 Task: Find connections with filter location Bukavu with filter topic #fintechwith filter profile language French with filter current company International Business Times, India Edition with filter school SSVPS'S BAPUSAHEB SHIVAJIRAO DEORE COLLEGE OF ENGINEERING, DHULE. with filter industry Primary and Secondary Education with filter service category Training with filter keywords title Veterinary Assistant
Action: Mouse moved to (606, 234)
Screenshot: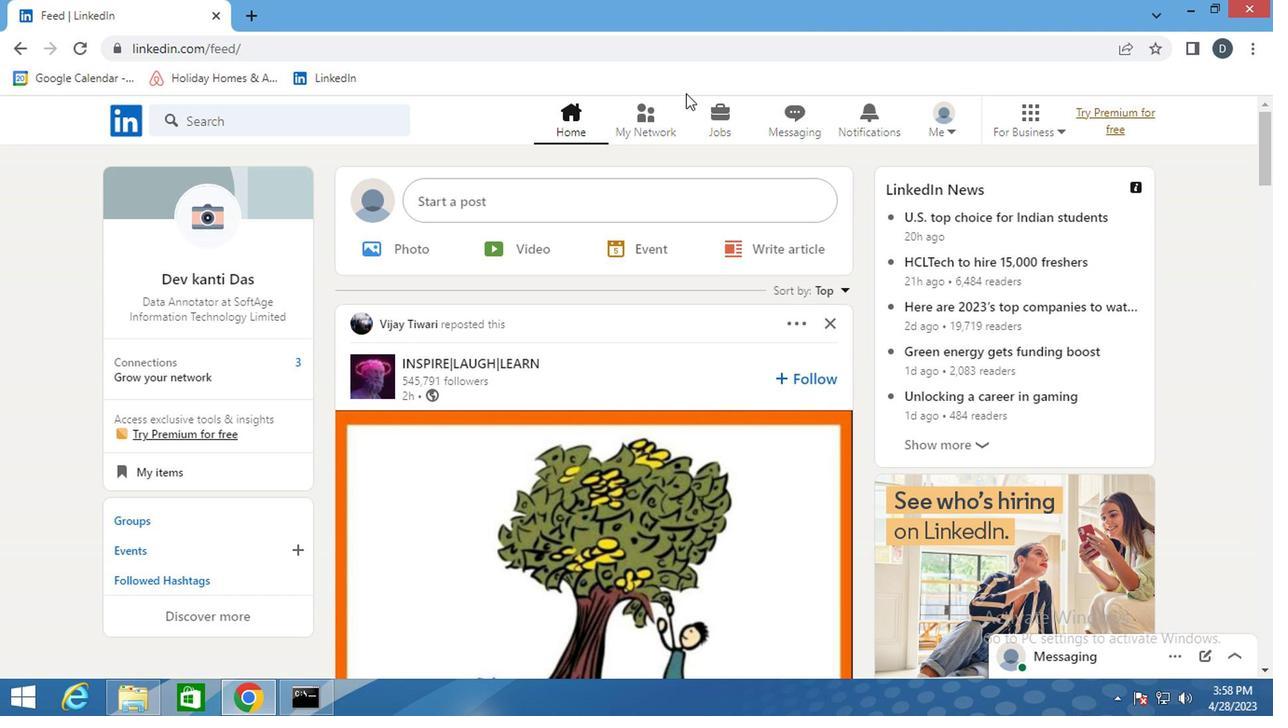 
Action: Mouse pressed left at (606, 234)
Screenshot: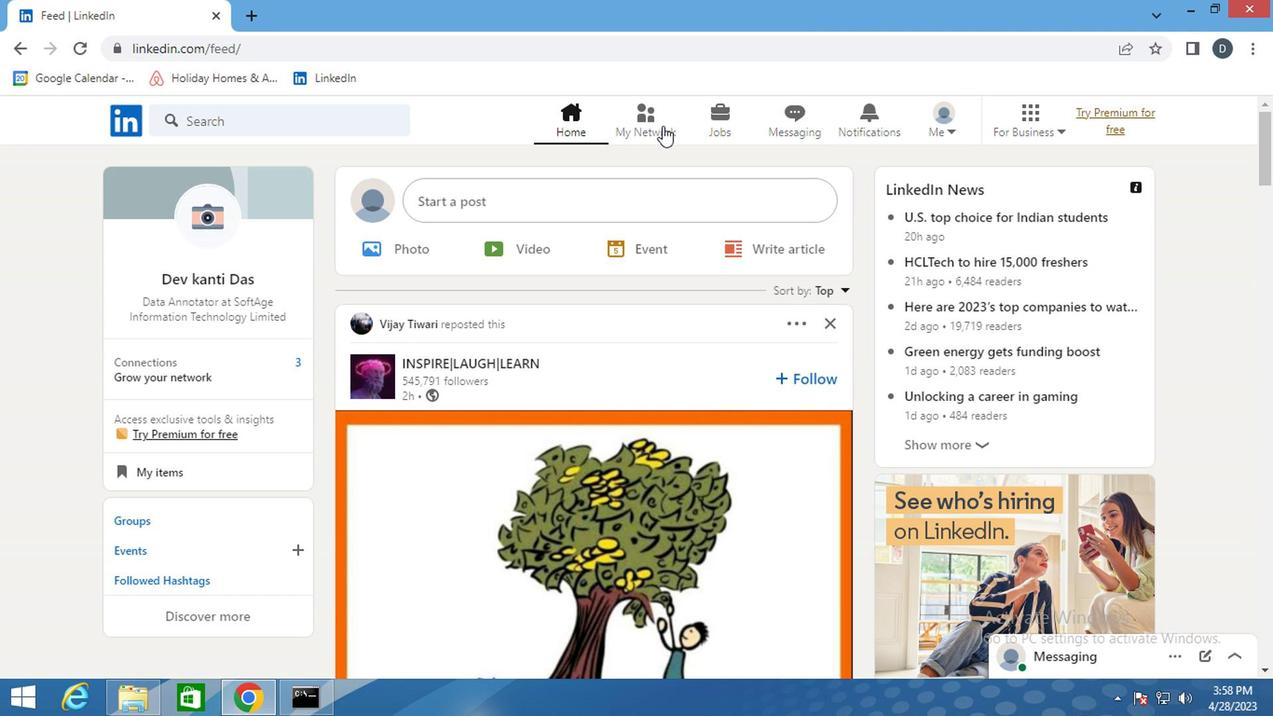 
Action: Mouse moved to (395, 293)
Screenshot: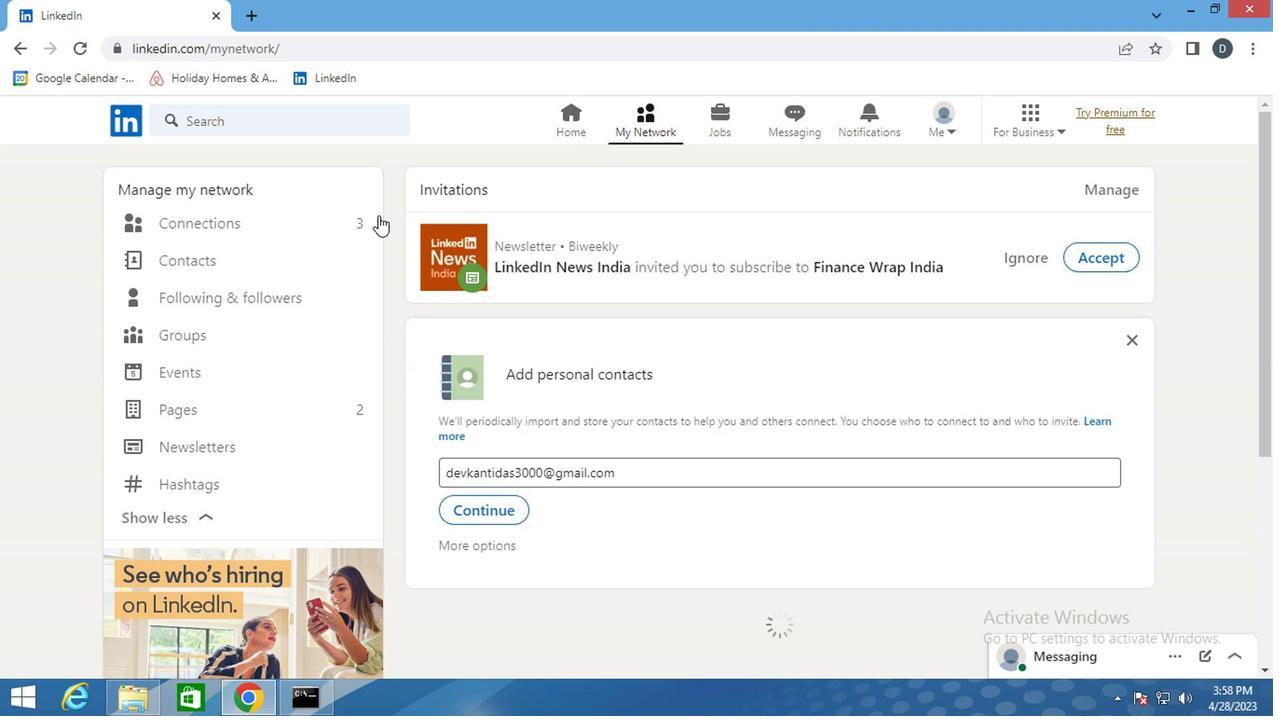 
Action: Mouse pressed left at (395, 293)
Screenshot: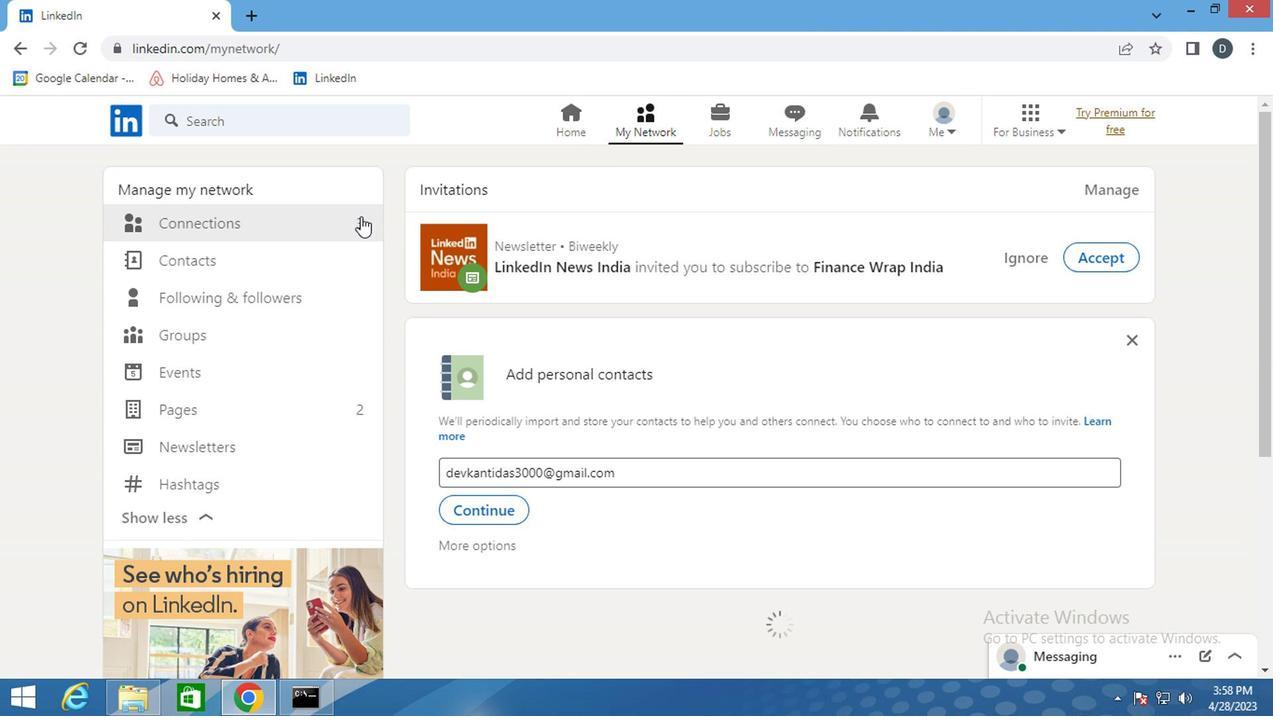 
Action: Mouse moved to (310, 289)
Screenshot: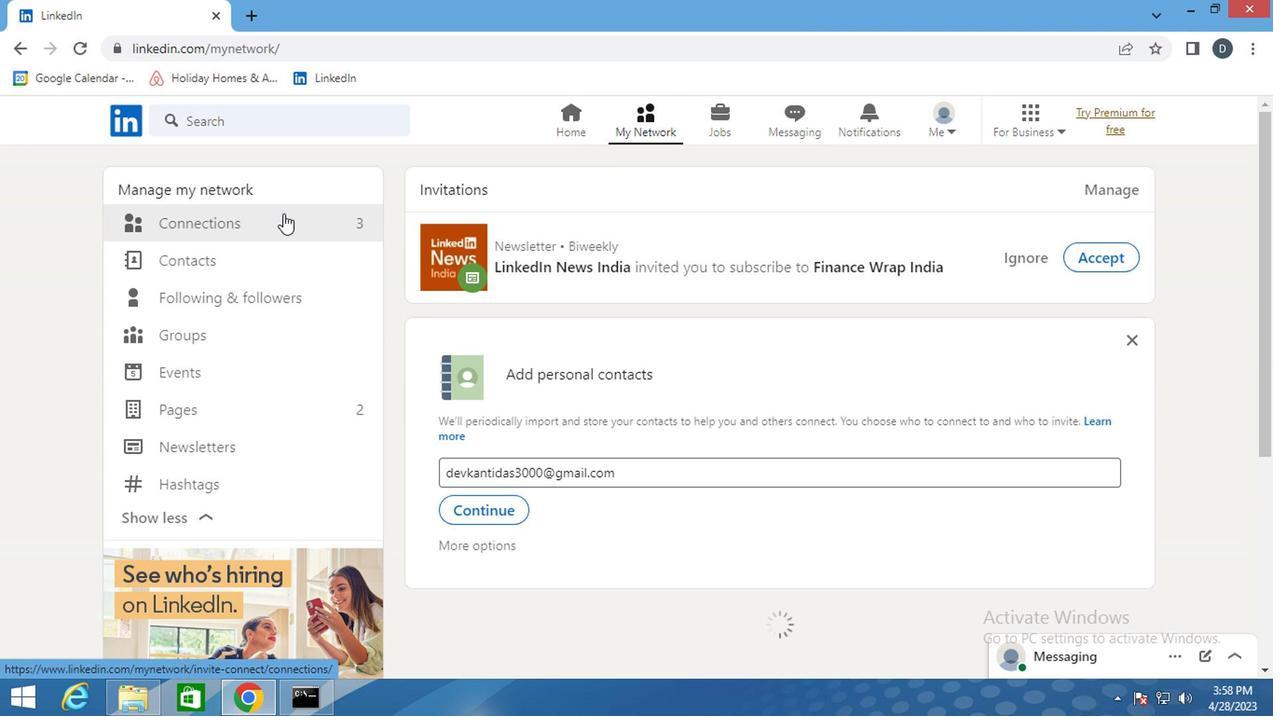 
Action: Mouse pressed left at (310, 289)
Screenshot: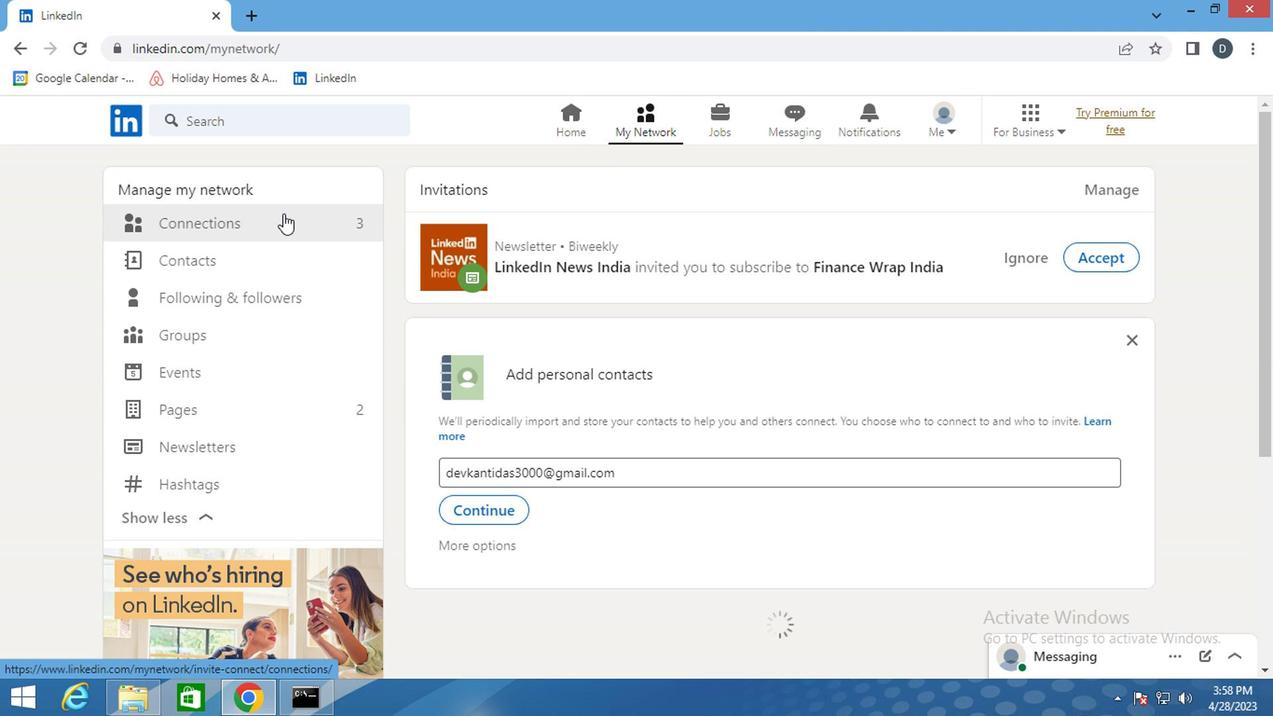 
Action: Mouse moved to (373, 294)
Screenshot: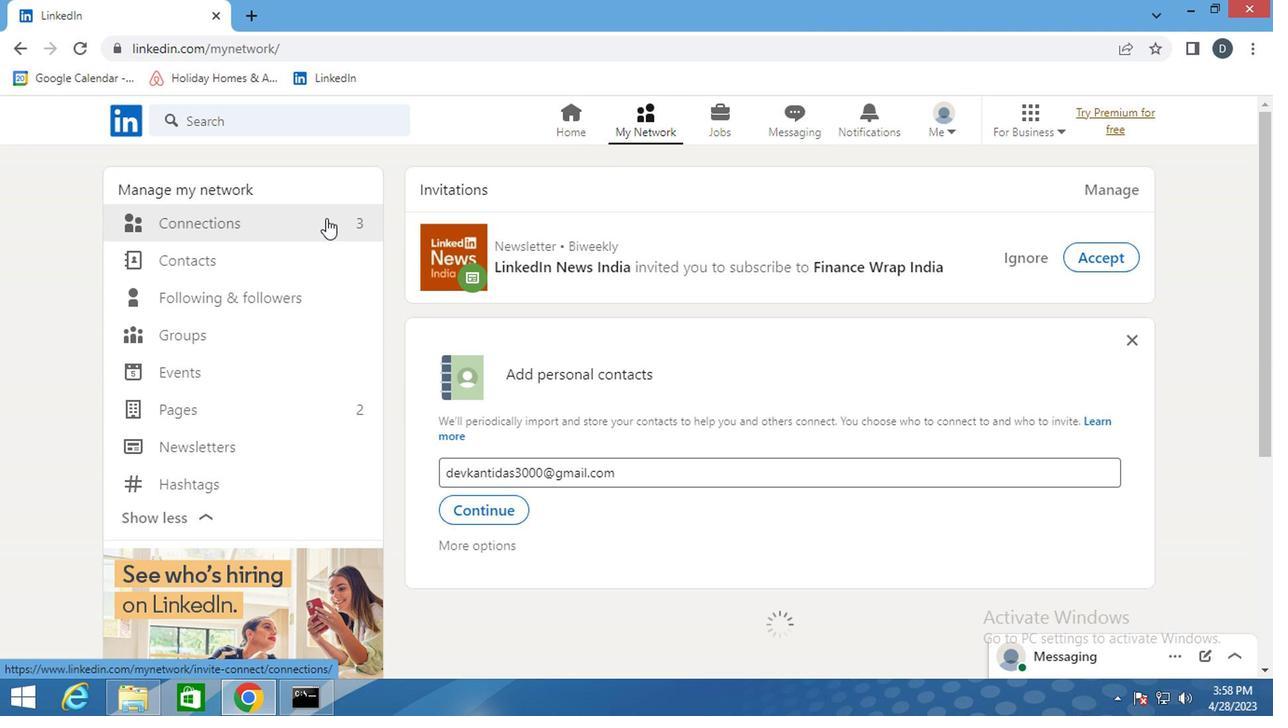 
Action: Mouse pressed left at (373, 294)
Screenshot: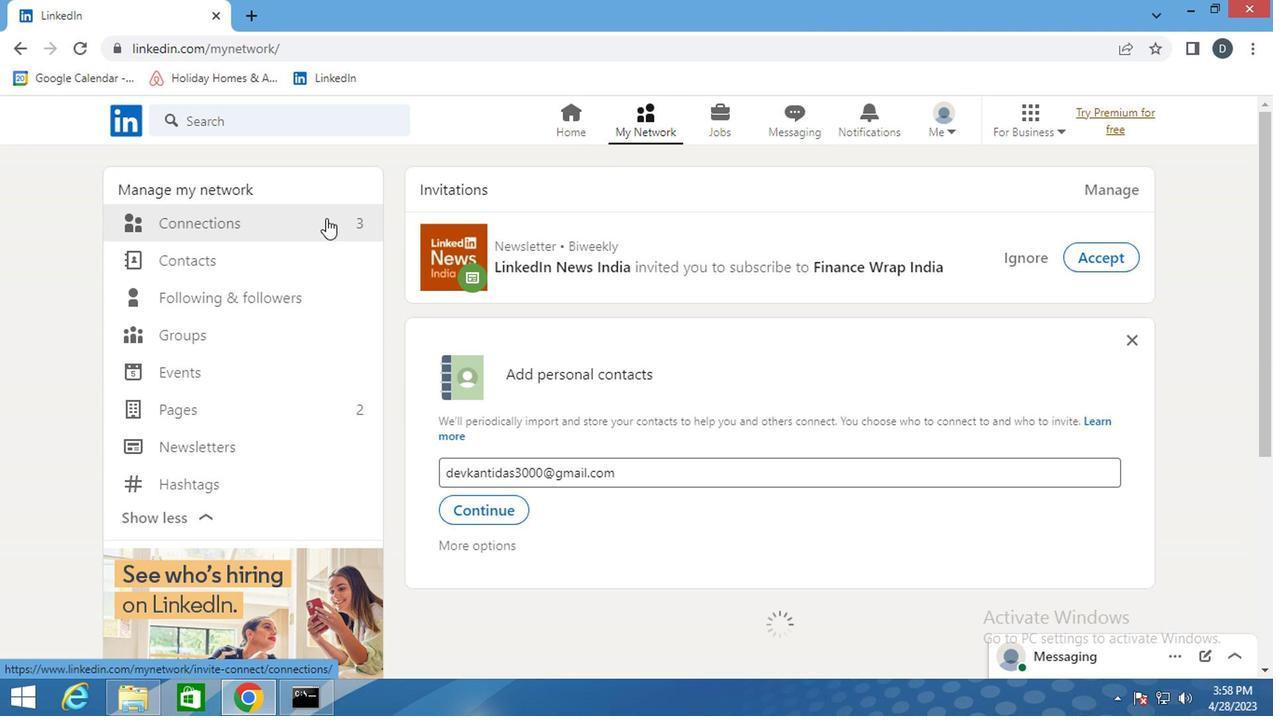 
Action: Mouse moved to (674, 303)
Screenshot: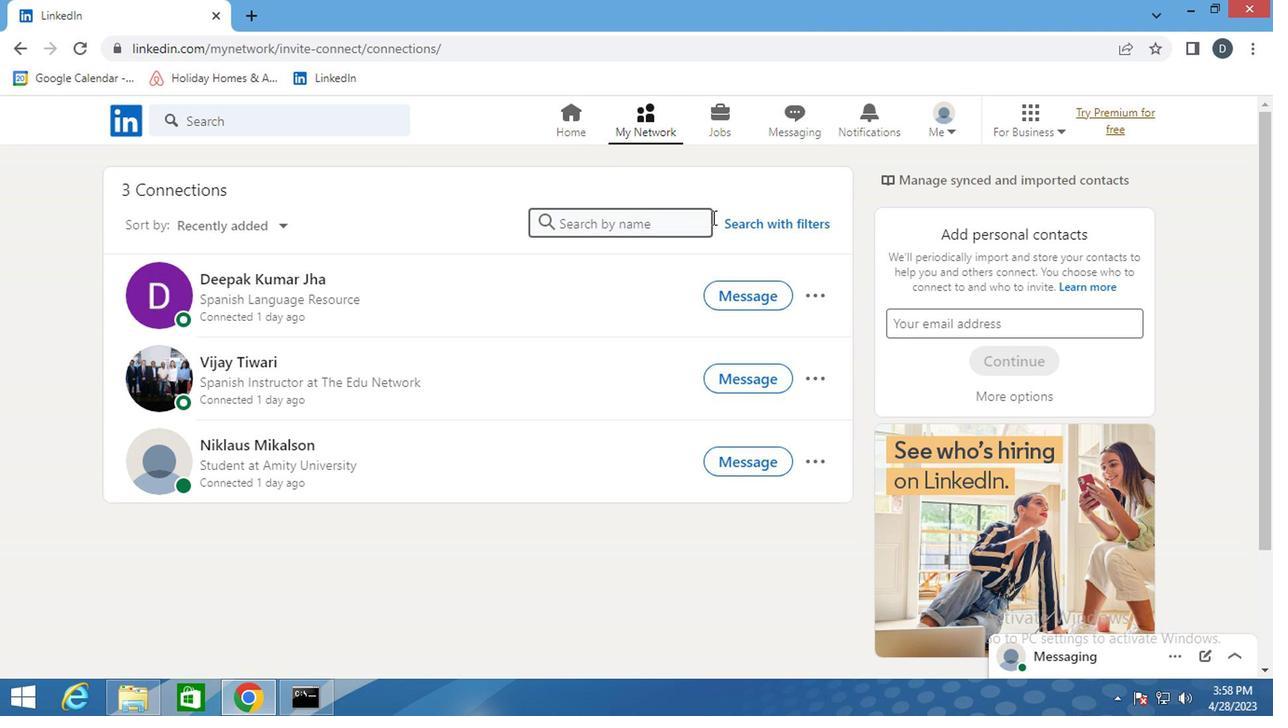 
Action: Mouse pressed left at (674, 303)
Screenshot: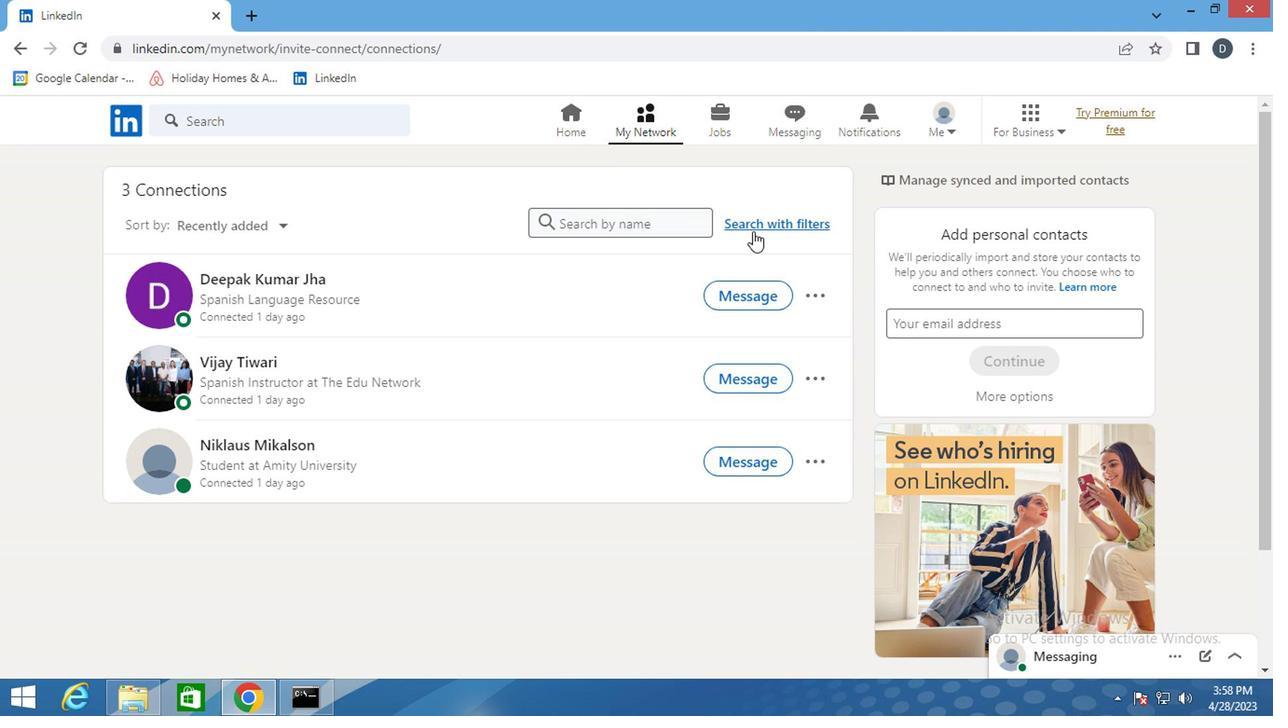 
Action: Mouse moved to (627, 261)
Screenshot: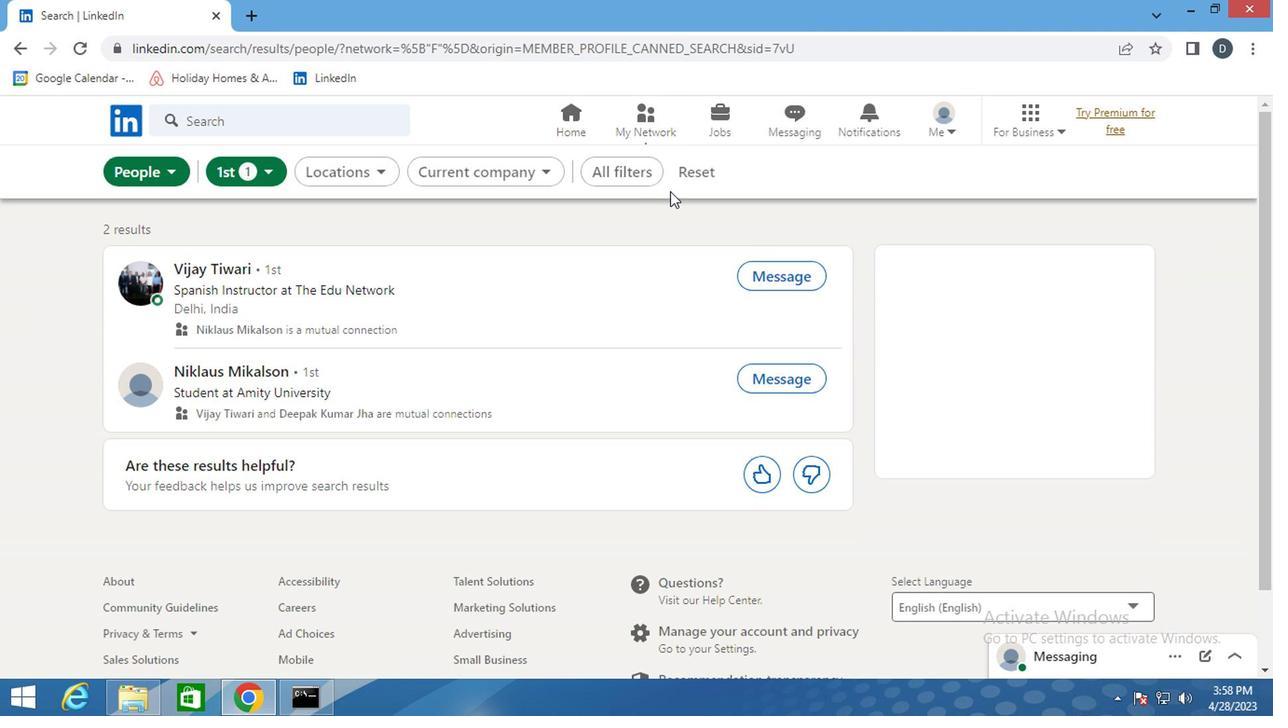 
Action: Mouse pressed left at (627, 261)
Screenshot: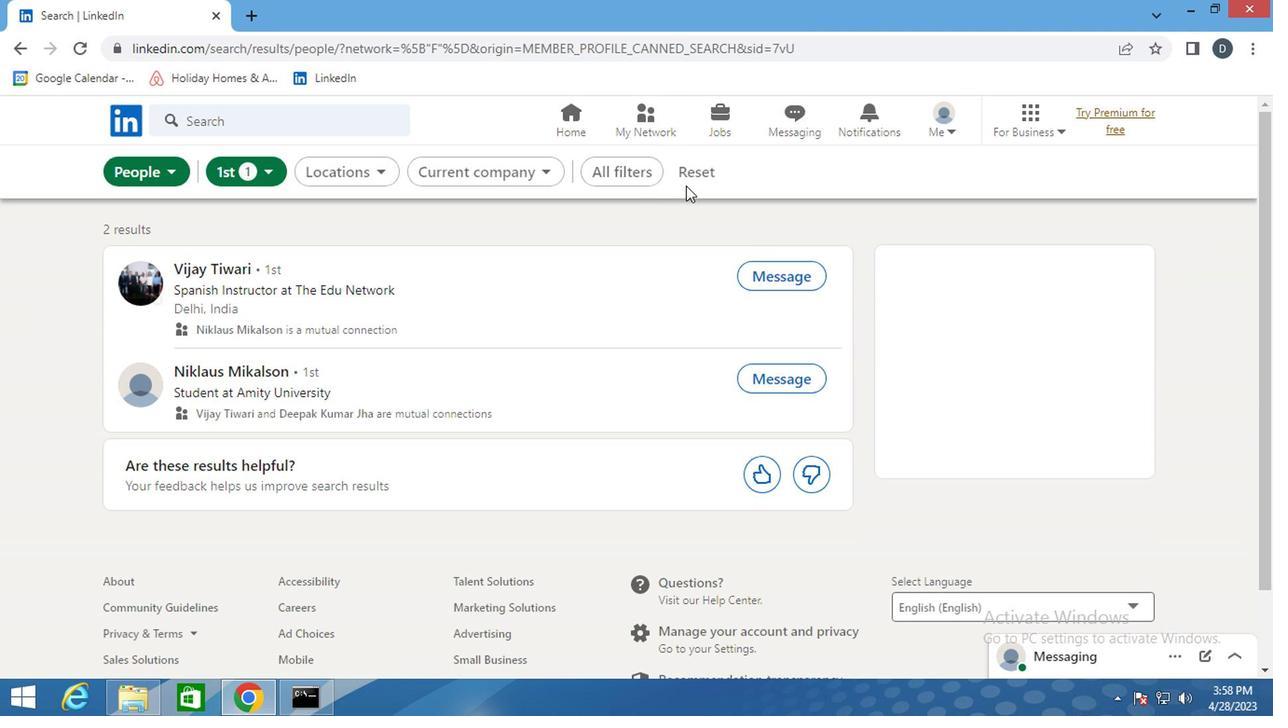 
Action: Mouse moved to (592, 258)
Screenshot: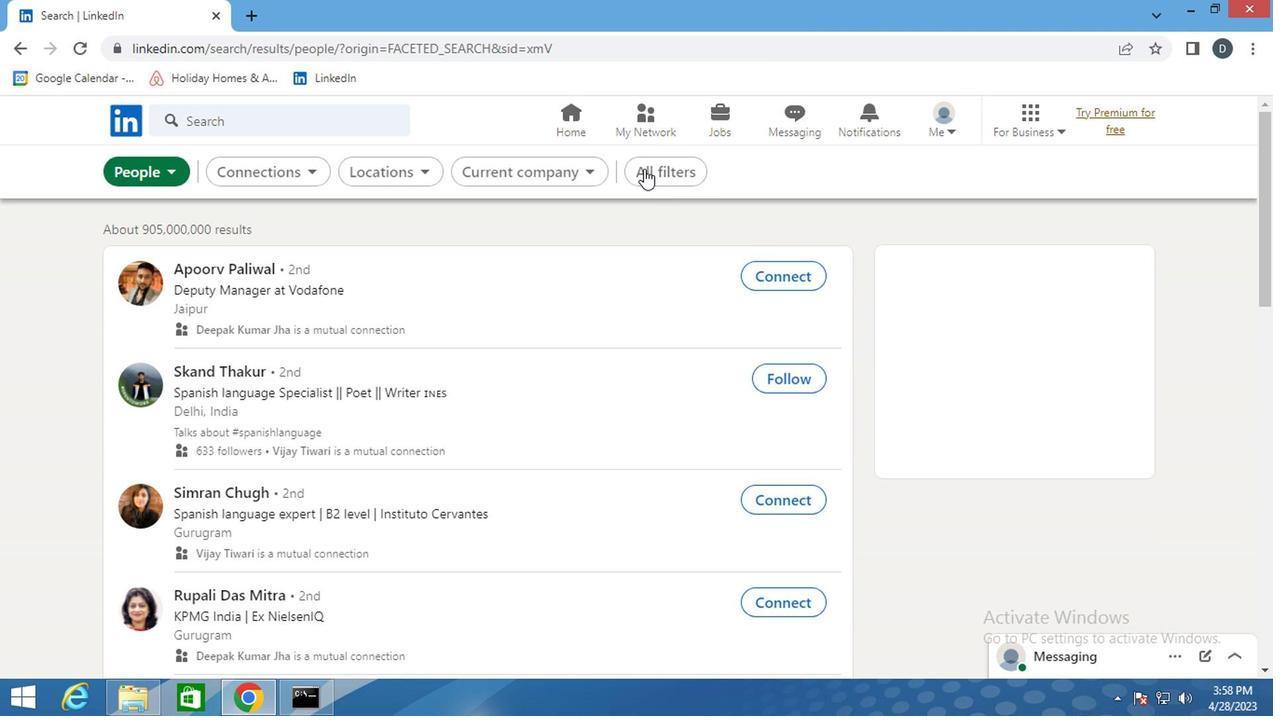 
Action: Mouse pressed left at (592, 258)
Screenshot: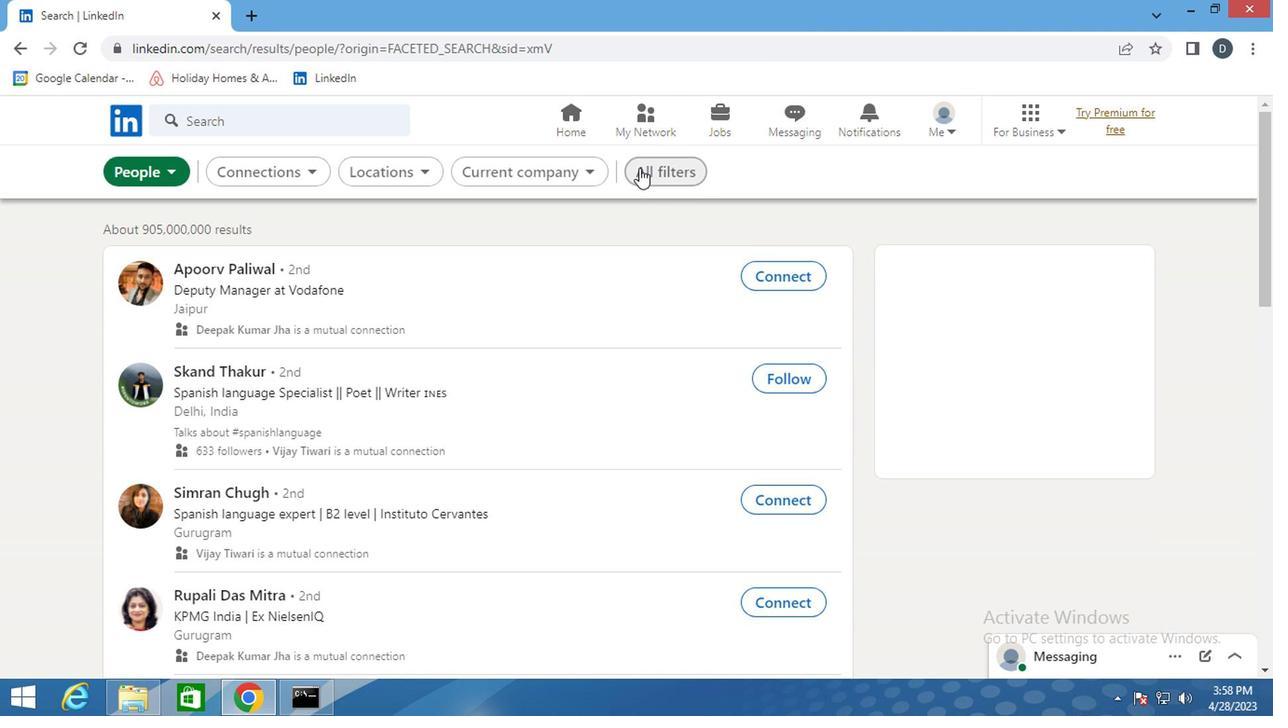 
Action: Mouse moved to (853, 411)
Screenshot: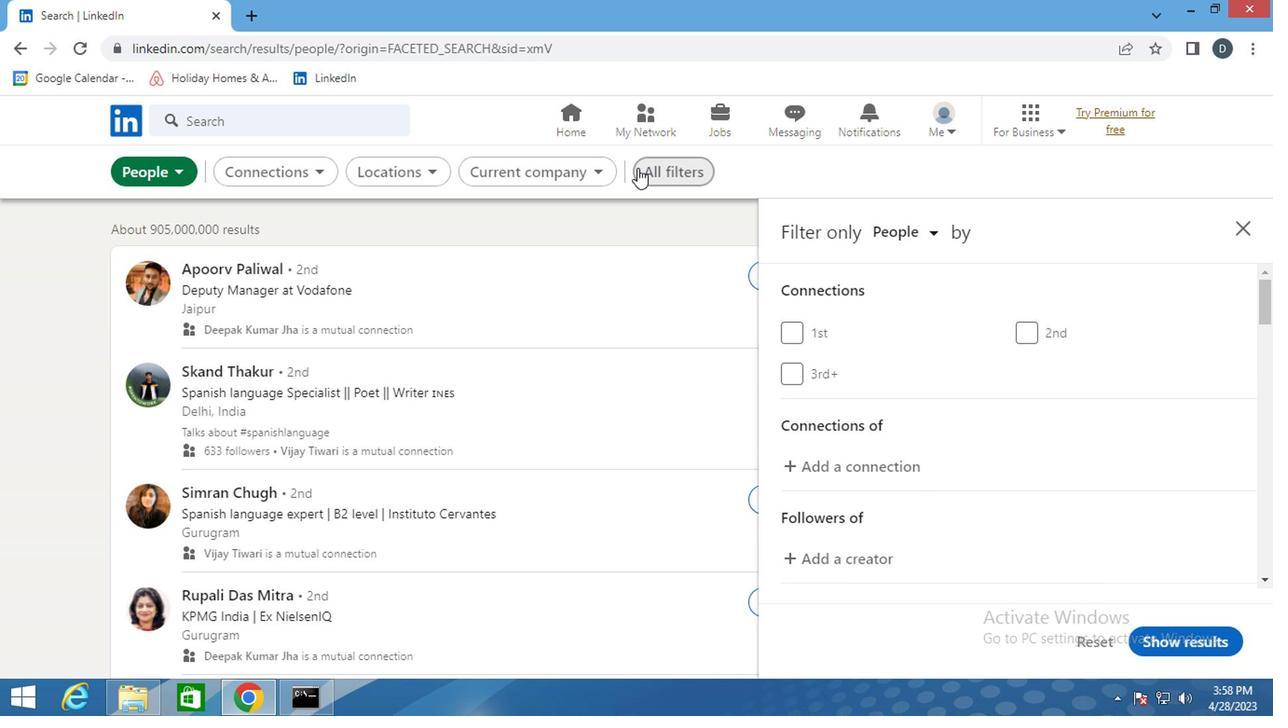 
Action: Mouse scrolled (853, 411) with delta (0, 0)
Screenshot: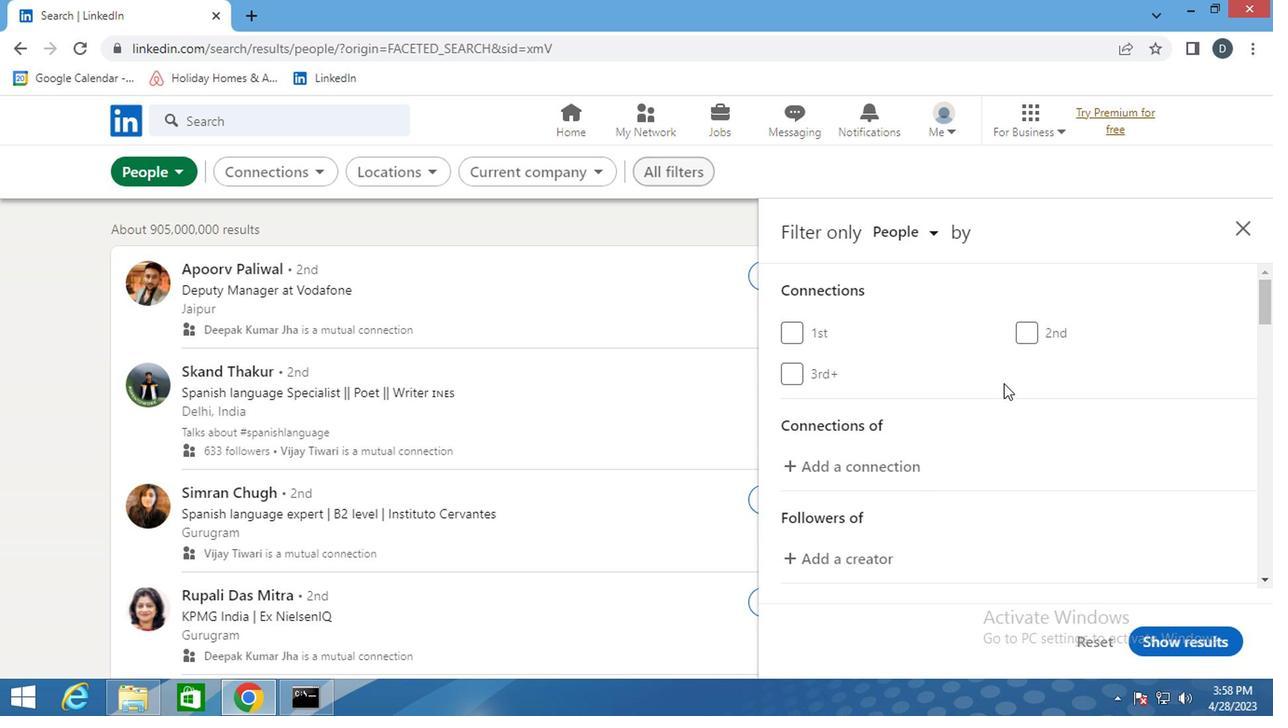 
Action: Mouse scrolled (853, 411) with delta (0, 0)
Screenshot: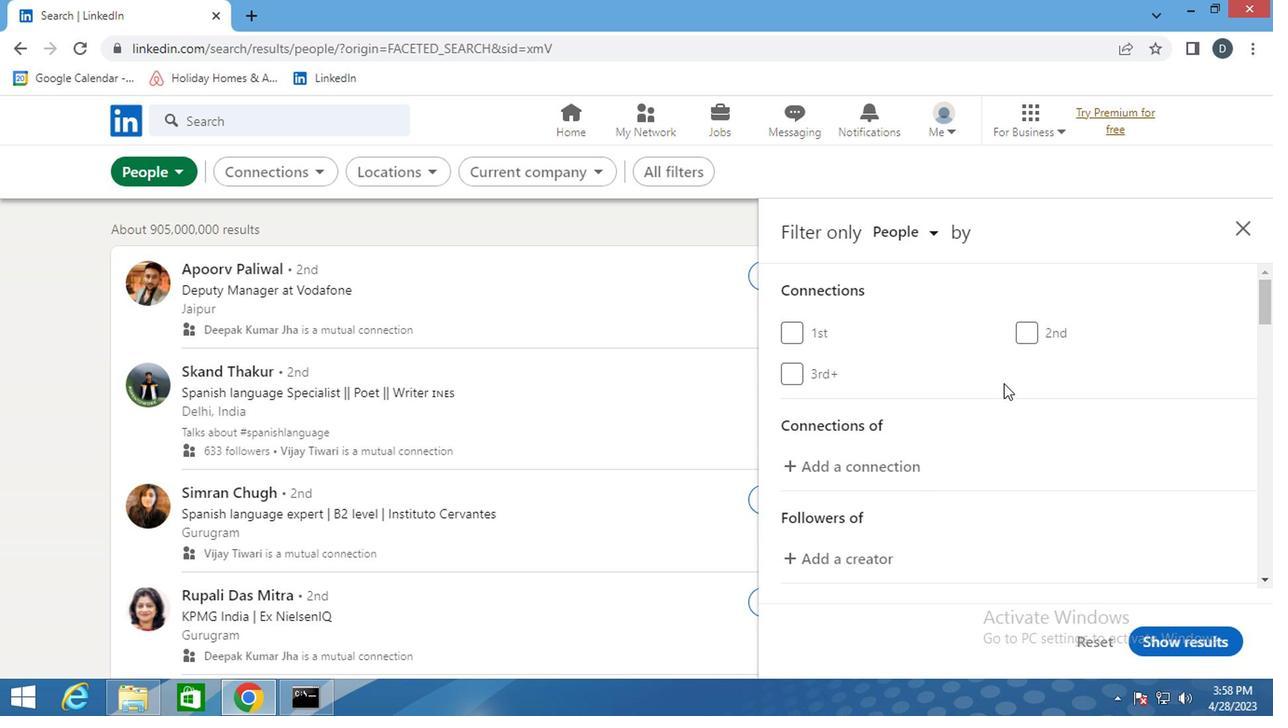 
Action: Mouse moved to (901, 434)
Screenshot: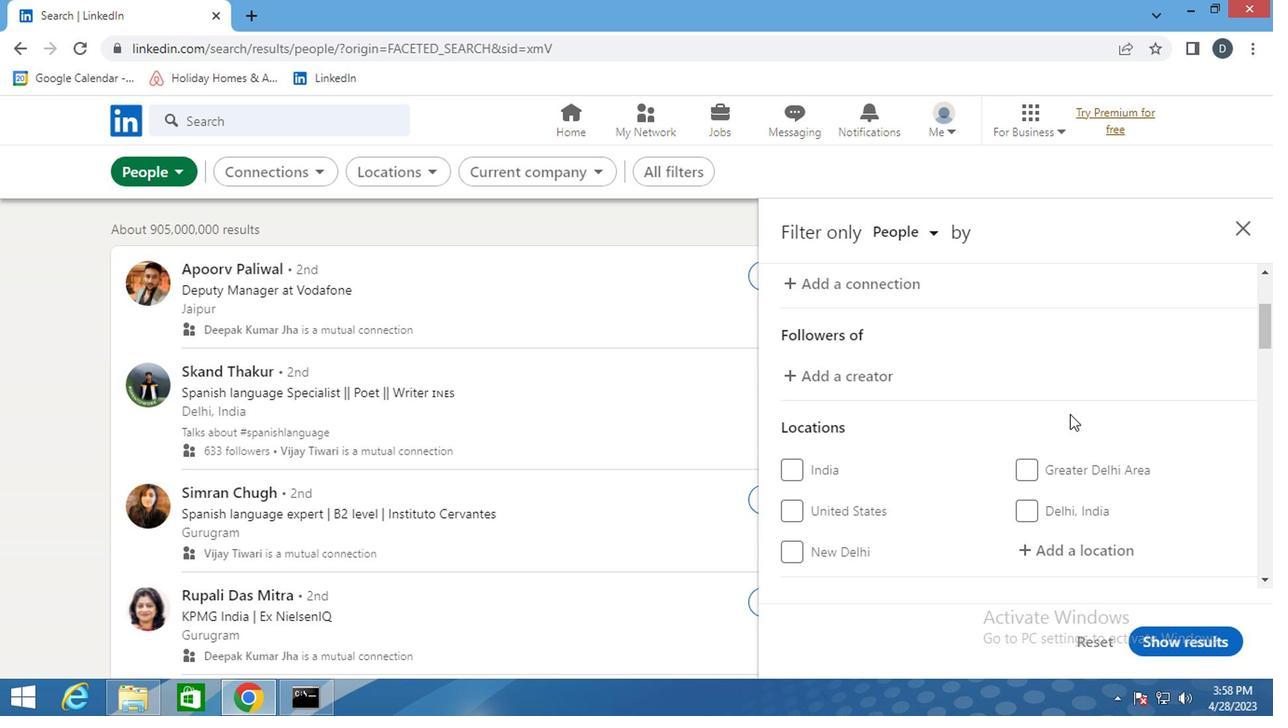 
Action: Mouse scrolled (901, 434) with delta (0, 0)
Screenshot: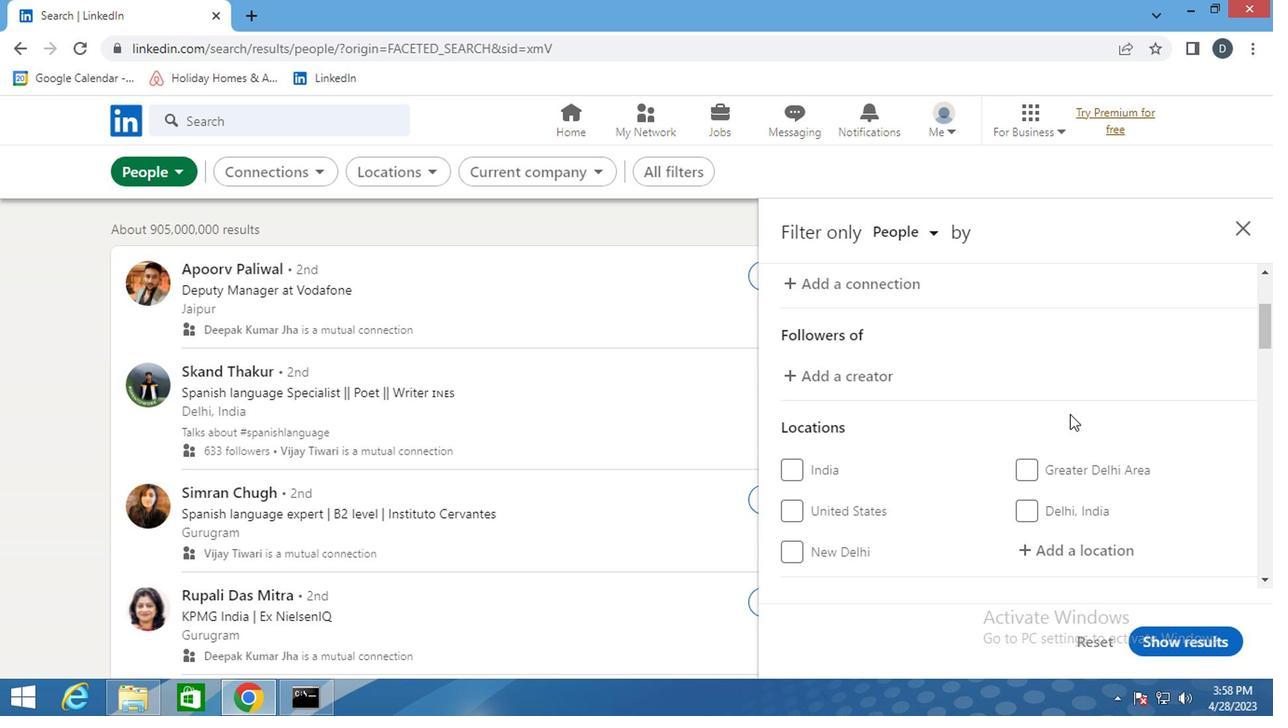 
Action: Mouse moved to (903, 462)
Screenshot: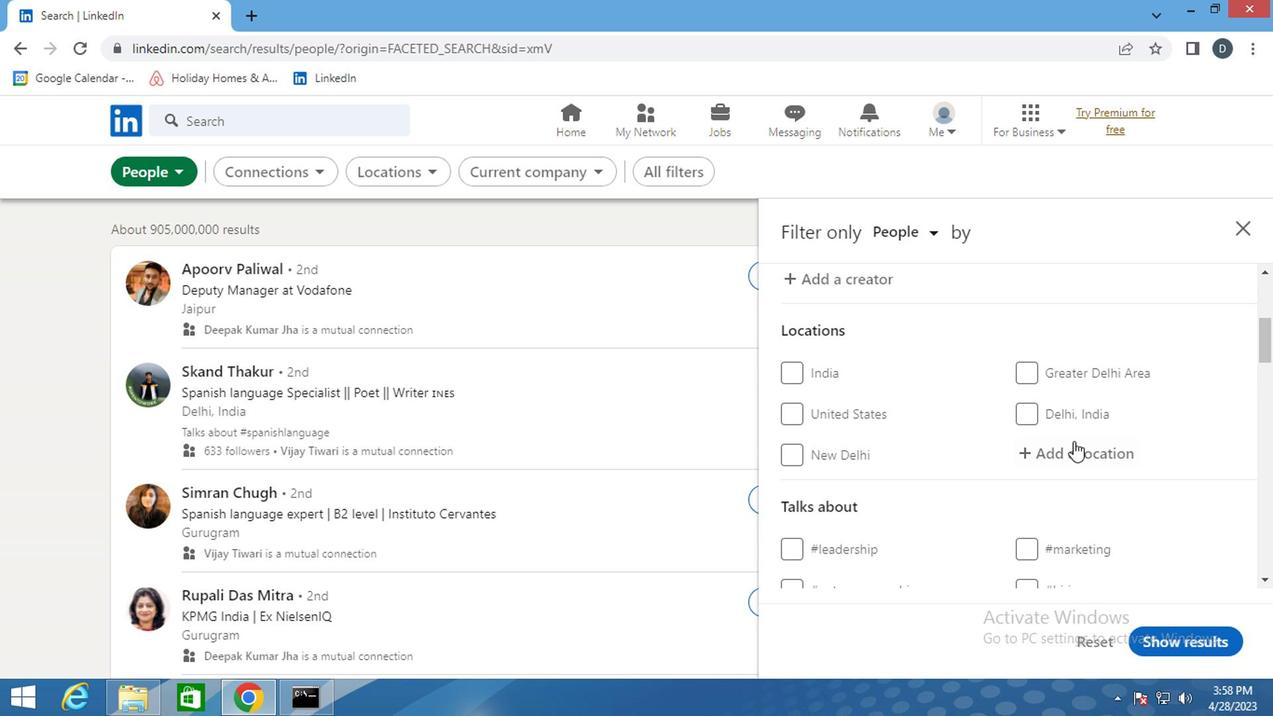 
Action: Mouse pressed left at (903, 462)
Screenshot: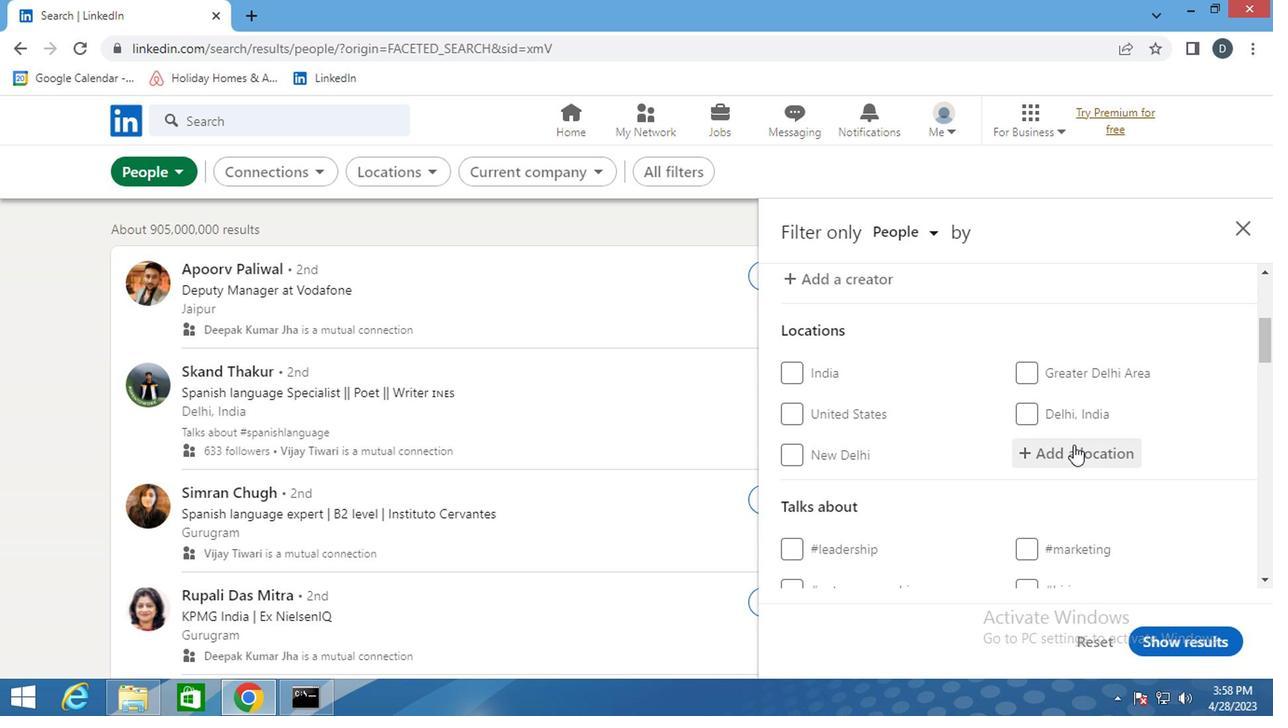 
Action: Key pressed <Key.shift_r>Bukavu<Key.enter>
Screenshot: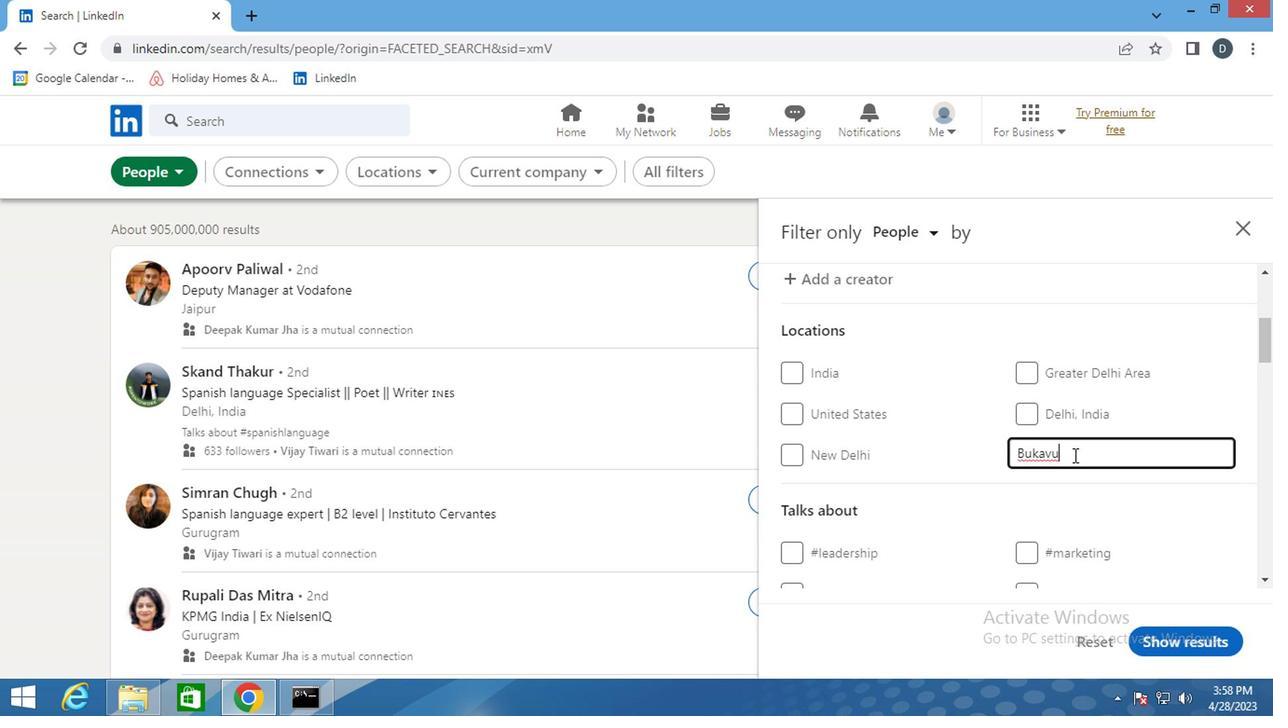 
Action: Mouse moved to (972, 428)
Screenshot: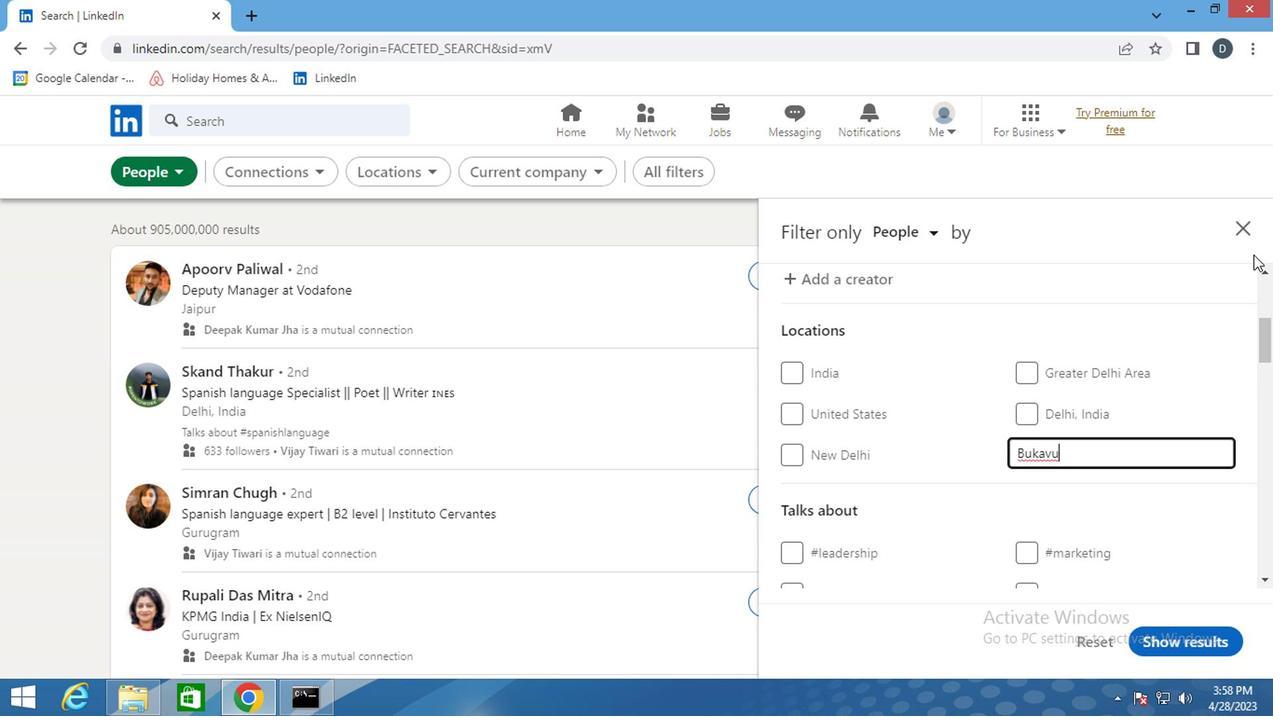 
Action: Mouse scrolled (972, 427) with delta (0, 0)
Screenshot: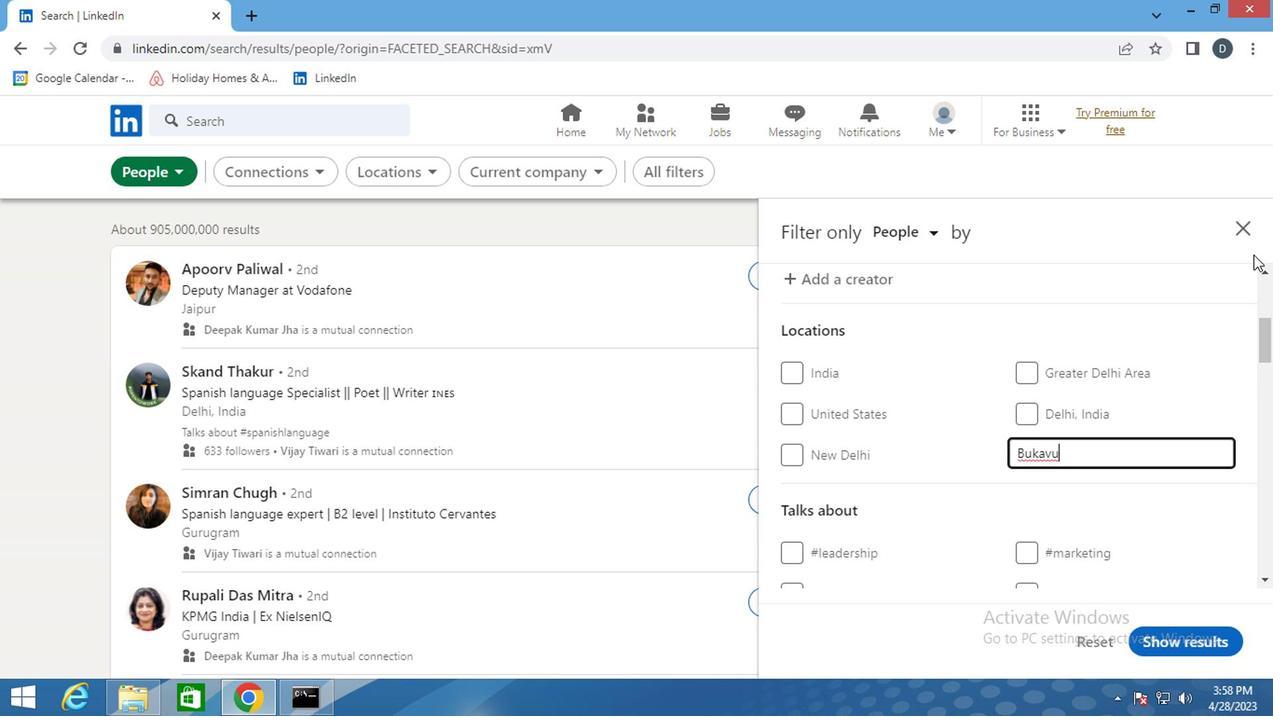 
Action: Mouse moved to (956, 463)
Screenshot: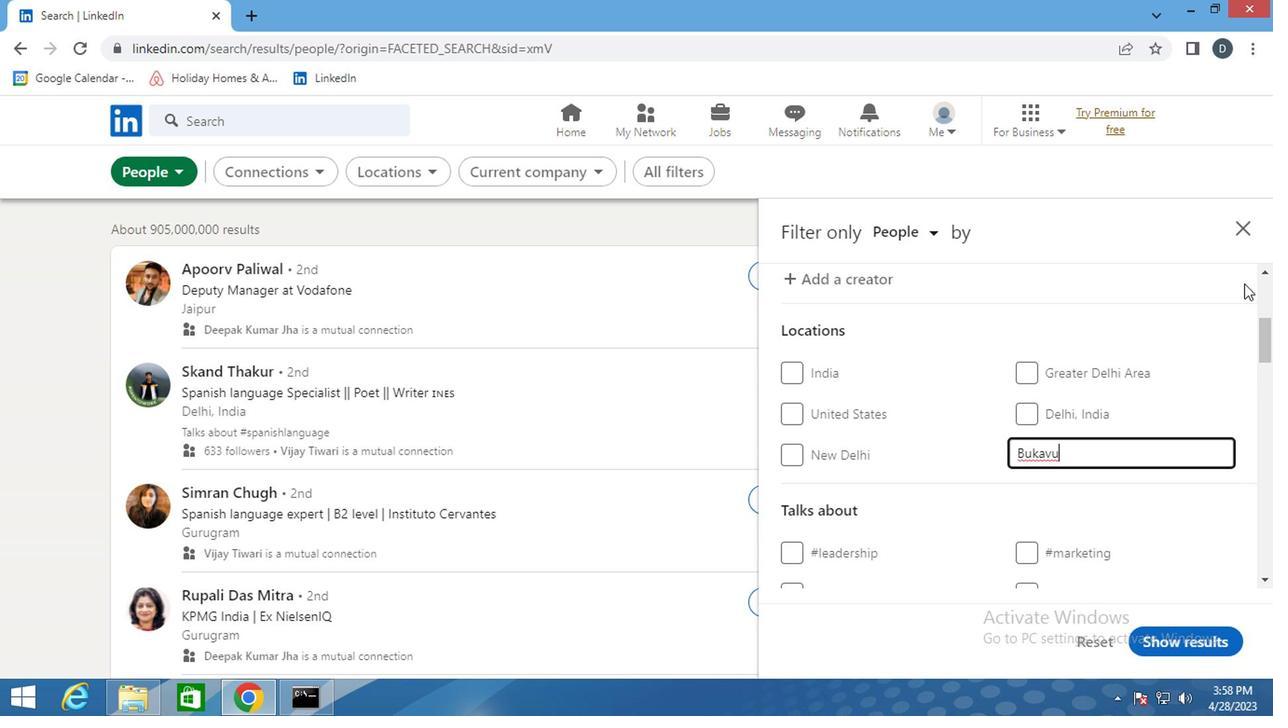 
Action: Mouse scrolled (956, 462) with delta (0, 0)
Screenshot: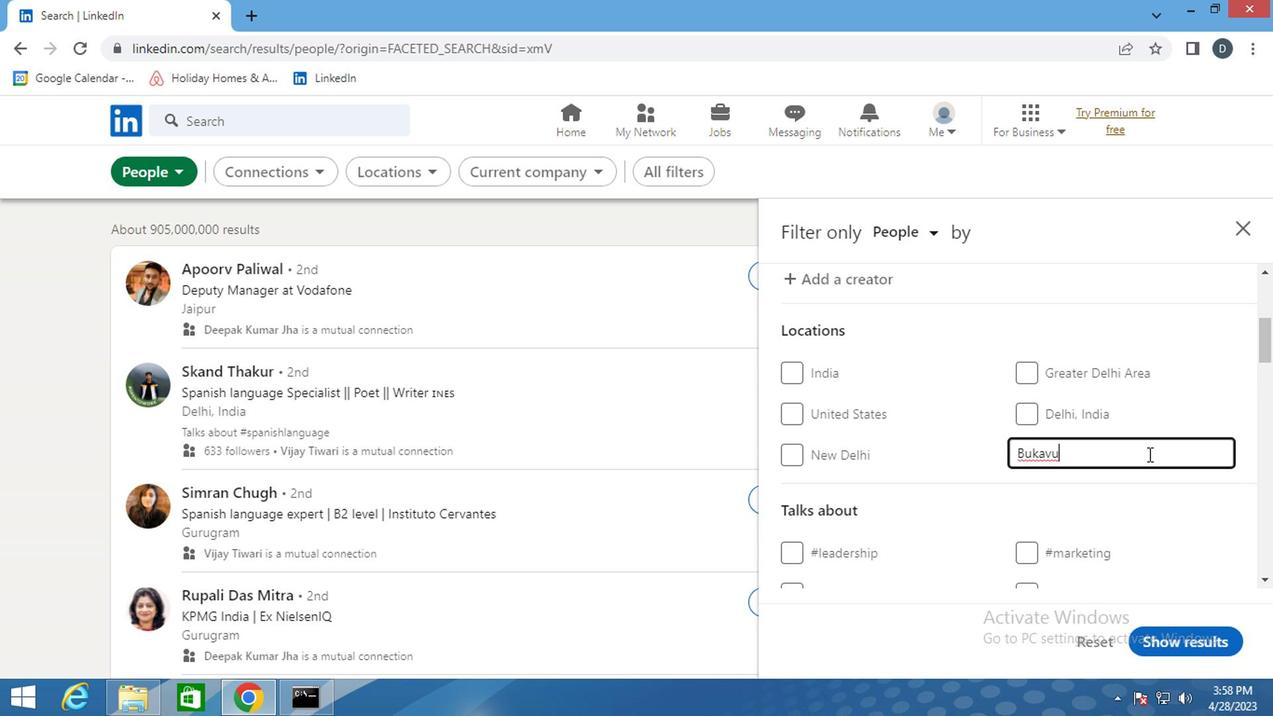 
Action: Mouse moved to (956, 463)
Screenshot: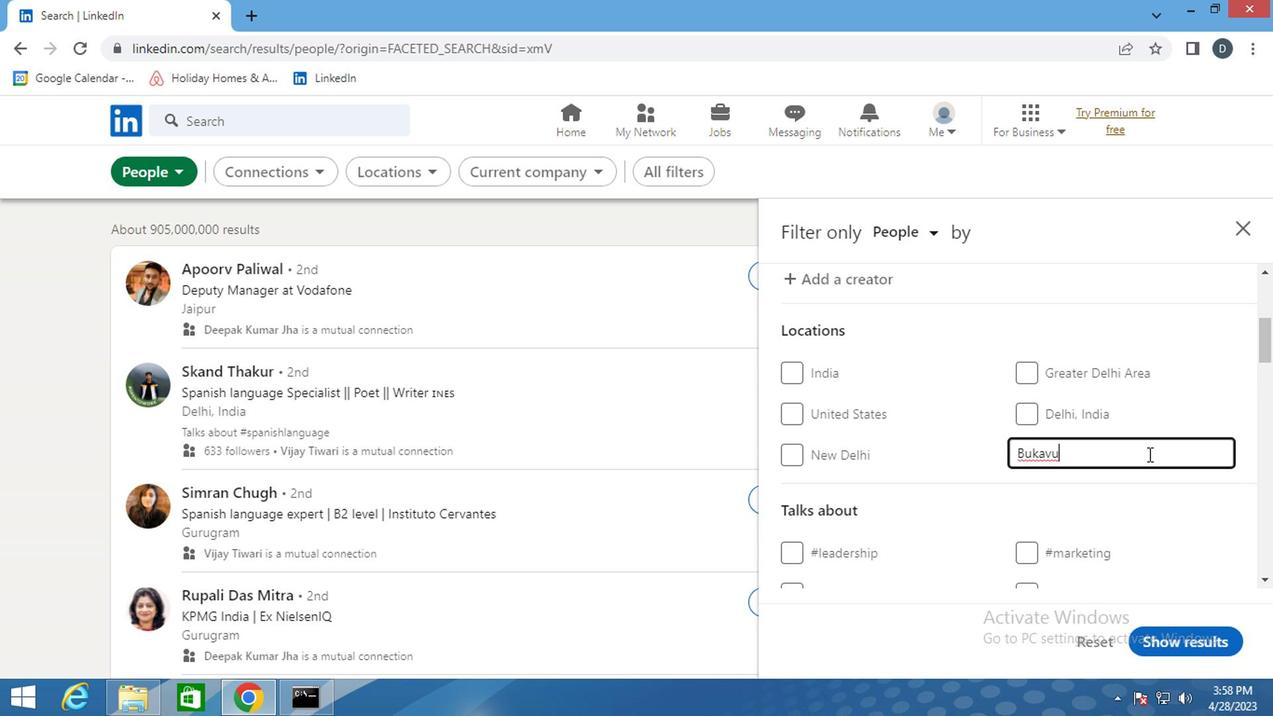 
Action: Mouse scrolled (956, 462) with delta (0, 0)
Screenshot: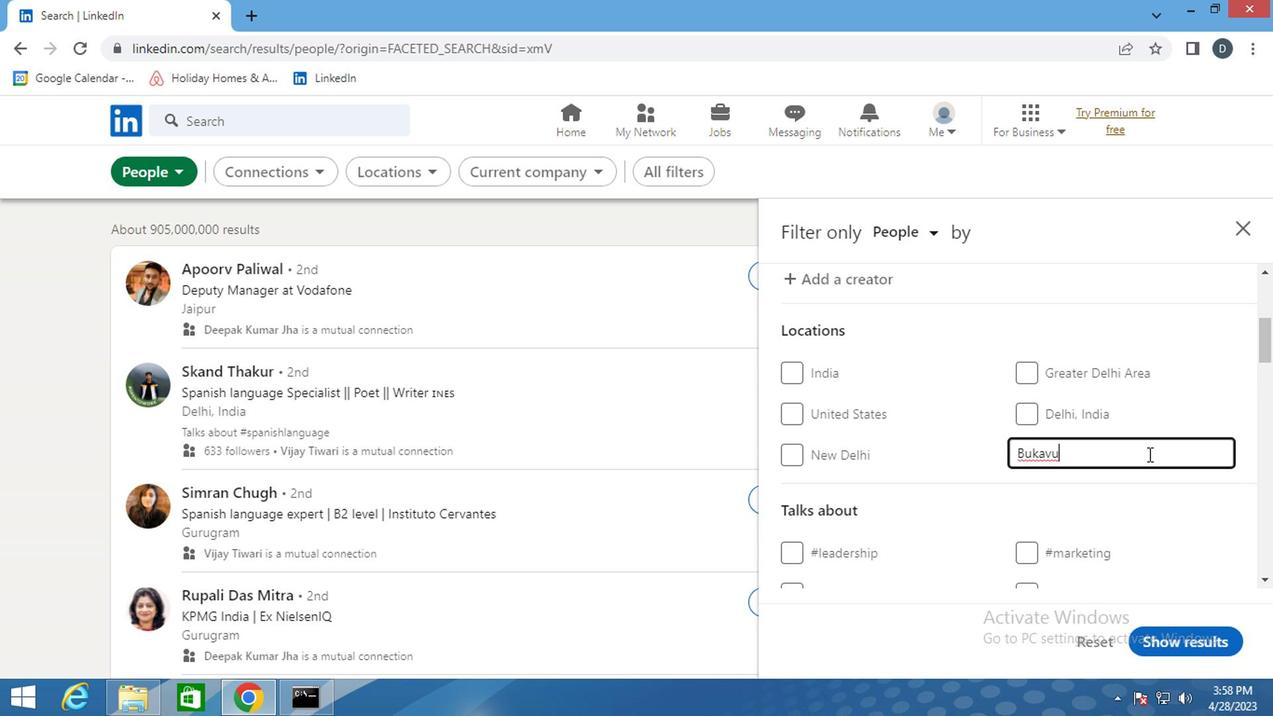 
Action: Mouse moved to (915, 400)
Screenshot: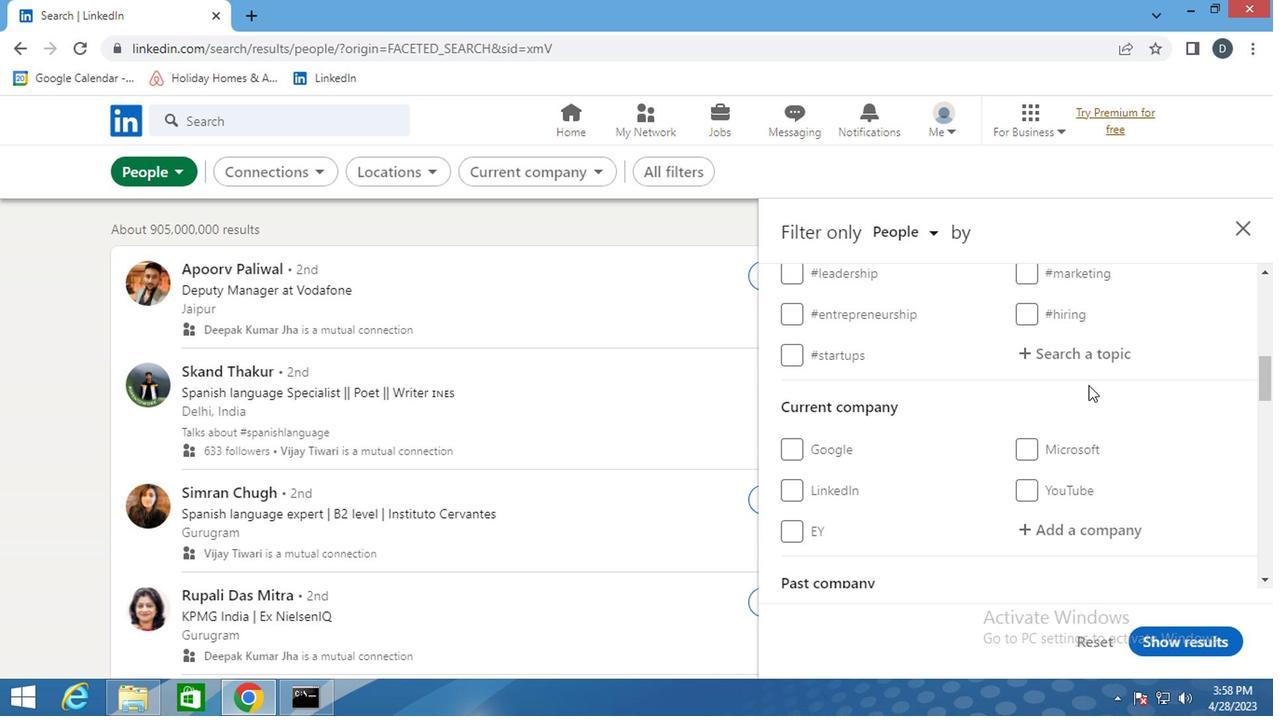 
Action: Mouse pressed left at (915, 400)
Screenshot: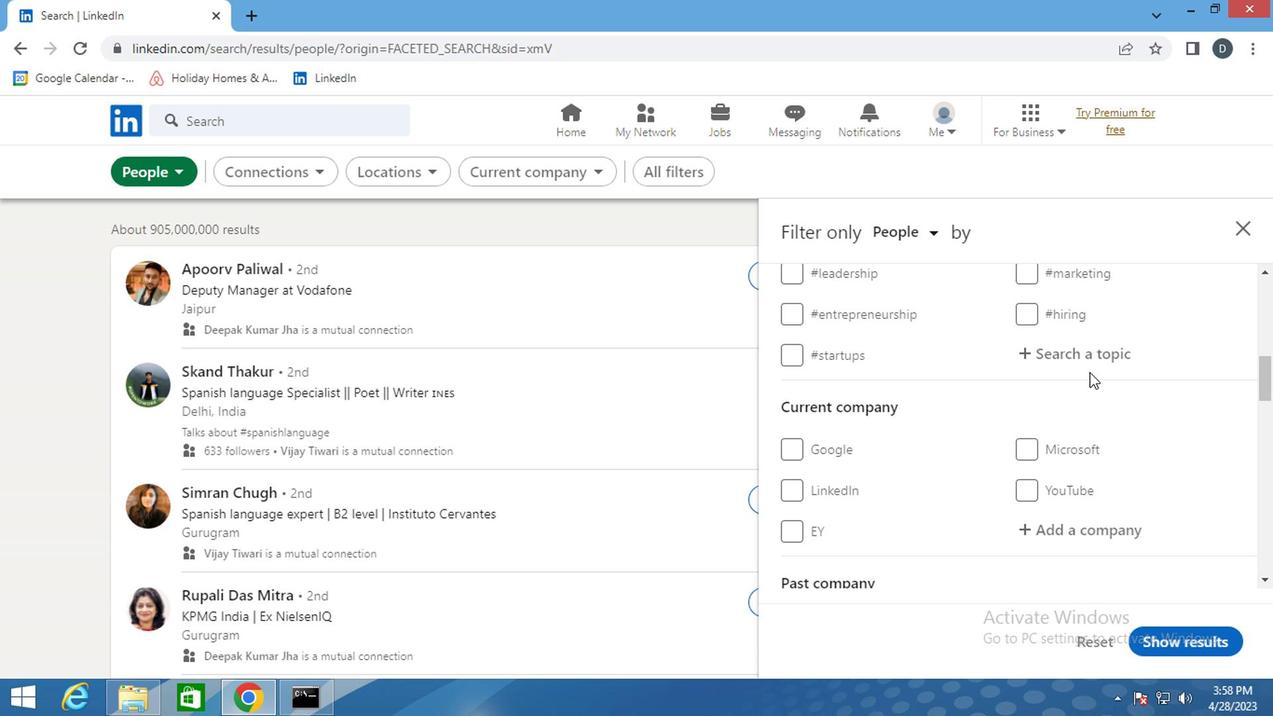 
Action: Key pressed <Key.shift>#FINETECH<Key.left><Key.left><Key.left><Key.left><Key.backspace><Key.right><Key.right><Key.right><Key.right><Key.right><Key.enter>
Screenshot: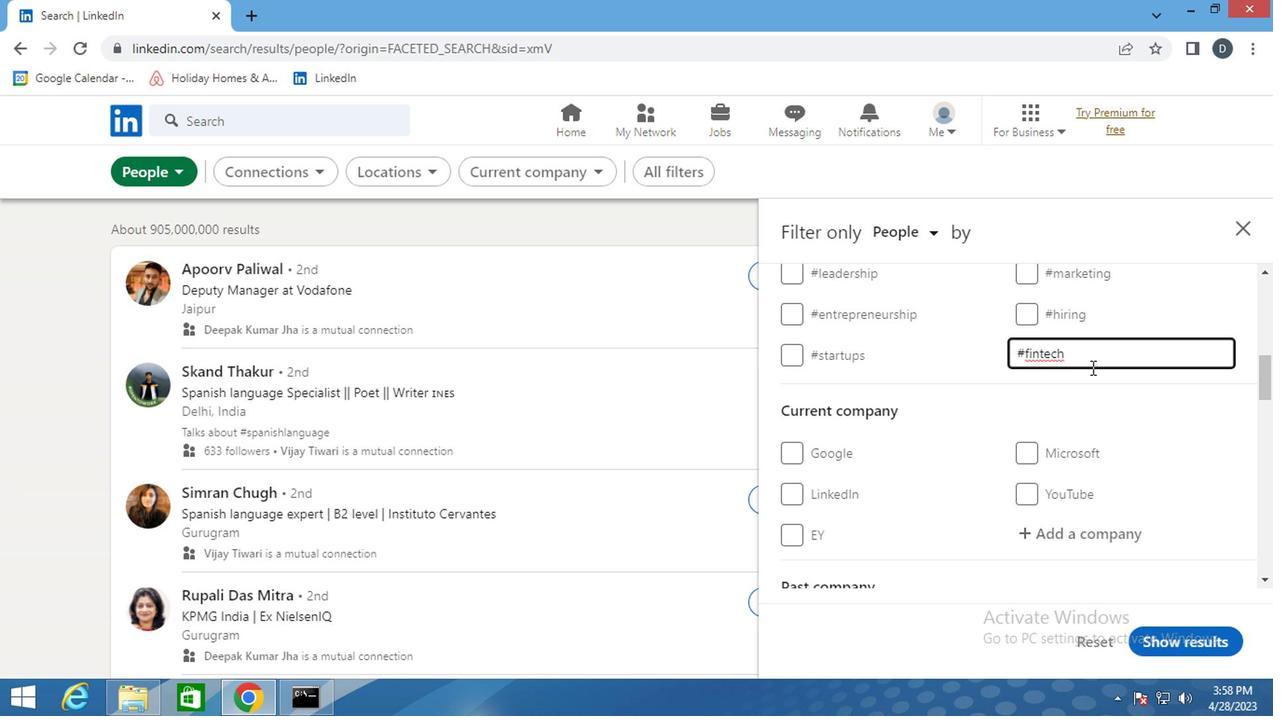 
Action: Mouse moved to (917, 395)
Screenshot: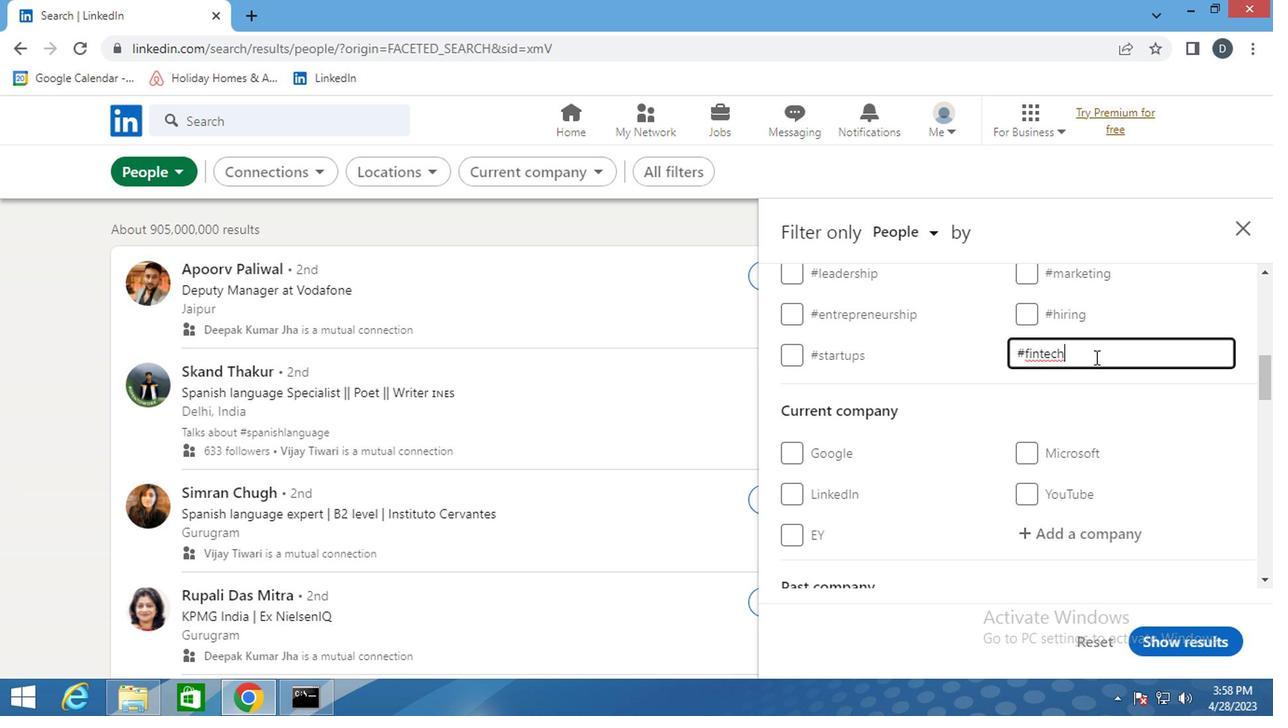 
Action: Mouse scrolled (917, 395) with delta (0, 0)
Screenshot: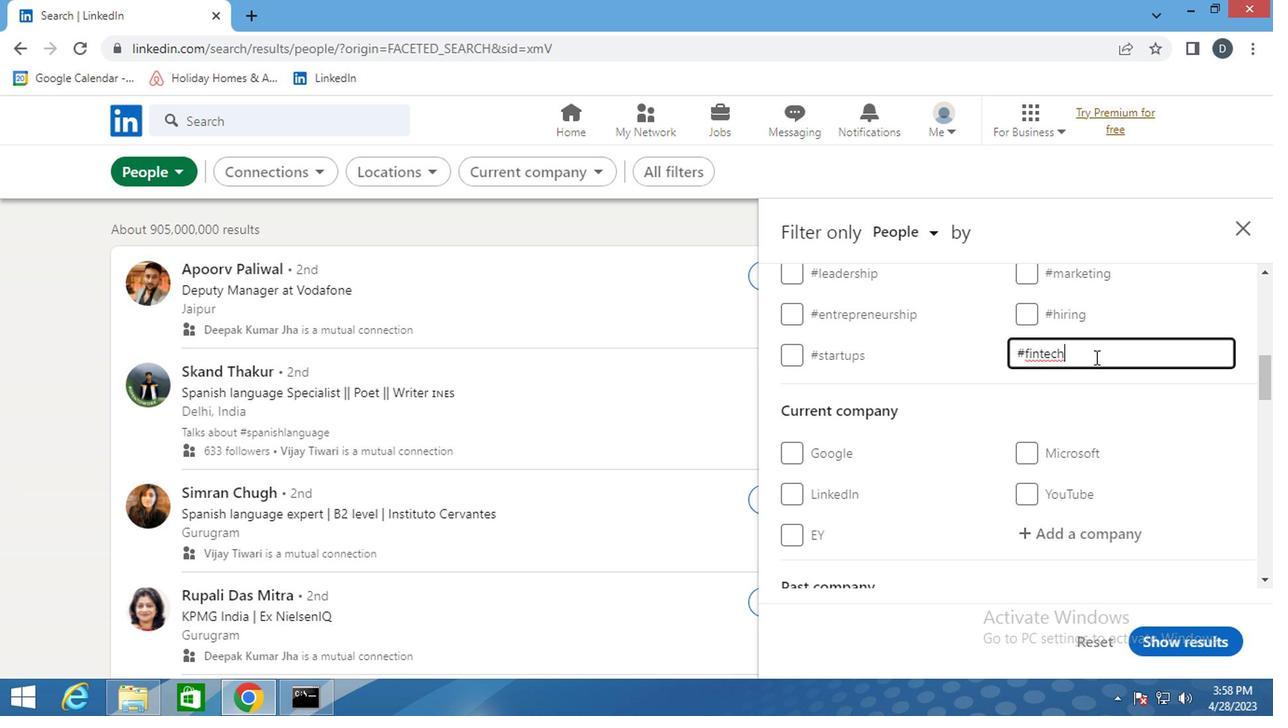 
Action: Mouse scrolled (917, 395) with delta (0, 0)
Screenshot: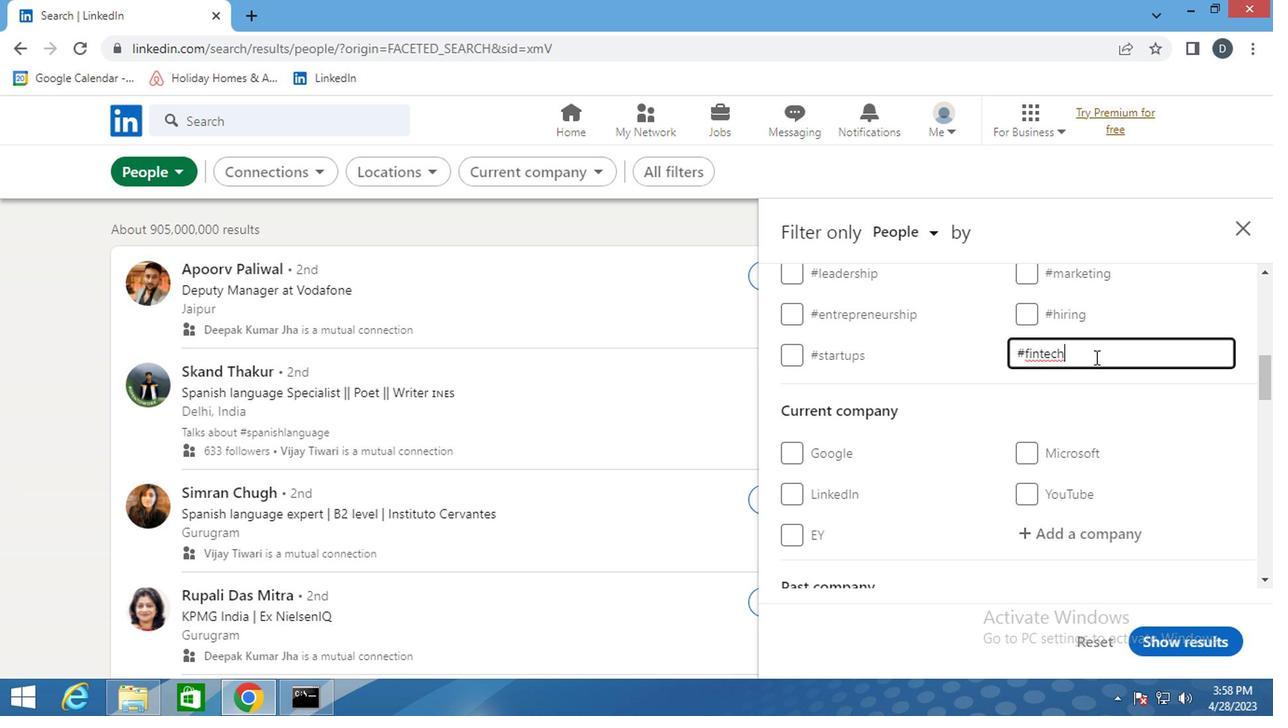 
Action: Mouse moved to (917, 397)
Screenshot: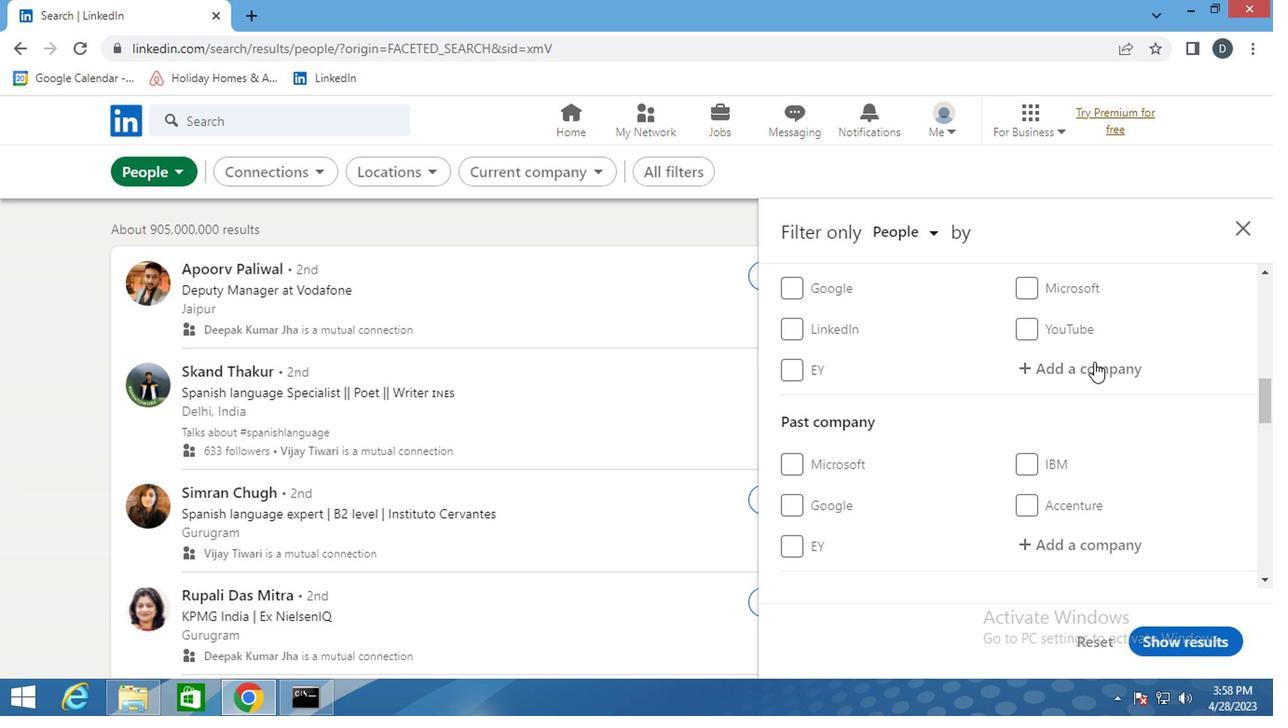
Action: Mouse scrolled (917, 396) with delta (0, 0)
Screenshot: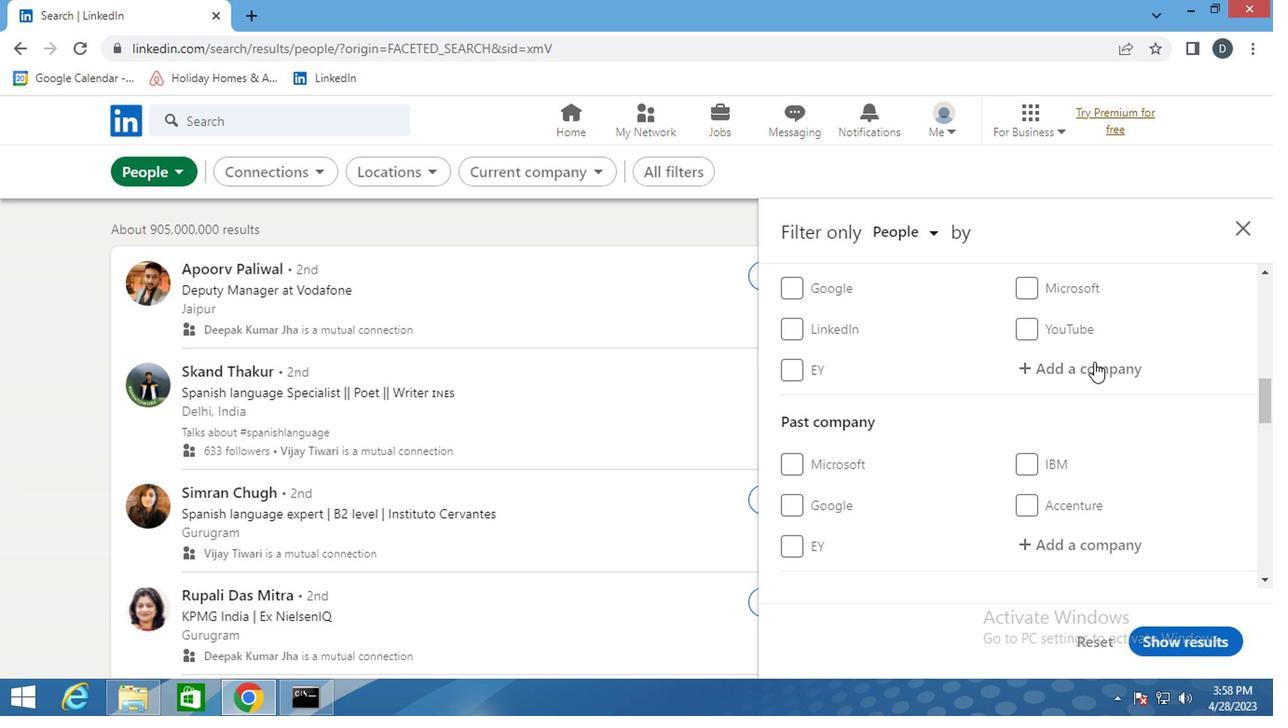 
Action: Mouse scrolled (917, 396) with delta (0, 0)
Screenshot: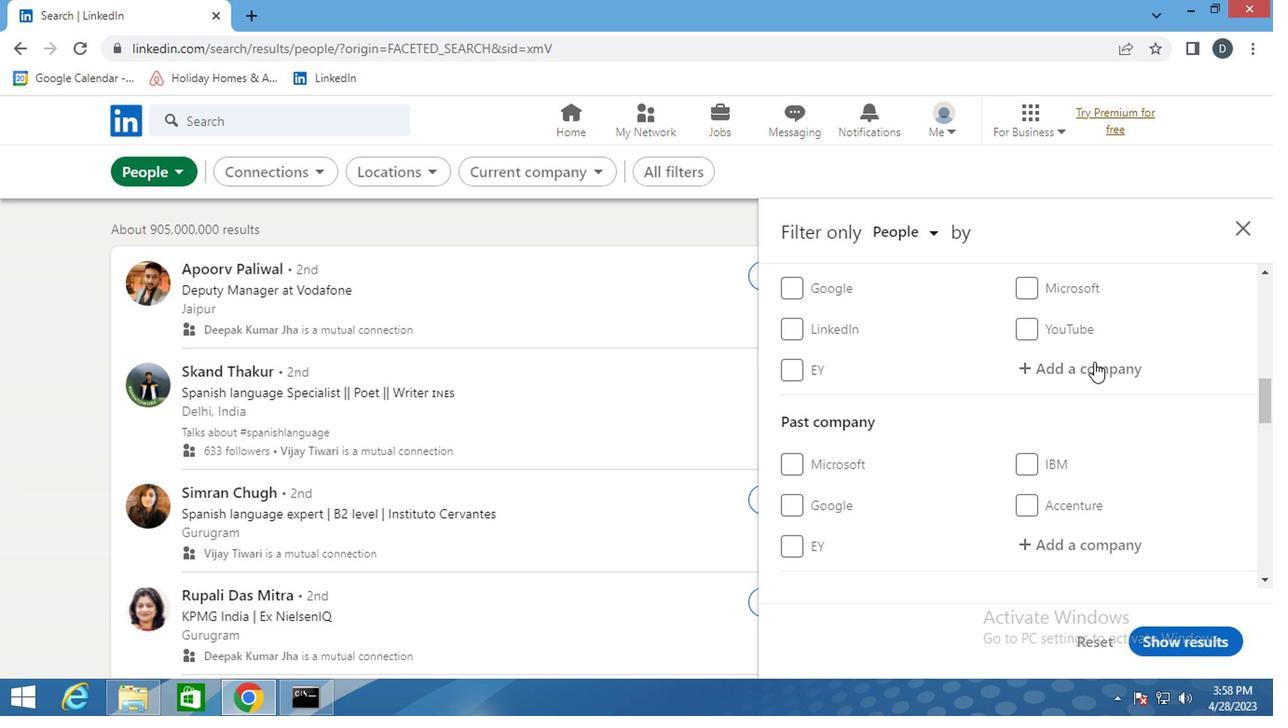 
Action: Mouse scrolled (917, 396) with delta (0, 0)
Screenshot: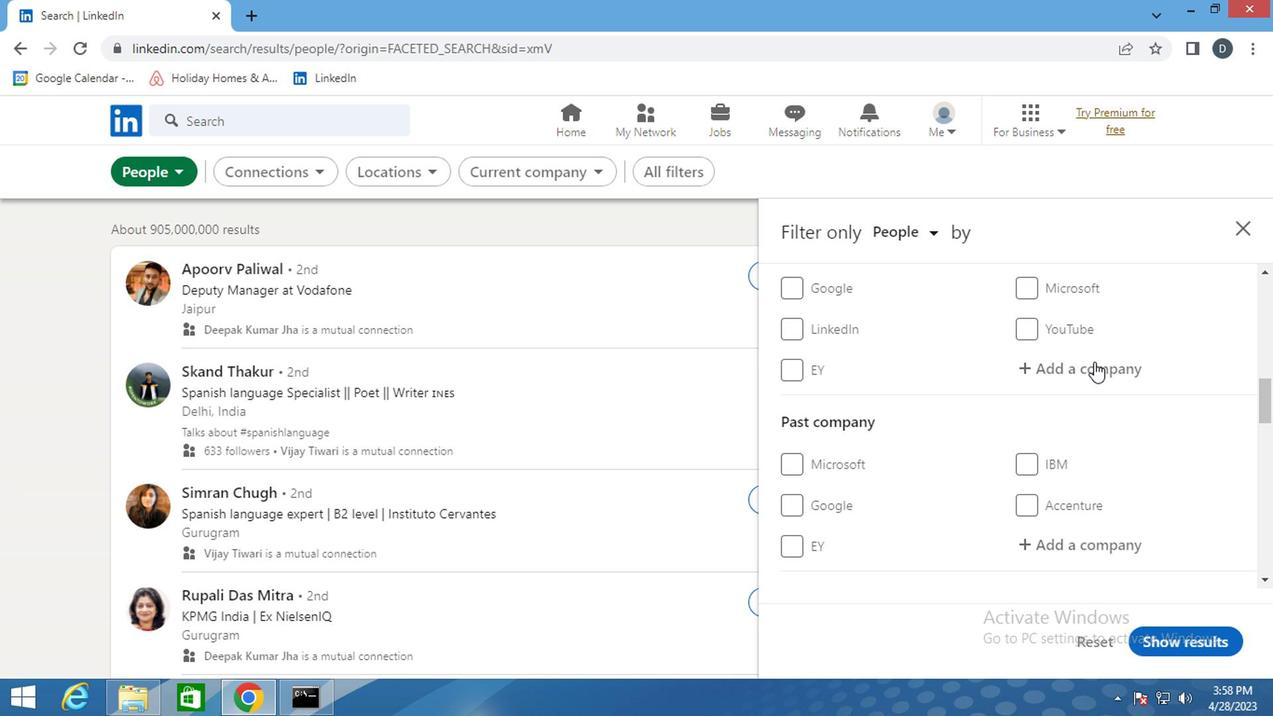 
Action: Mouse moved to (916, 397)
Screenshot: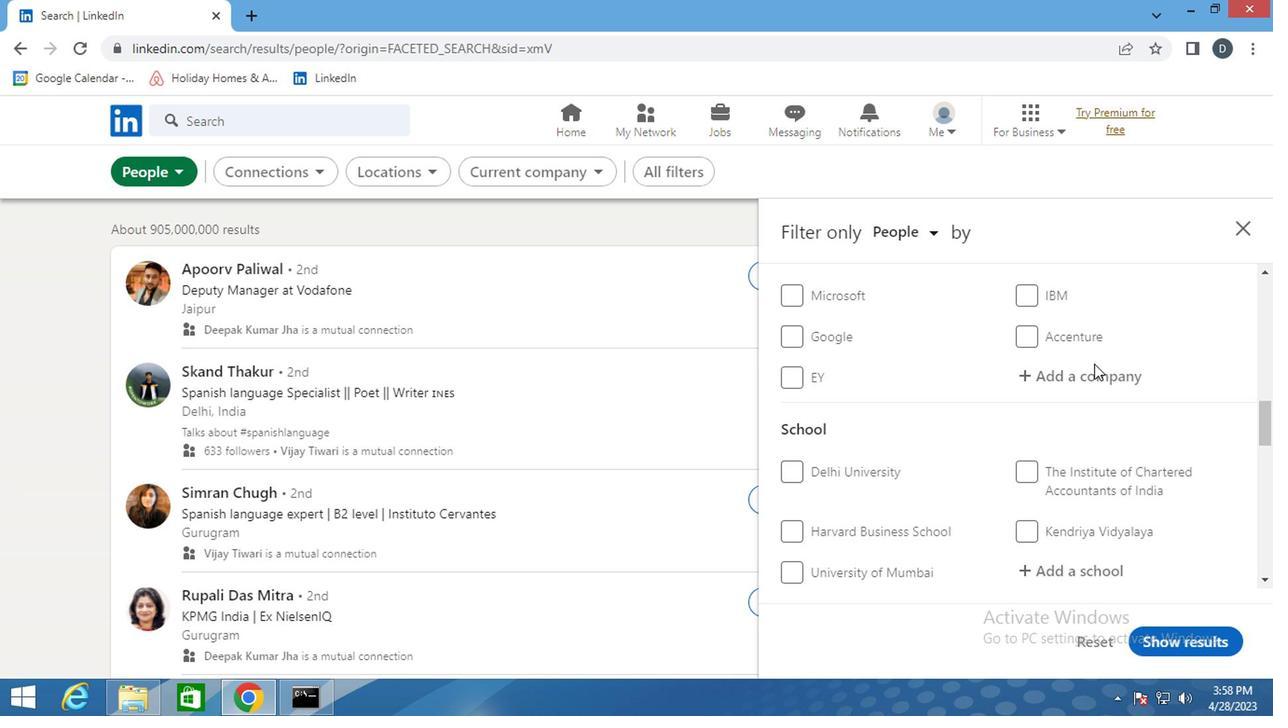 
Action: Mouse scrolled (916, 397) with delta (0, 0)
Screenshot: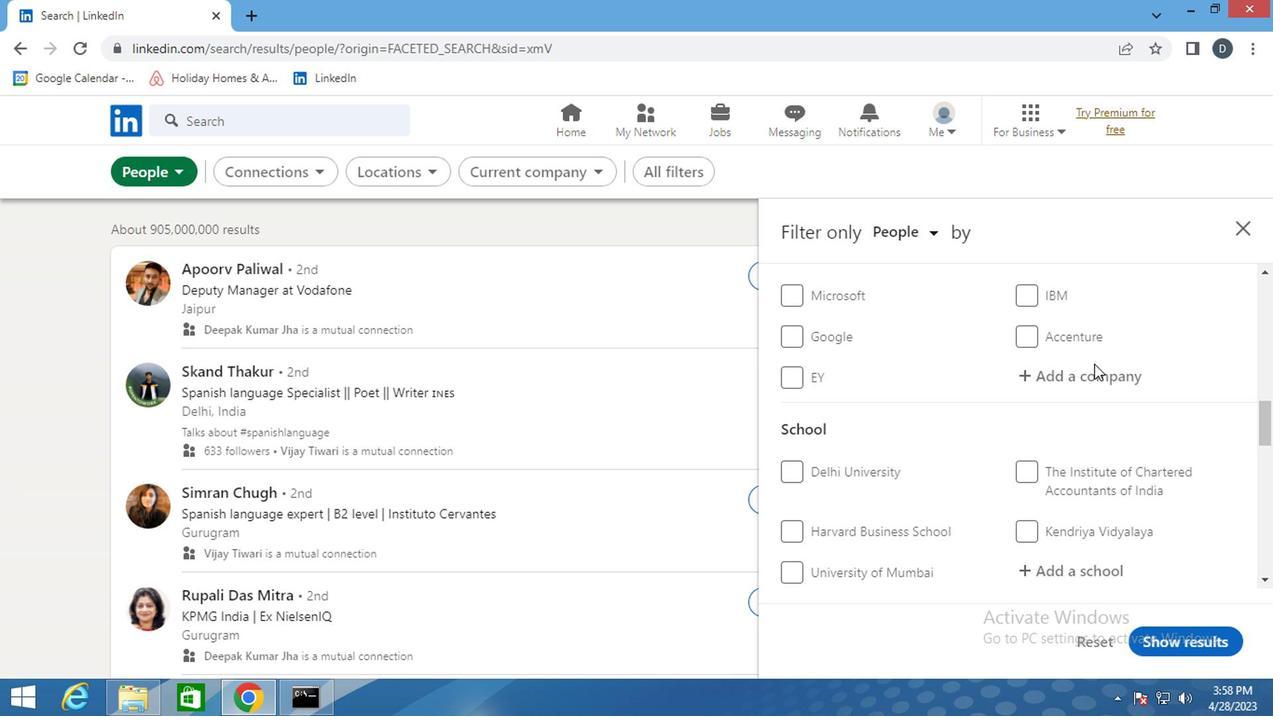
Action: Mouse scrolled (916, 397) with delta (0, 0)
Screenshot: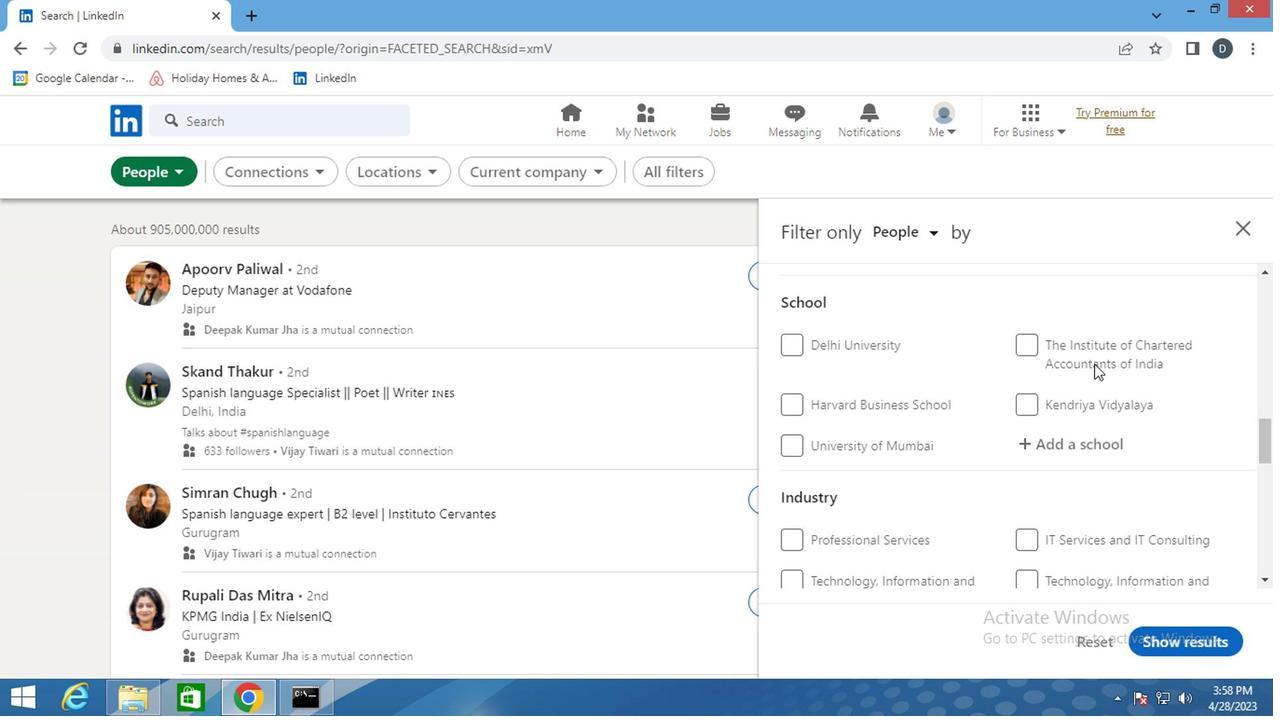
Action: Mouse scrolled (916, 397) with delta (0, 0)
Screenshot: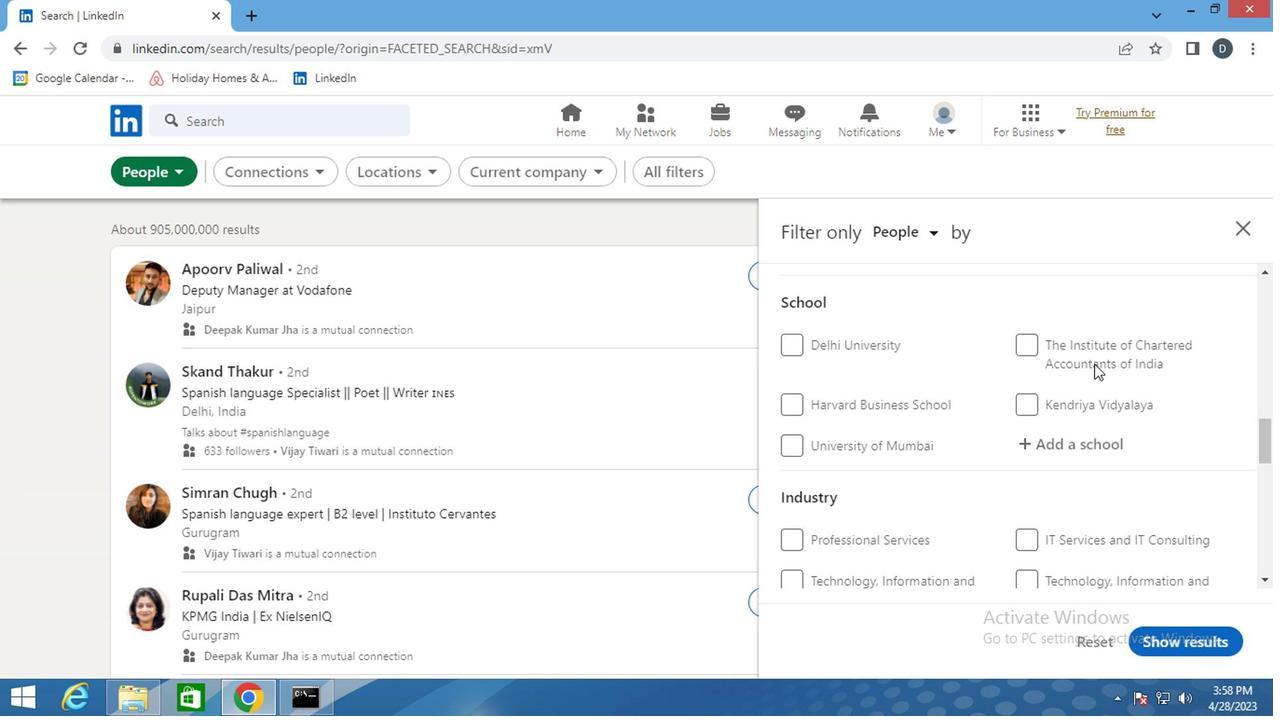
Action: Mouse moved to (867, 441)
Screenshot: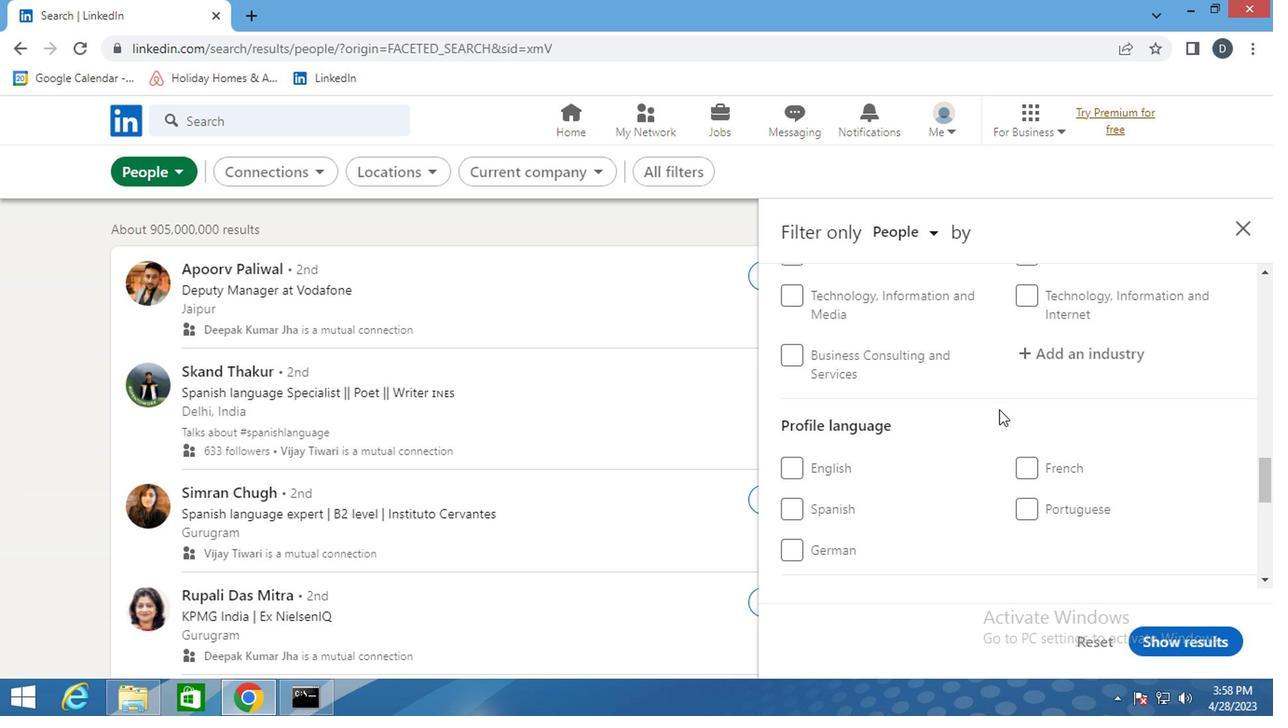 
Action: Mouse scrolled (867, 440) with delta (0, 0)
Screenshot: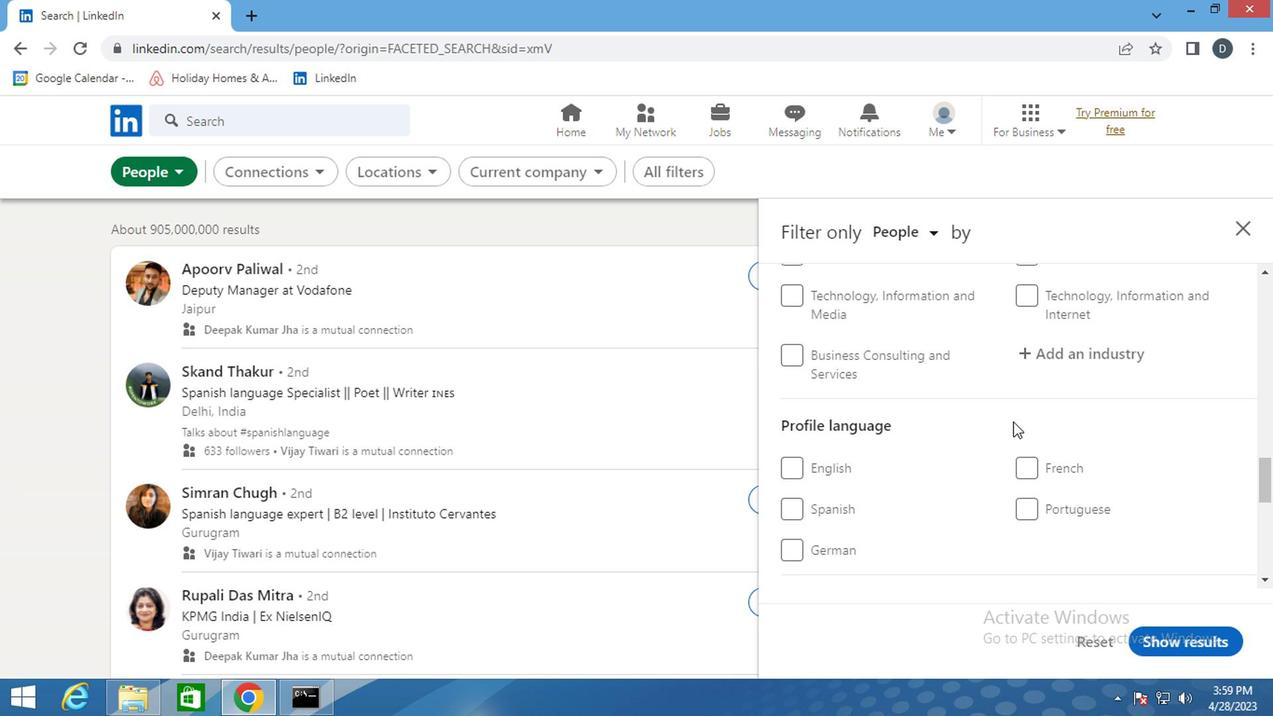 
Action: Mouse scrolled (867, 440) with delta (0, 0)
Screenshot: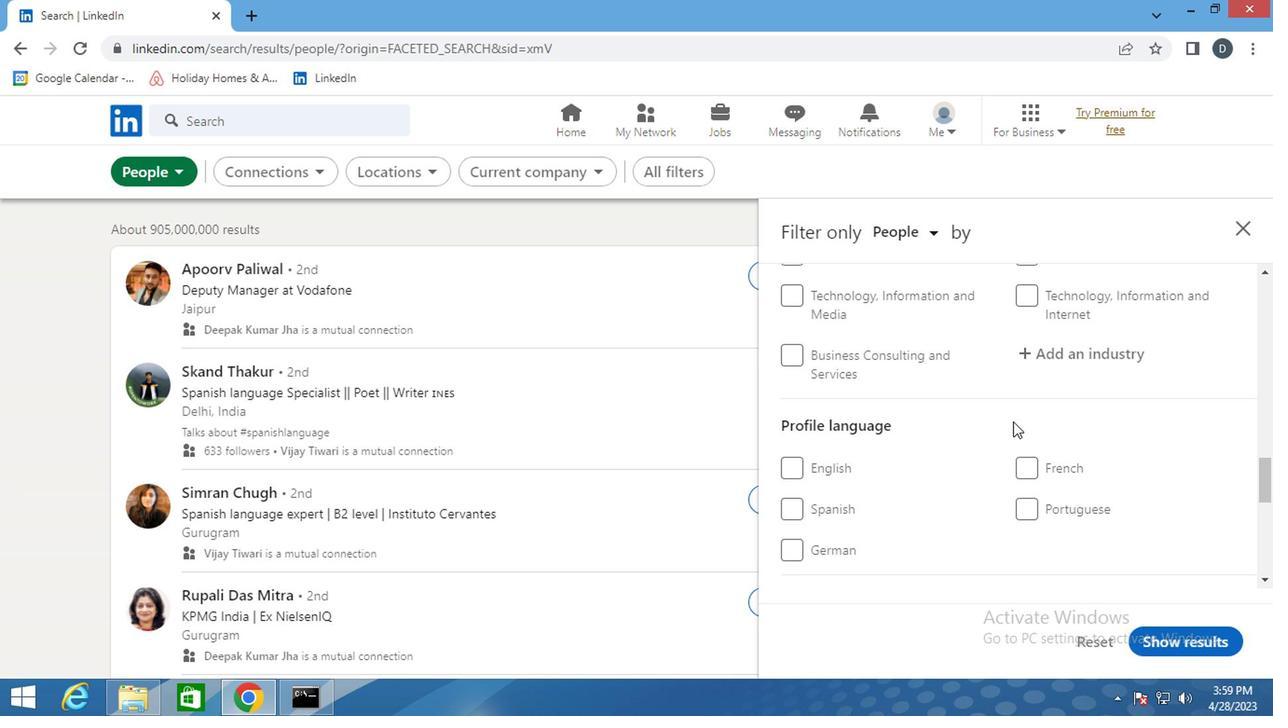 
Action: Mouse moved to (897, 373)
Screenshot: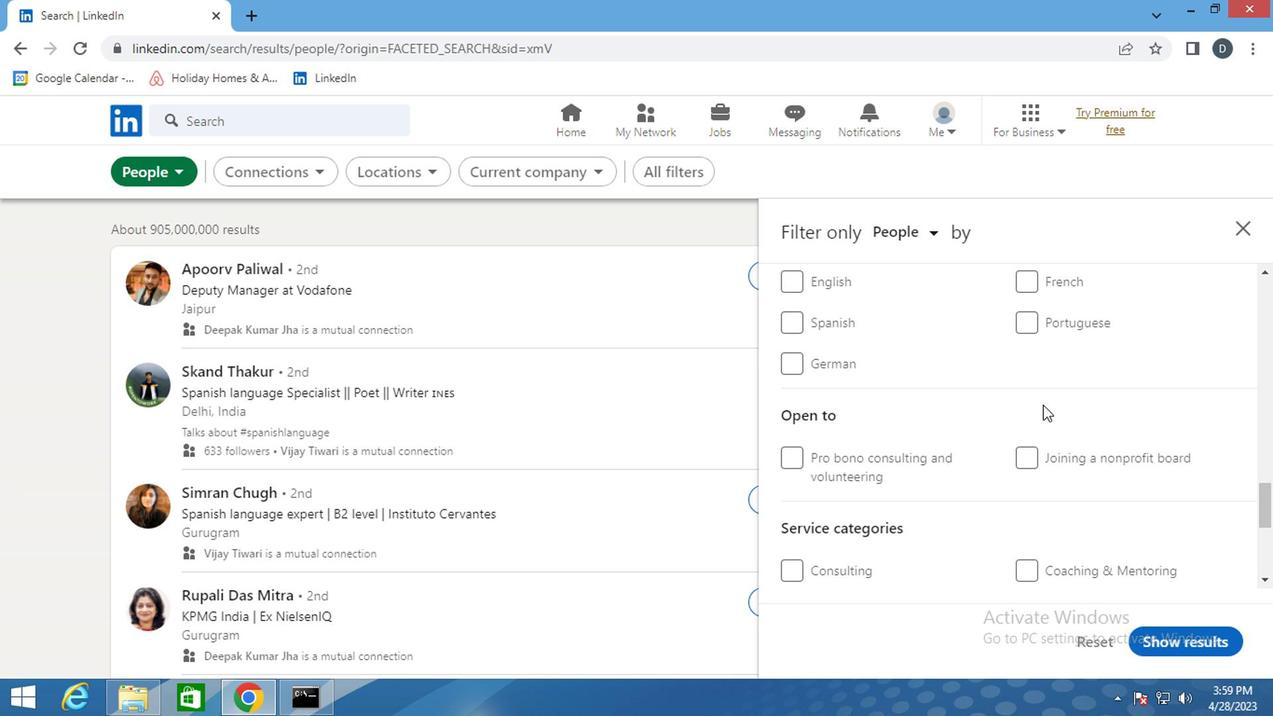 
Action: Mouse scrolled (897, 374) with delta (0, 0)
Screenshot: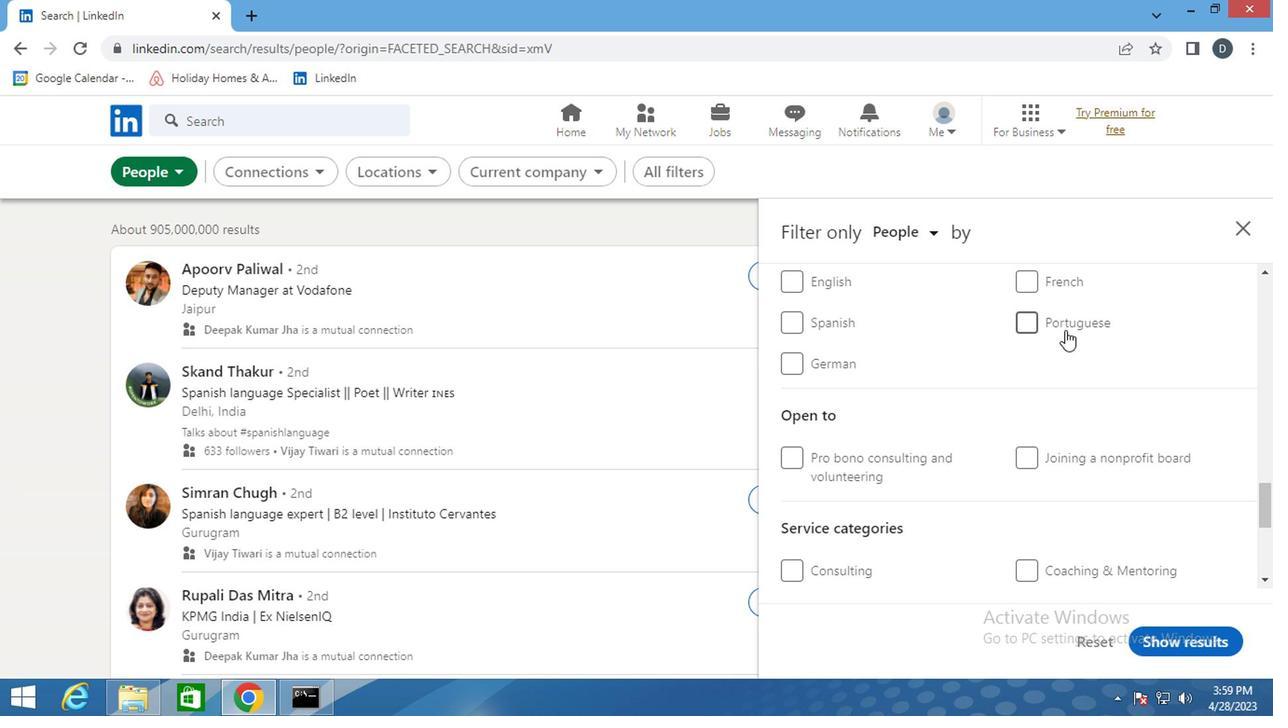 
Action: Mouse moved to (887, 403)
Screenshot: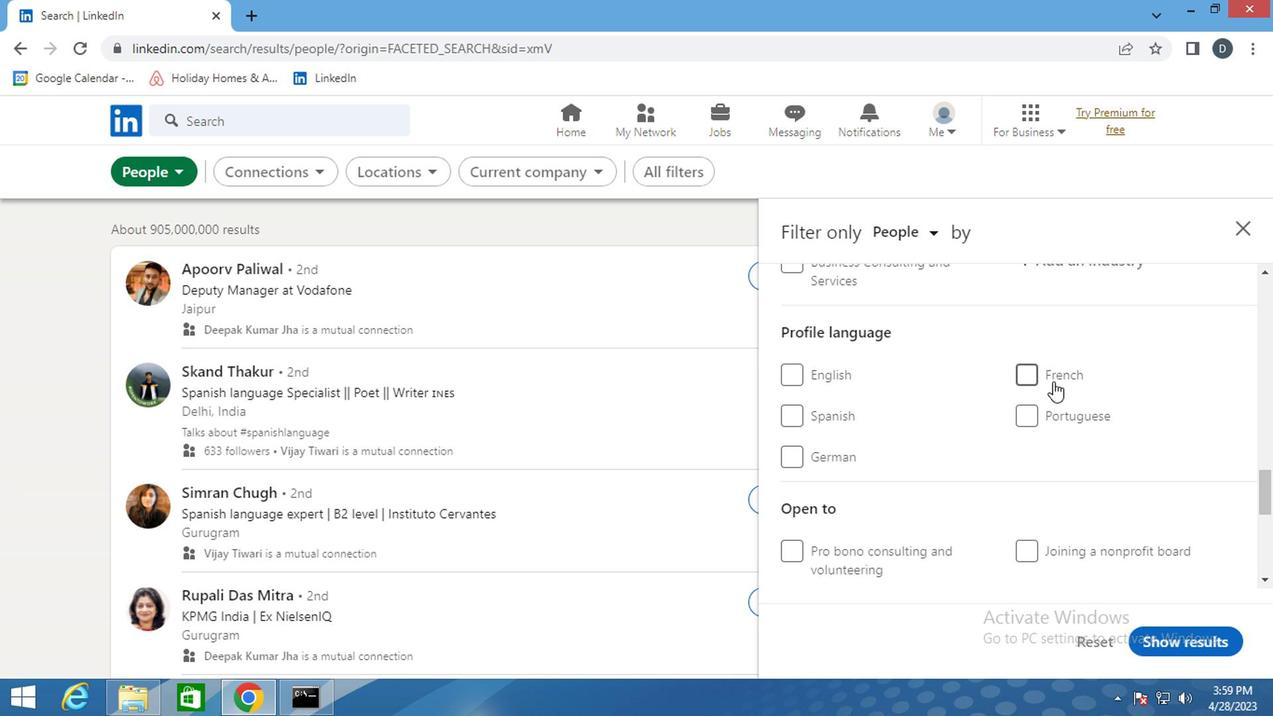 
Action: Mouse pressed left at (887, 403)
Screenshot: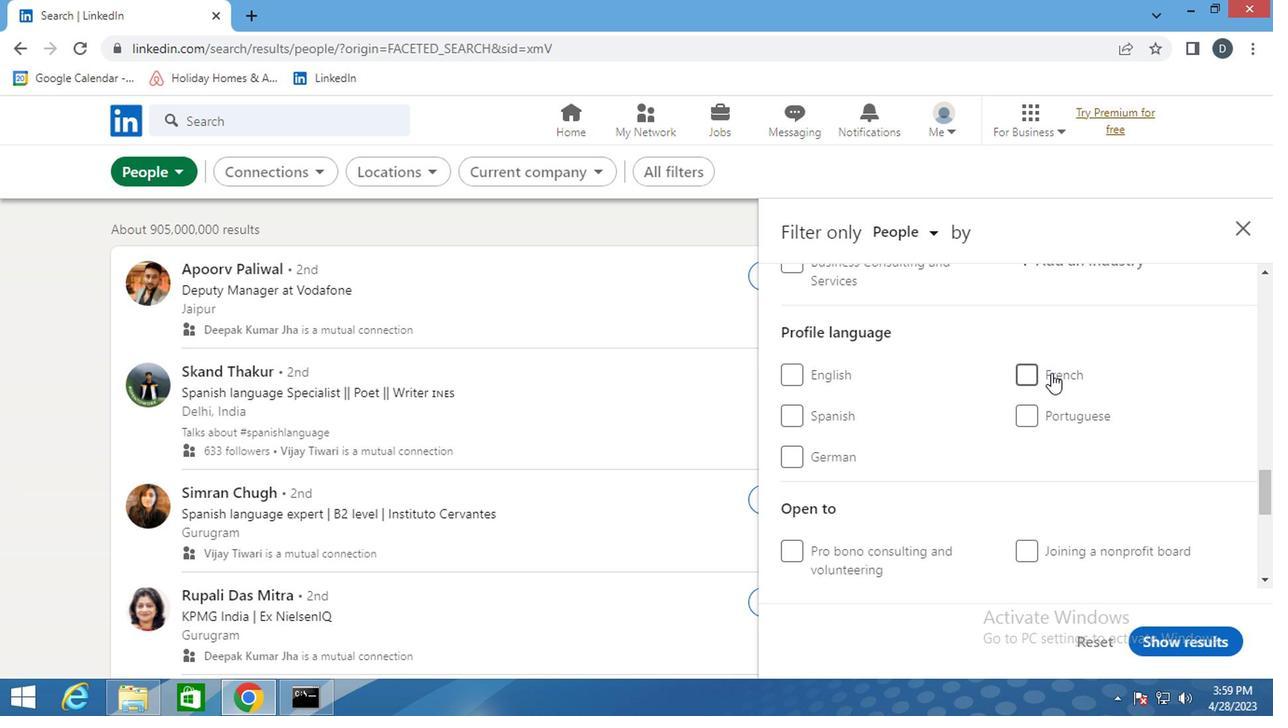 
Action: Mouse moved to (895, 440)
Screenshot: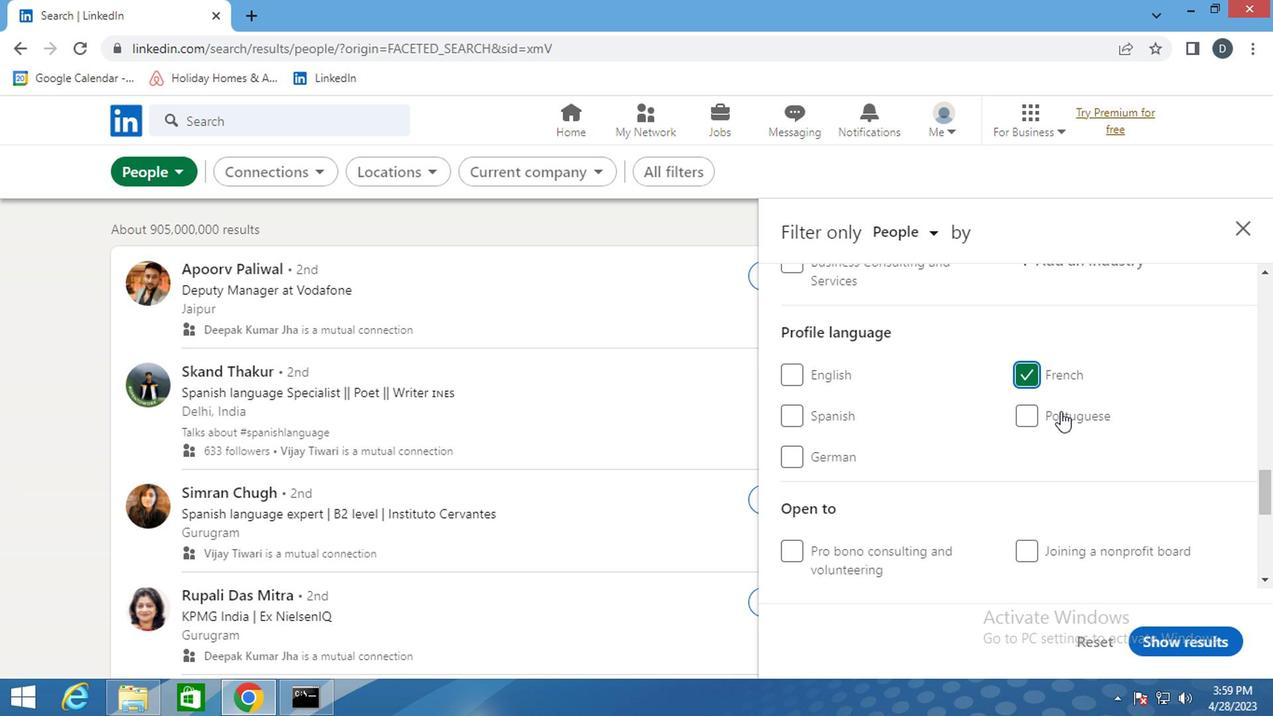 
Action: Mouse scrolled (895, 440) with delta (0, 0)
Screenshot: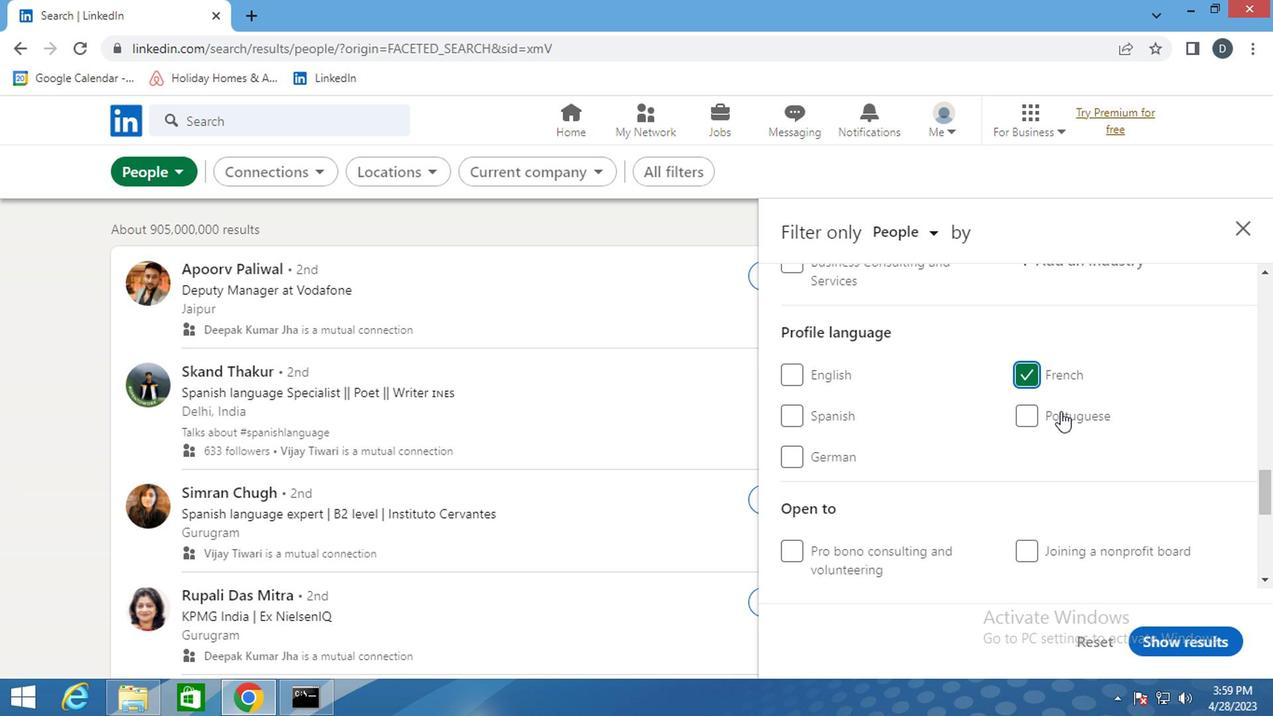 
Action: Mouse moved to (895, 441)
Screenshot: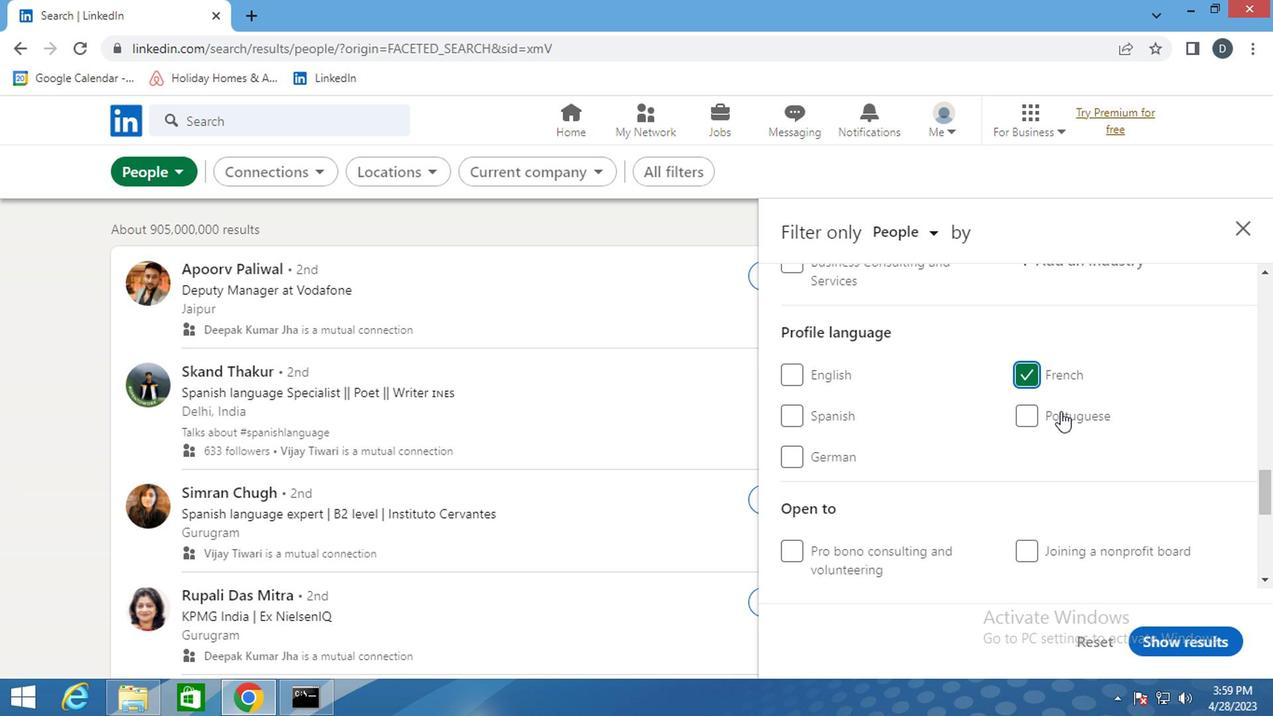 
Action: Mouse scrolled (895, 442) with delta (0, 0)
Screenshot: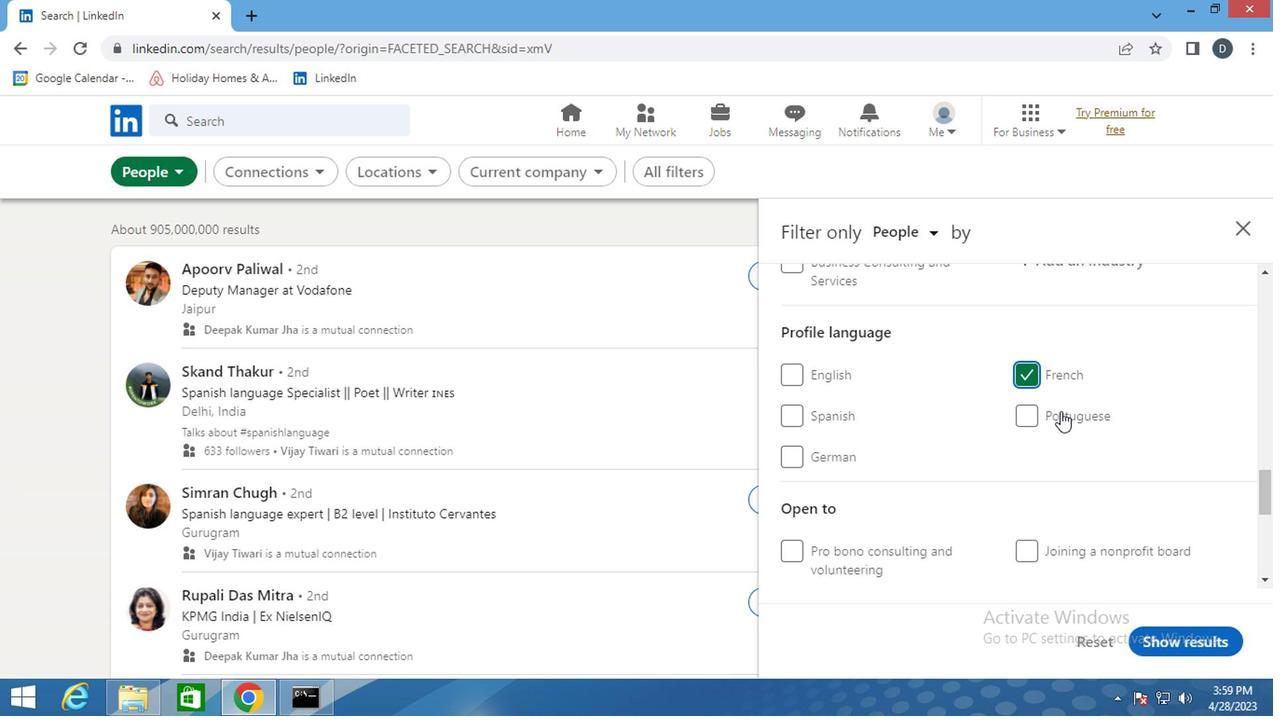 
Action: Mouse scrolled (895, 442) with delta (0, 0)
Screenshot: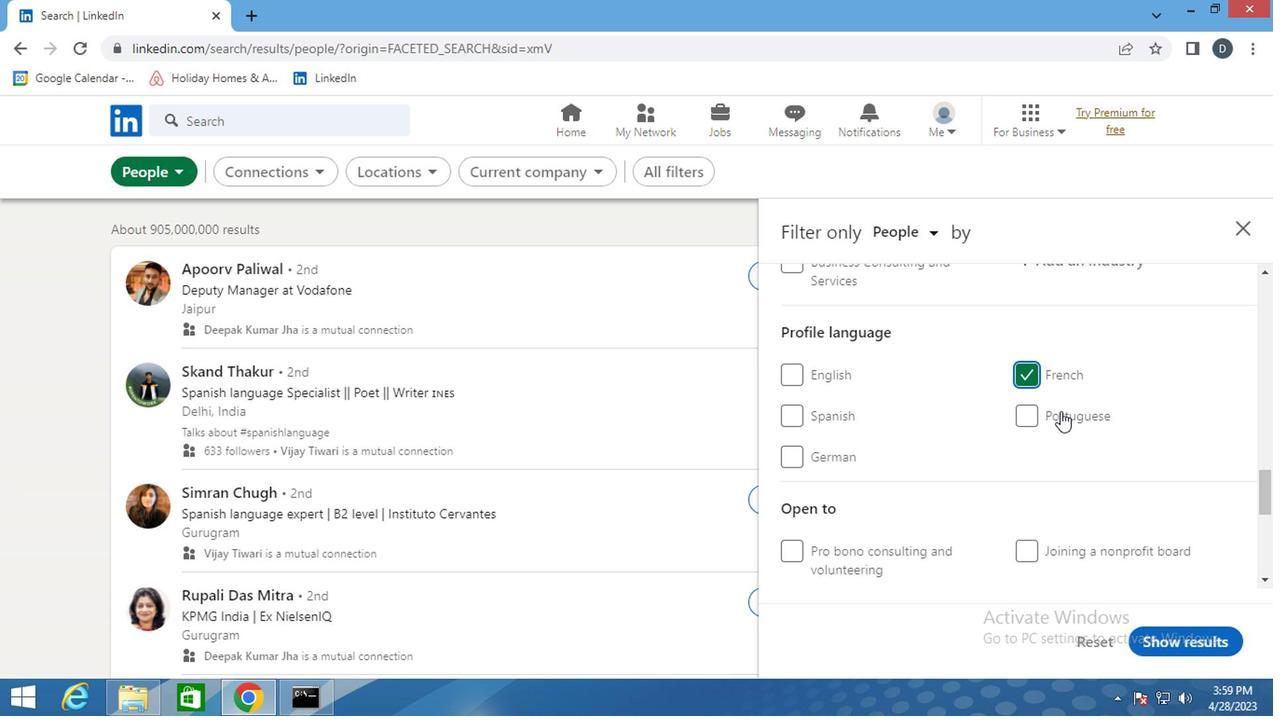 
Action: Mouse scrolled (895, 442) with delta (0, 0)
Screenshot: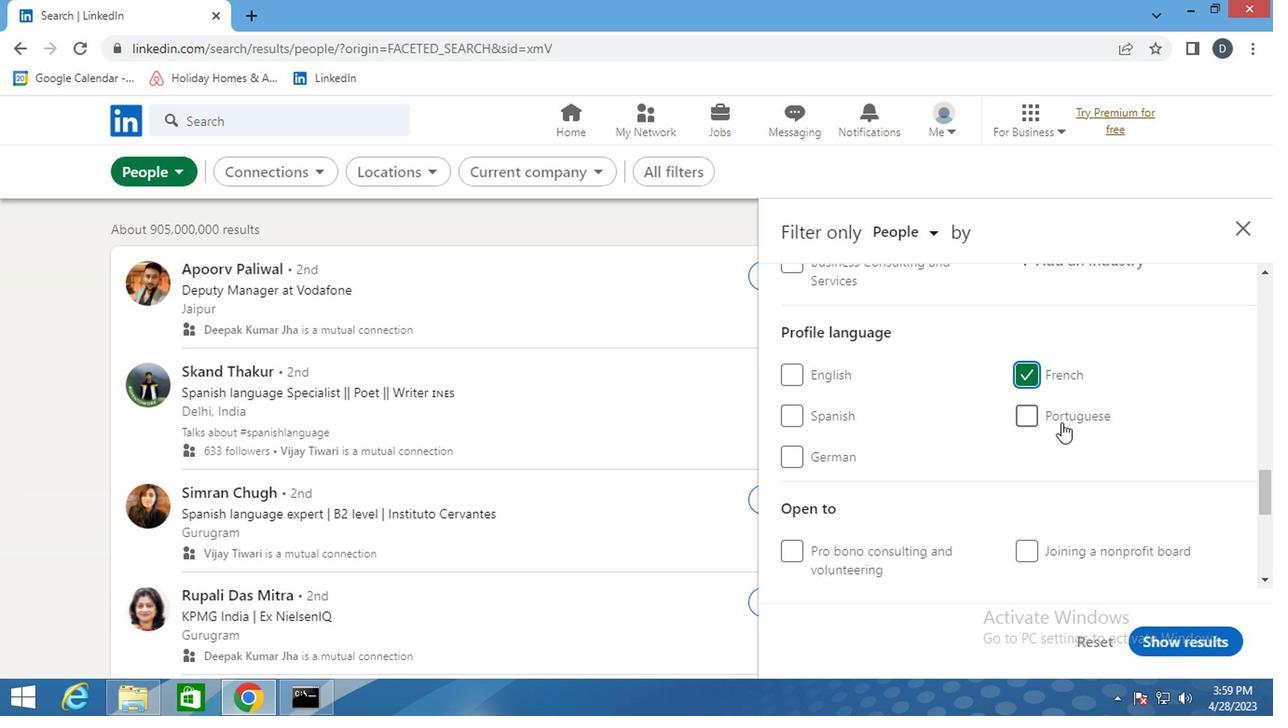 
Action: Mouse moved to (895, 442)
Screenshot: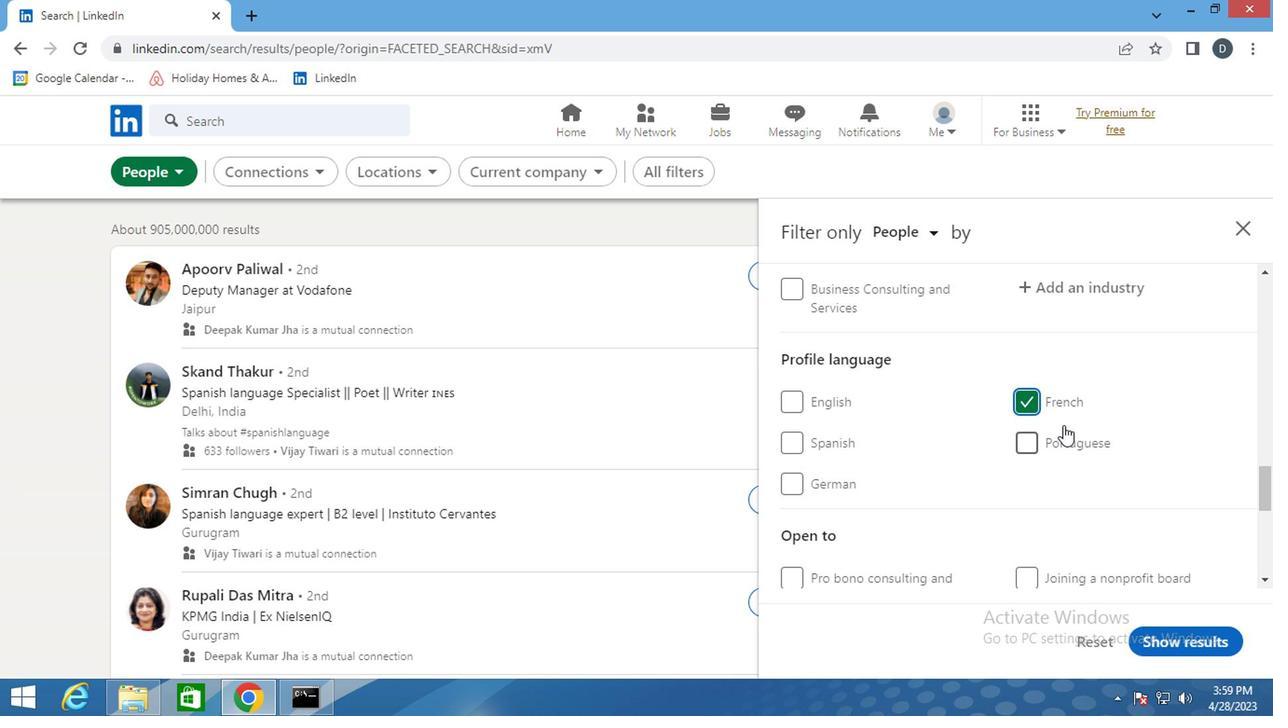 
Action: Mouse scrolled (895, 442) with delta (0, 0)
Screenshot: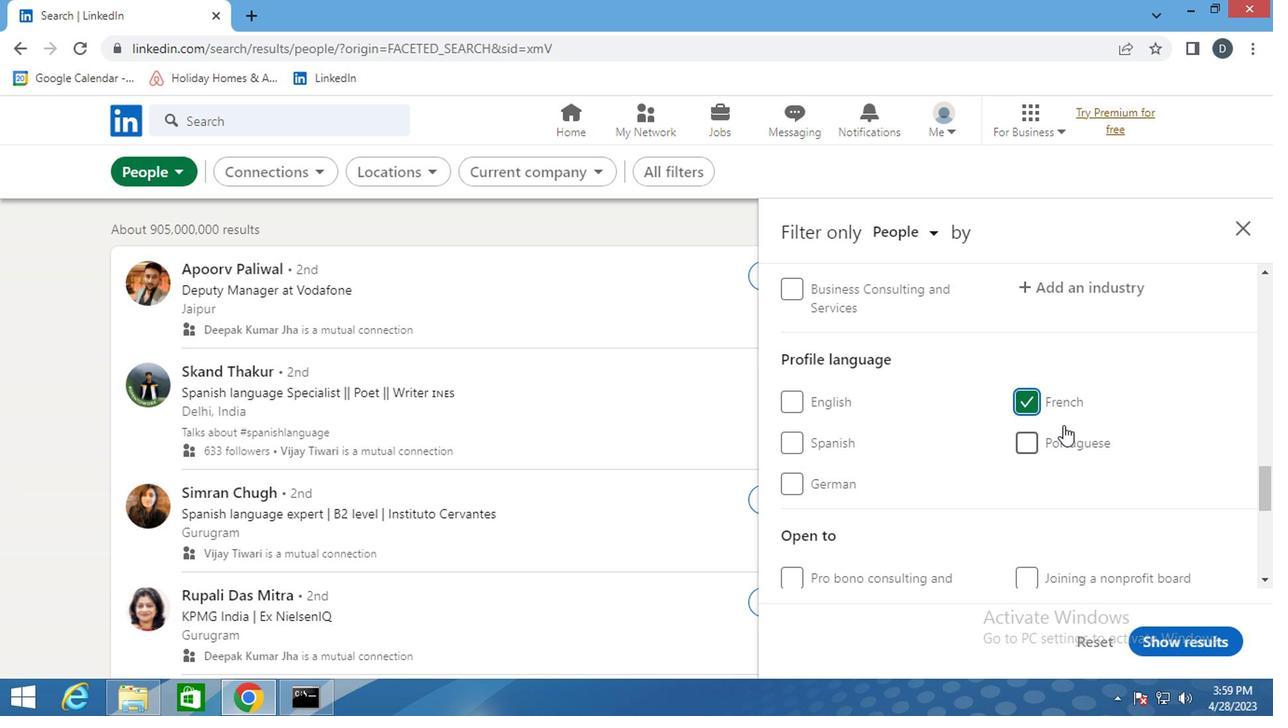 
Action: Mouse scrolled (895, 442) with delta (0, 0)
Screenshot: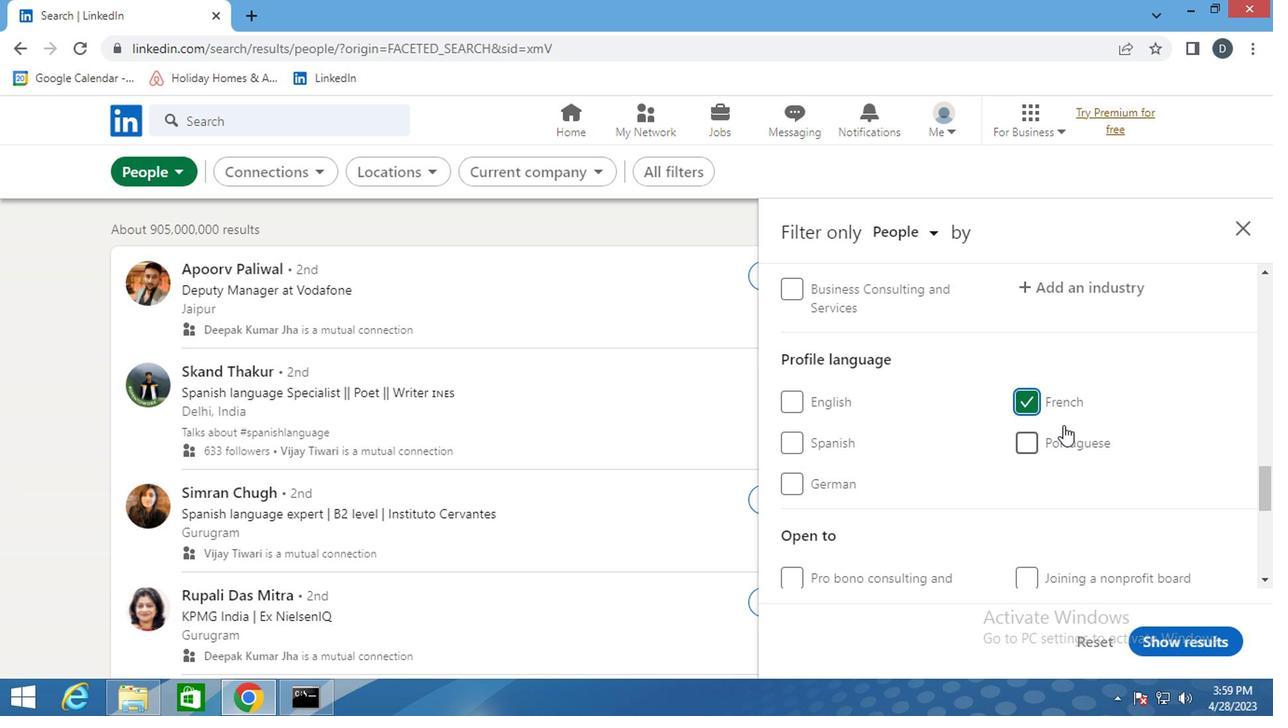 
Action: Mouse scrolled (895, 442) with delta (0, 0)
Screenshot: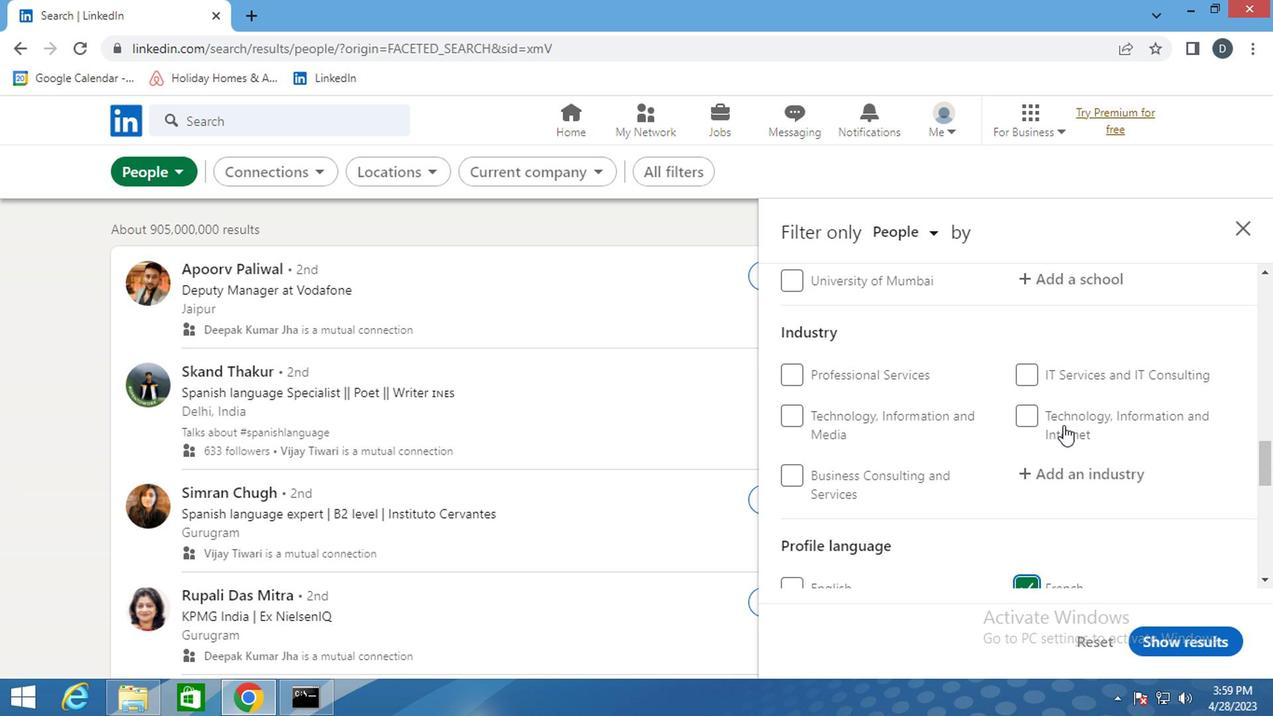 
Action: Mouse moved to (853, 457)
Screenshot: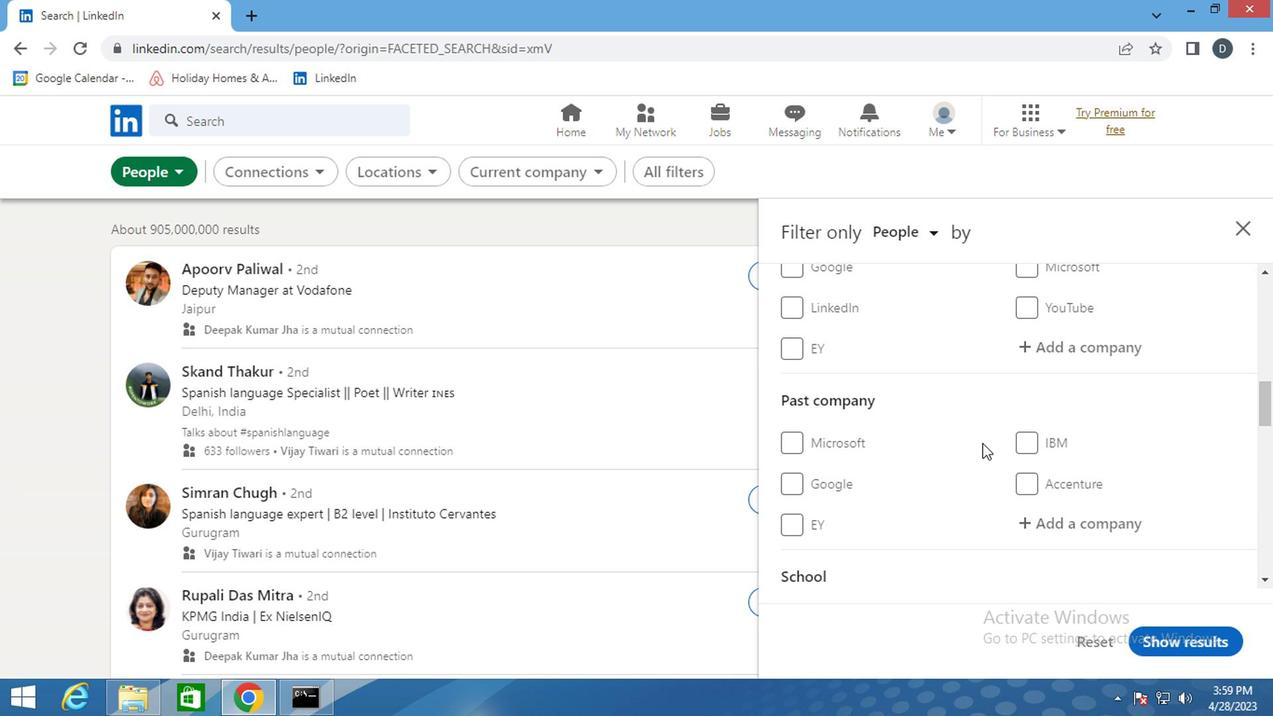 
Action: Mouse scrolled (853, 456) with delta (0, 0)
Screenshot: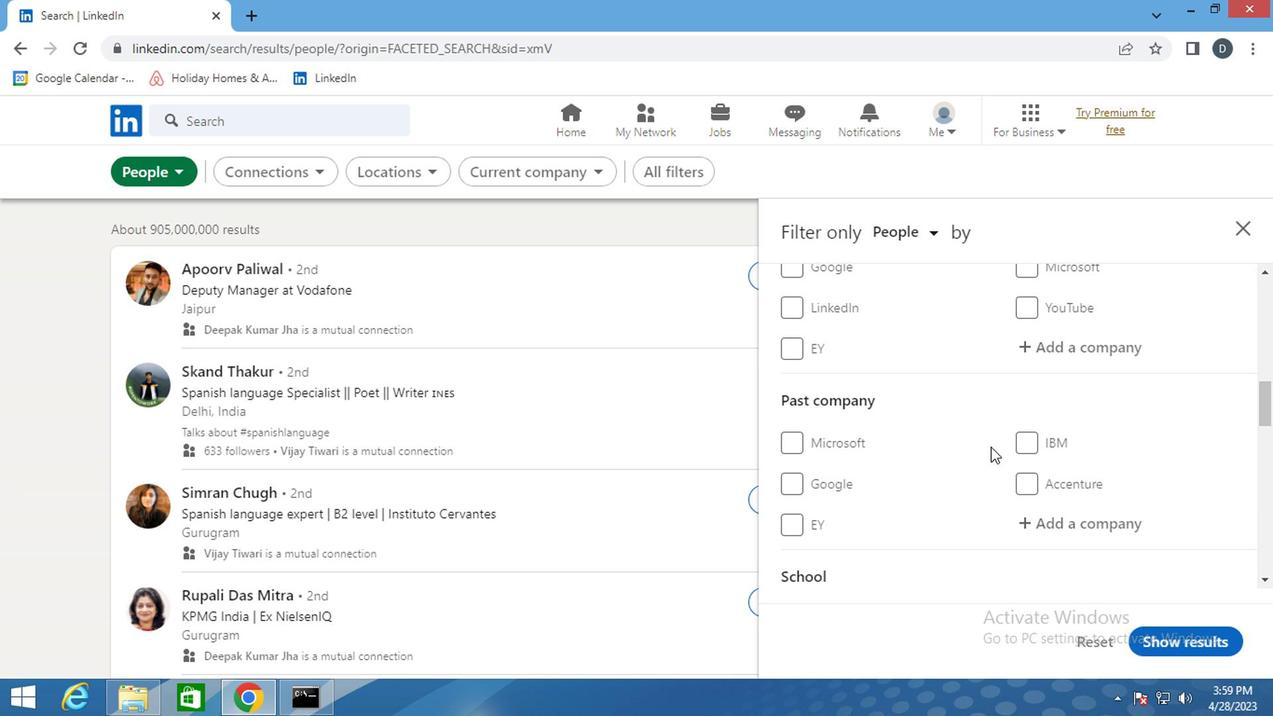 
Action: Mouse moved to (854, 458)
Screenshot: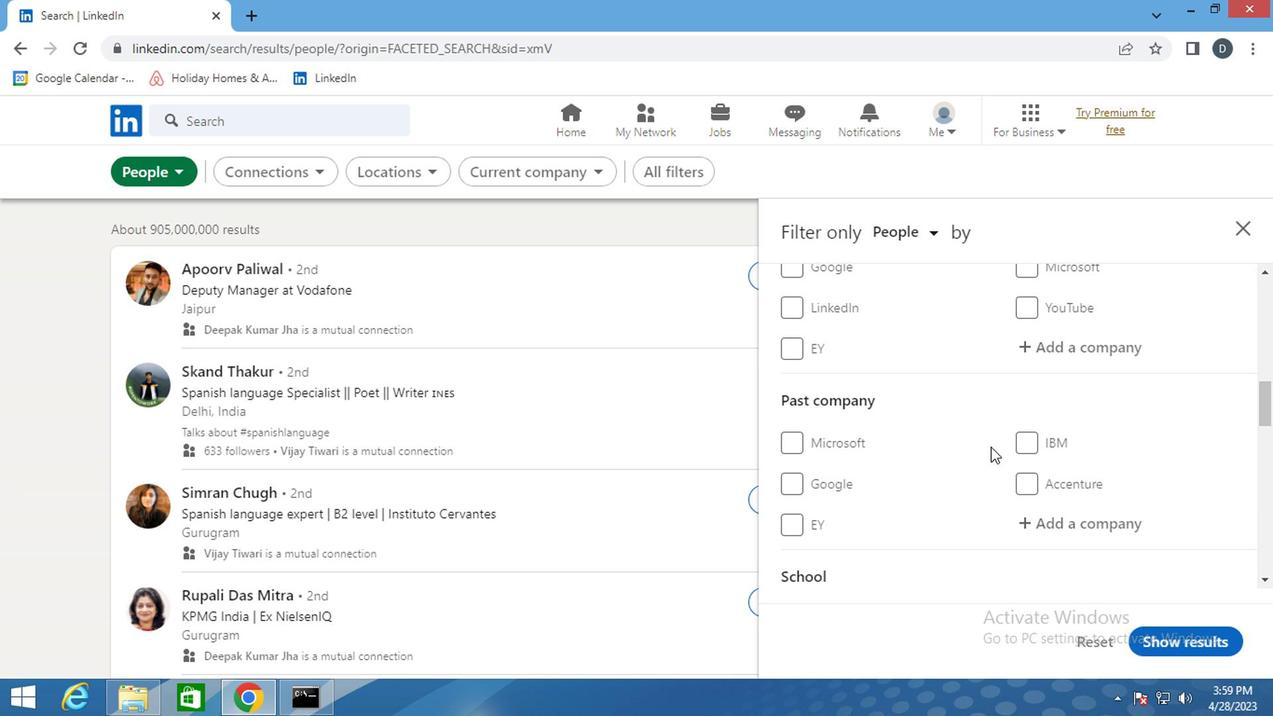 
Action: Mouse scrolled (854, 458) with delta (0, 0)
Screenshot: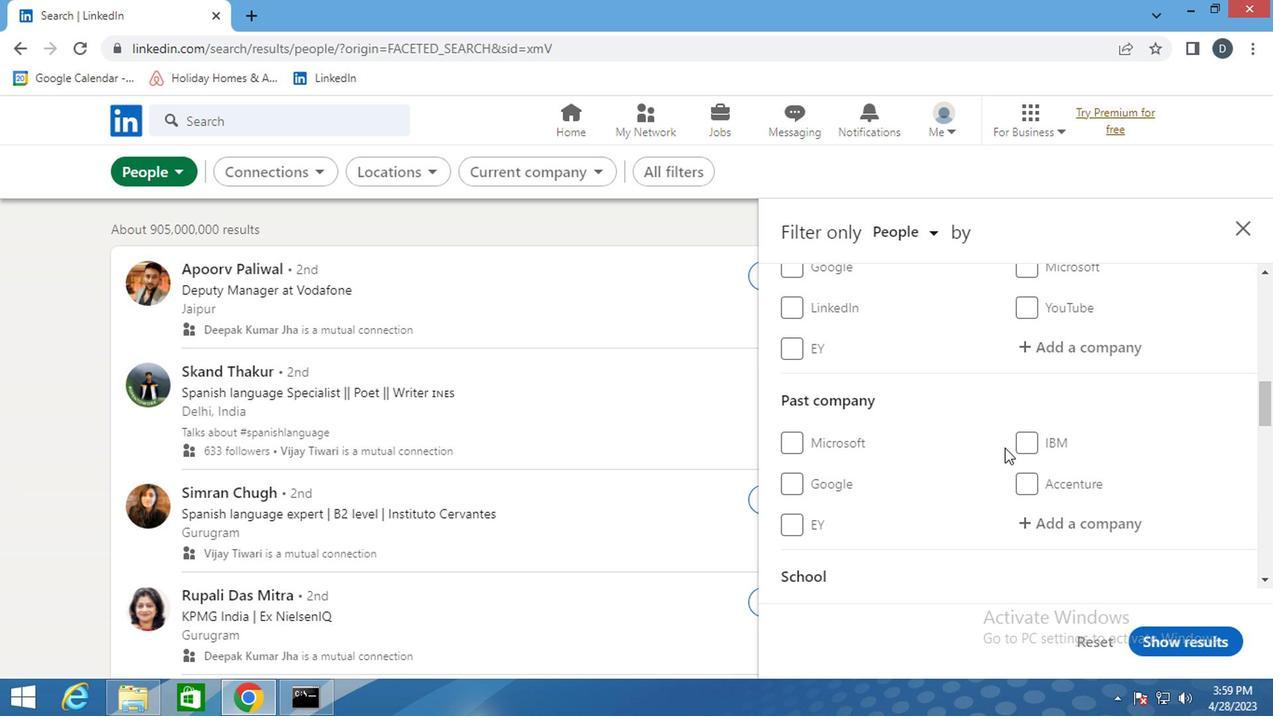 
Action: Mouse scrolled (854, 458) with delta (0, 0)
Screenshot: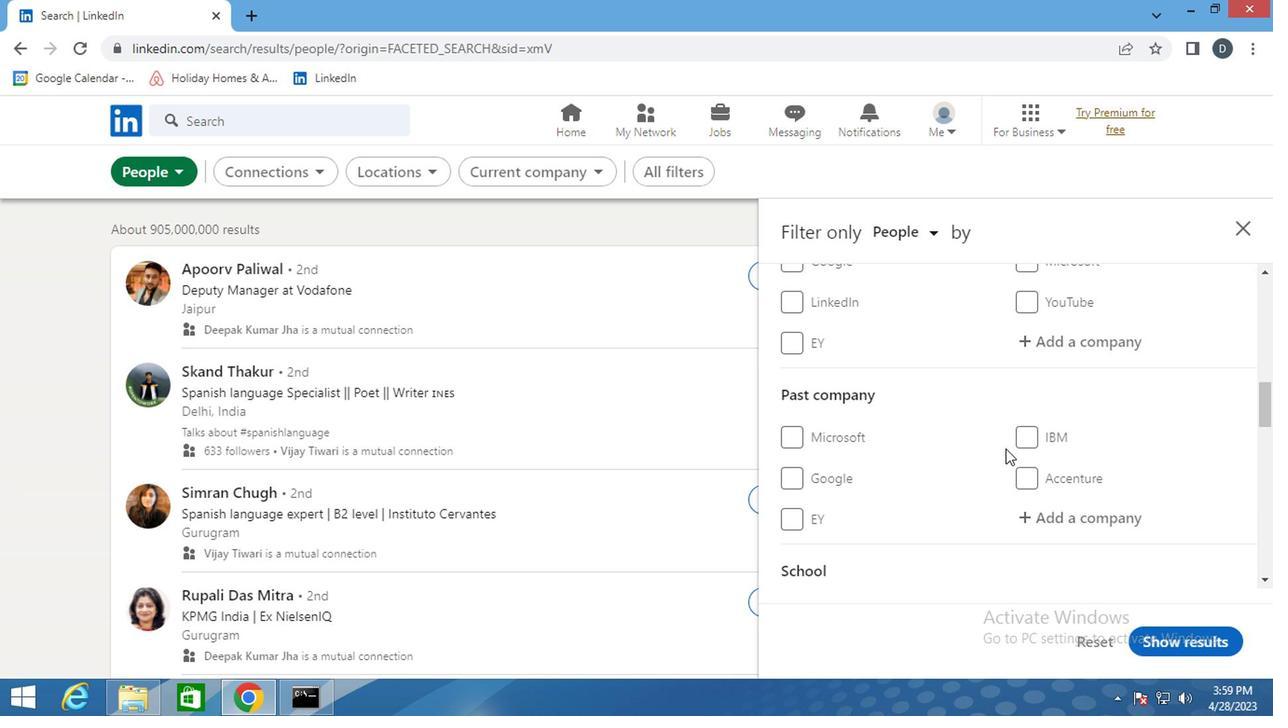 
Action: Mouse moved to (919, 443)
Screenshot: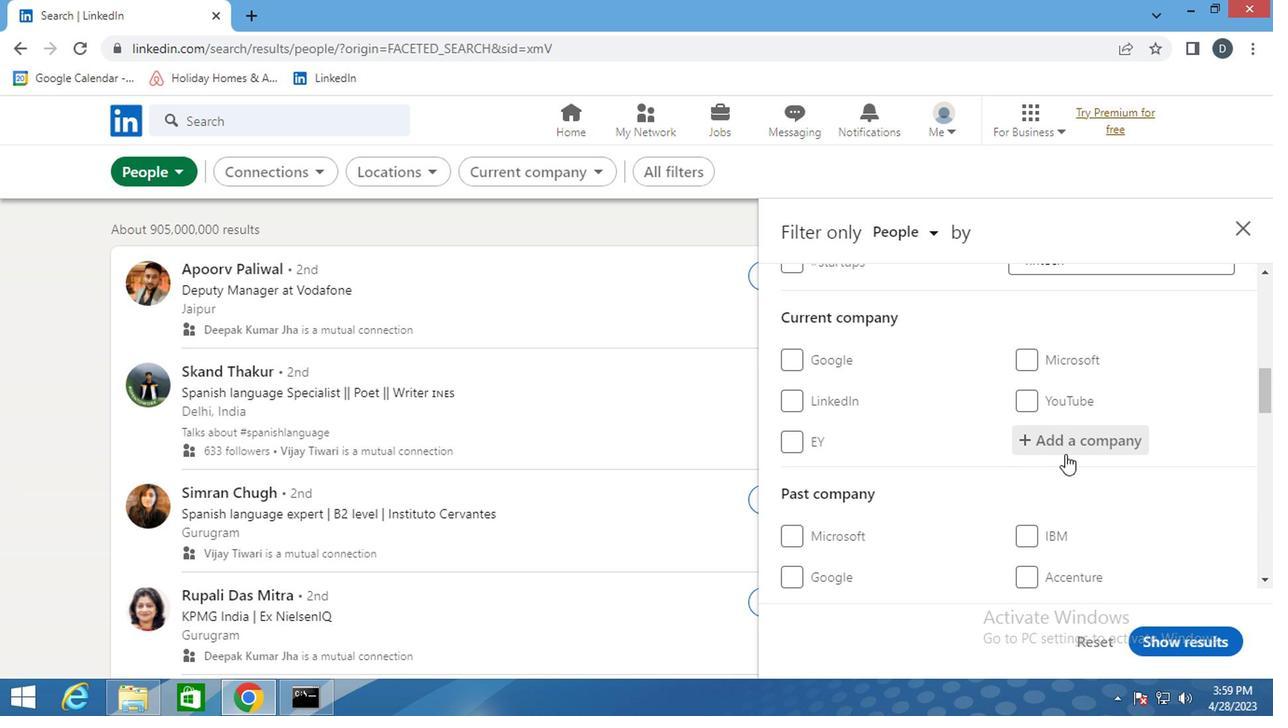 
Action: Mouse pressed left at (919, 443)
Screenshot: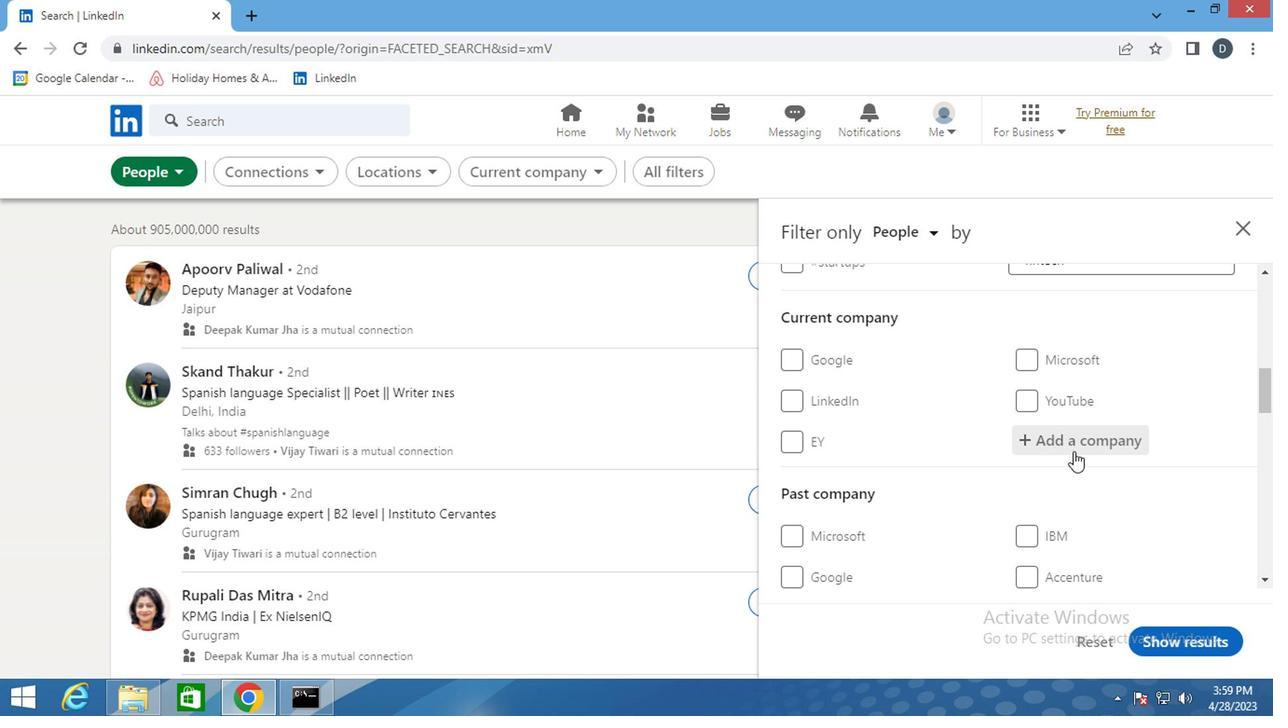 
Action: Key pressed <Key.shift>INTERN<Key.caps_lock>A<Key.caps_lock><Key.backspace>ATIONAL<Key.space><Key.shift>BUSINESS
Screenshot: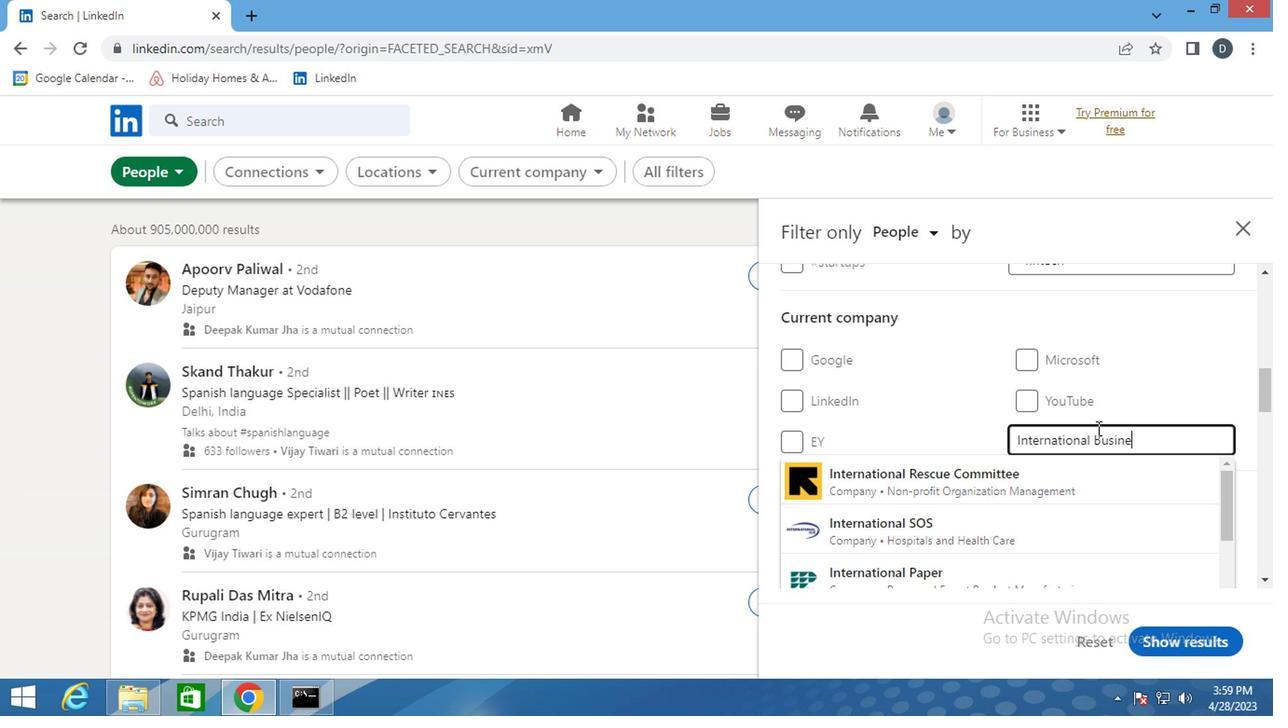 
Action: Mouse moved to (973, 456)
Screenshot: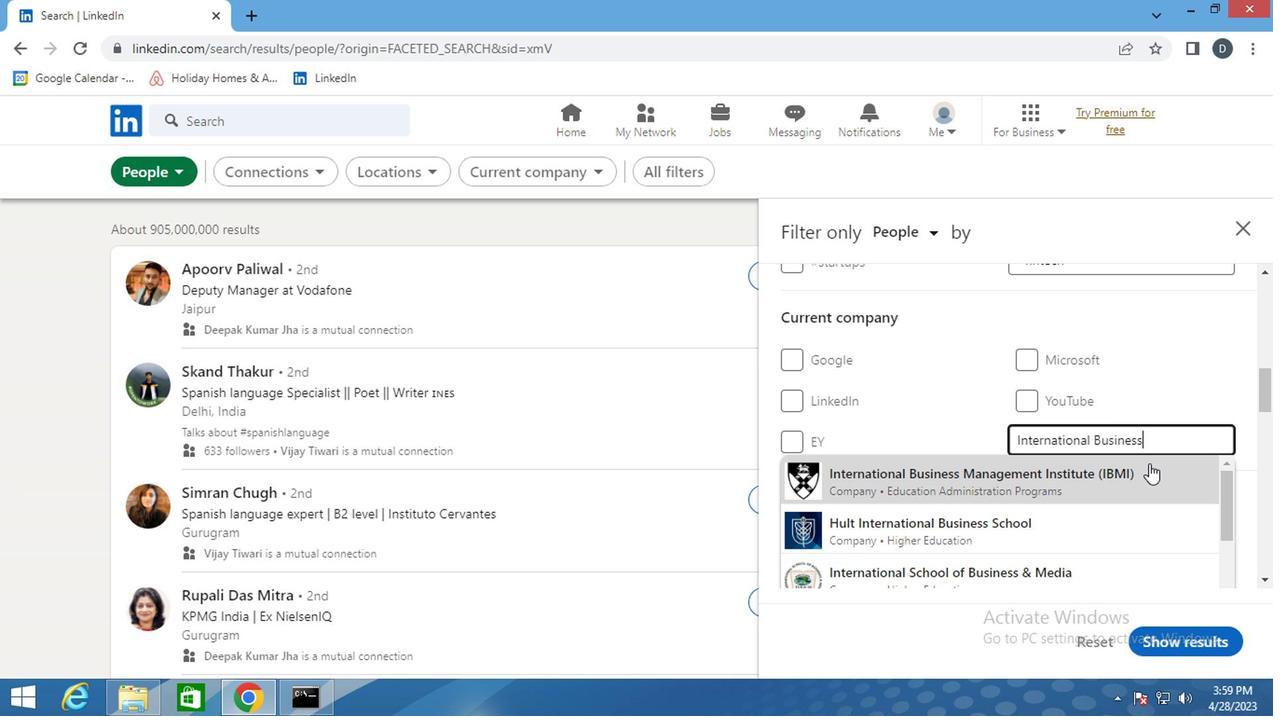 
Action: Key pressed <Key.space><Key.shift>TIMES
Screenshot: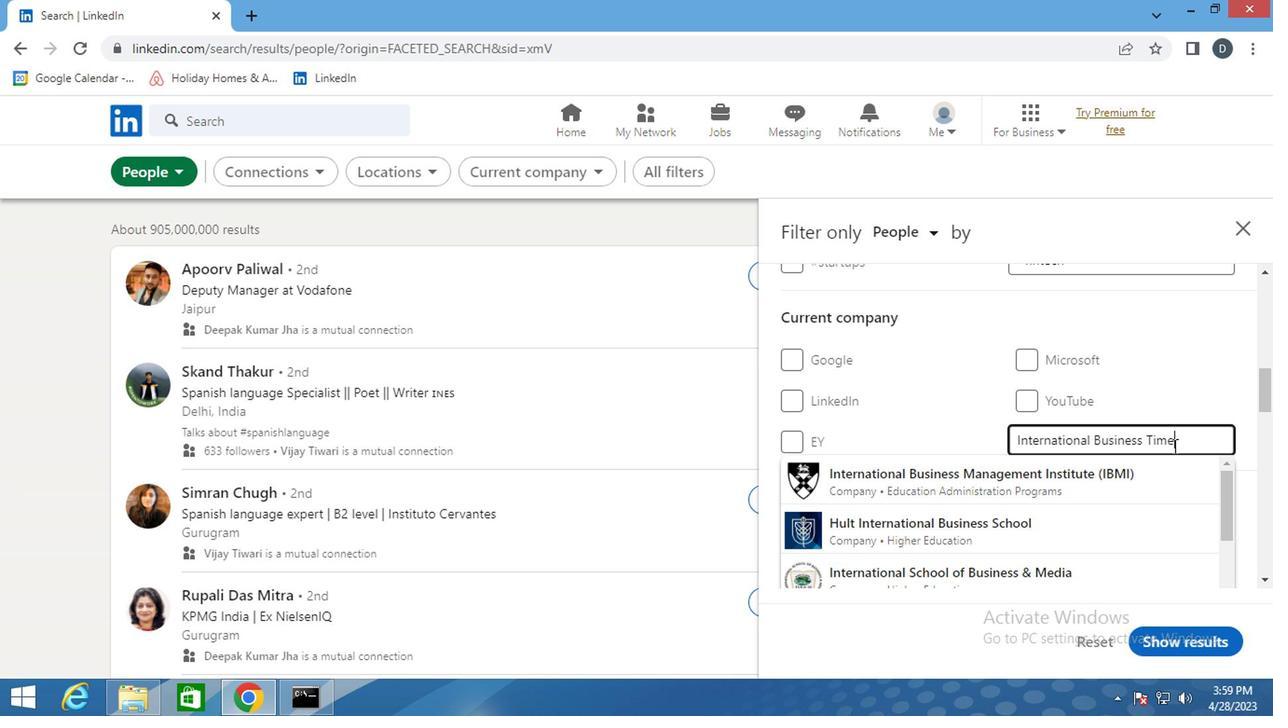
Action: Mouse moved to (926, 510)
Screenshot: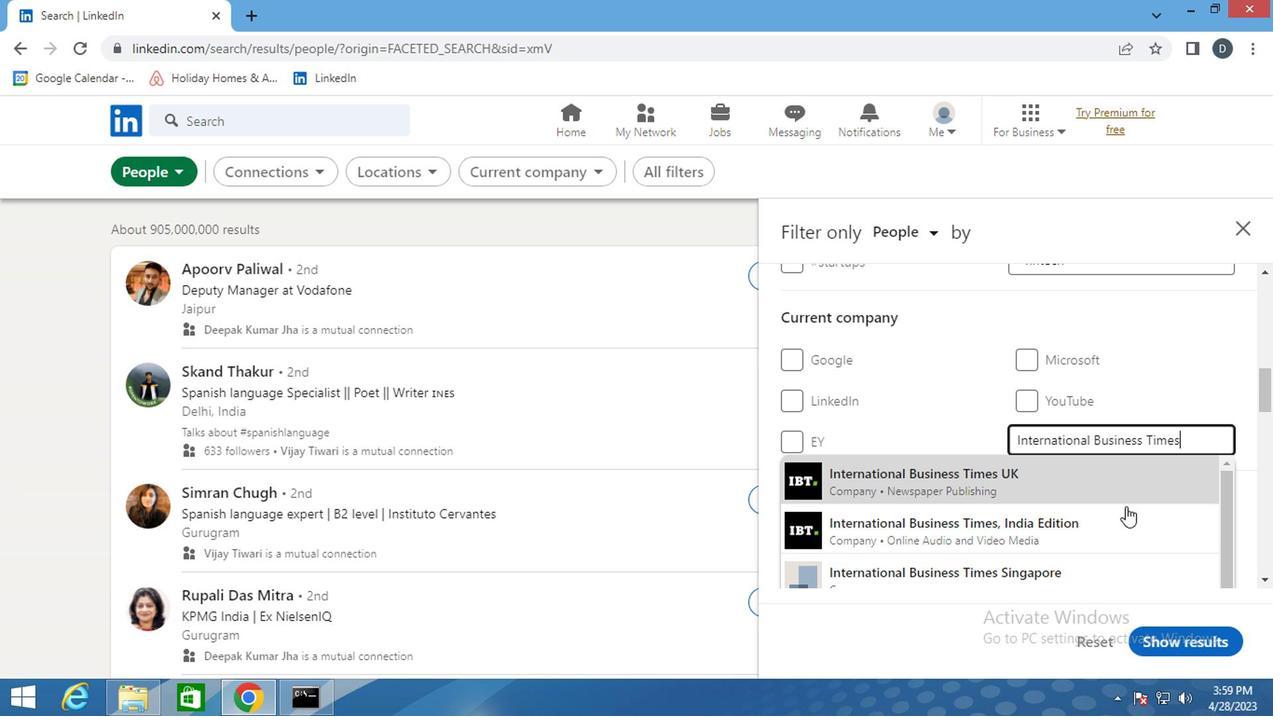 
Action: Mouse pressed left at (926, 510)
Screenshot: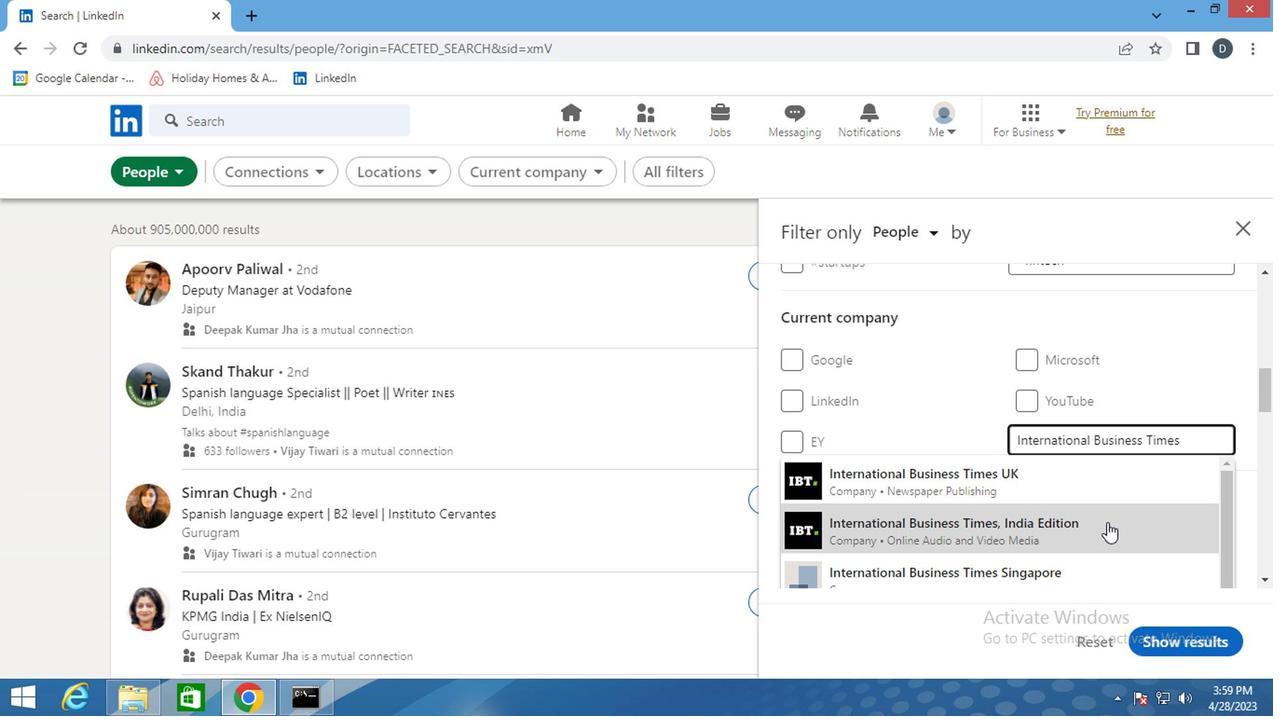 
Action: Mouse scrolled (926, 509) with delta (0, 0)
Screenshot: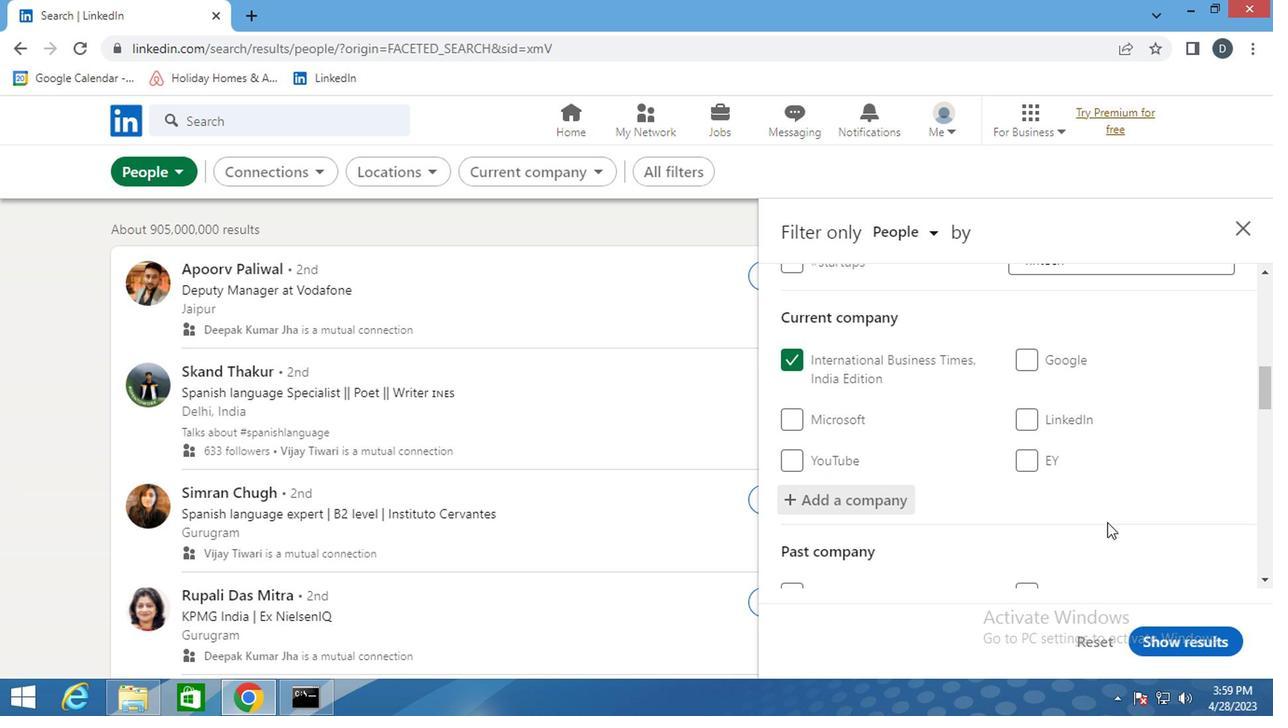 
Action: Mouse scrolled (926, 509) with delta (0, 0)
Screenshot: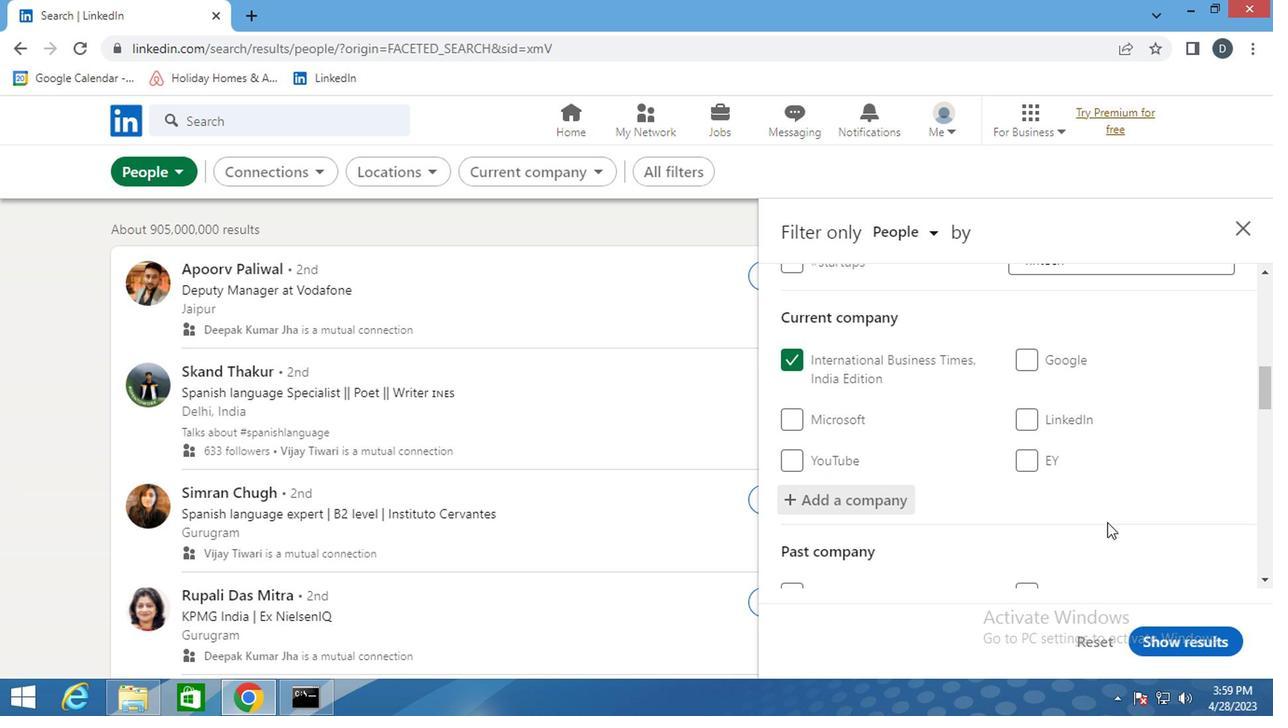 
Action: Mouse moved to (904, 482)
Screenshot: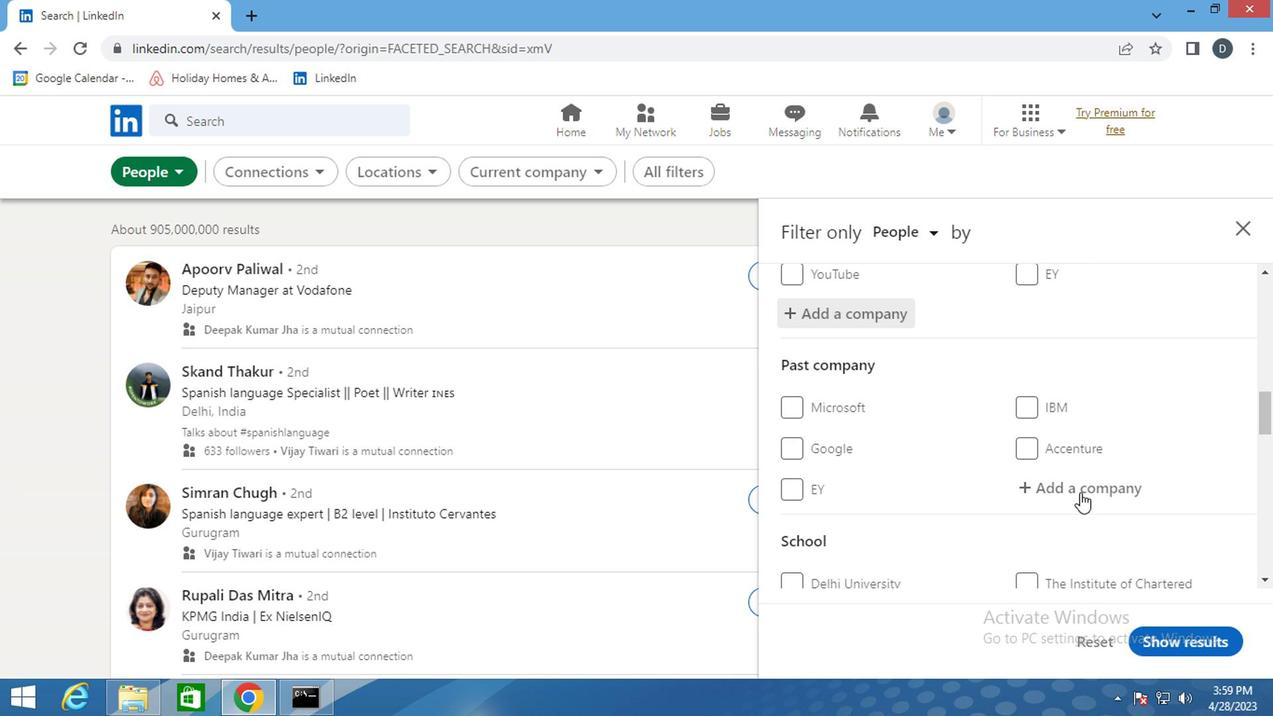 
Action: Mouse scrolled (904, 482) with delta (0, 0)
Screenshot: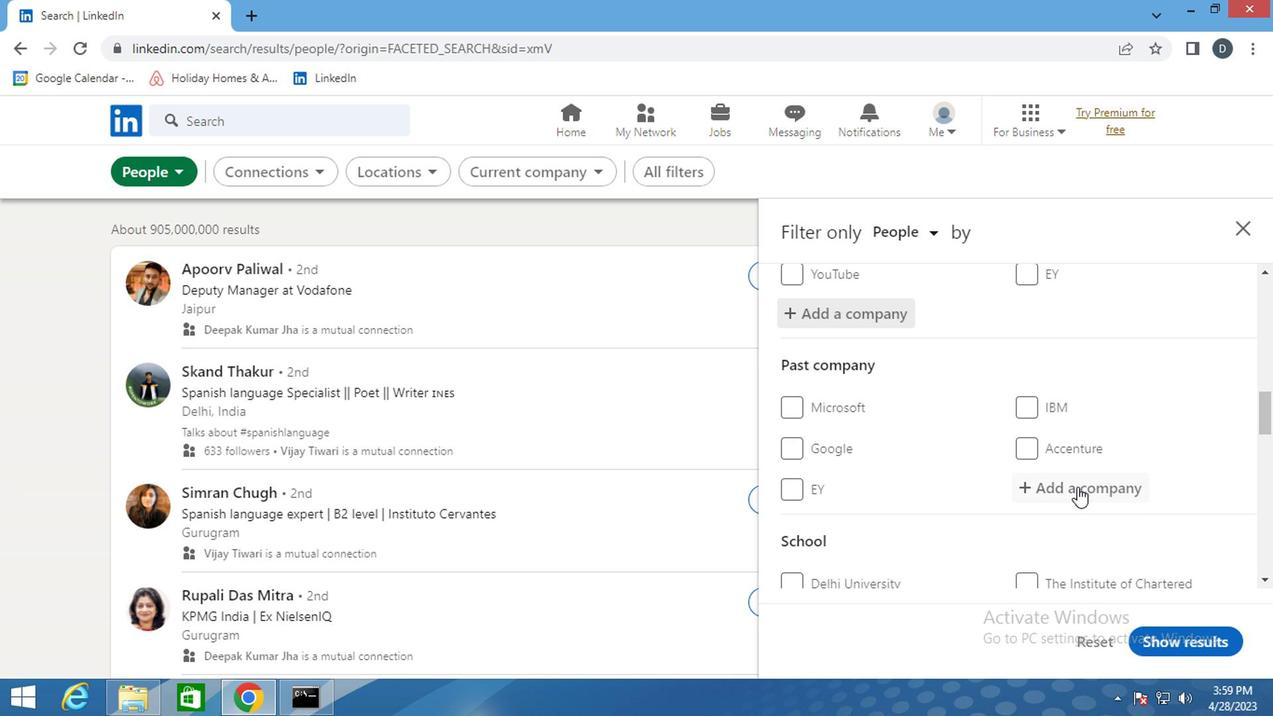 
Action: Mouse moved to (900, 473)
Screenshot: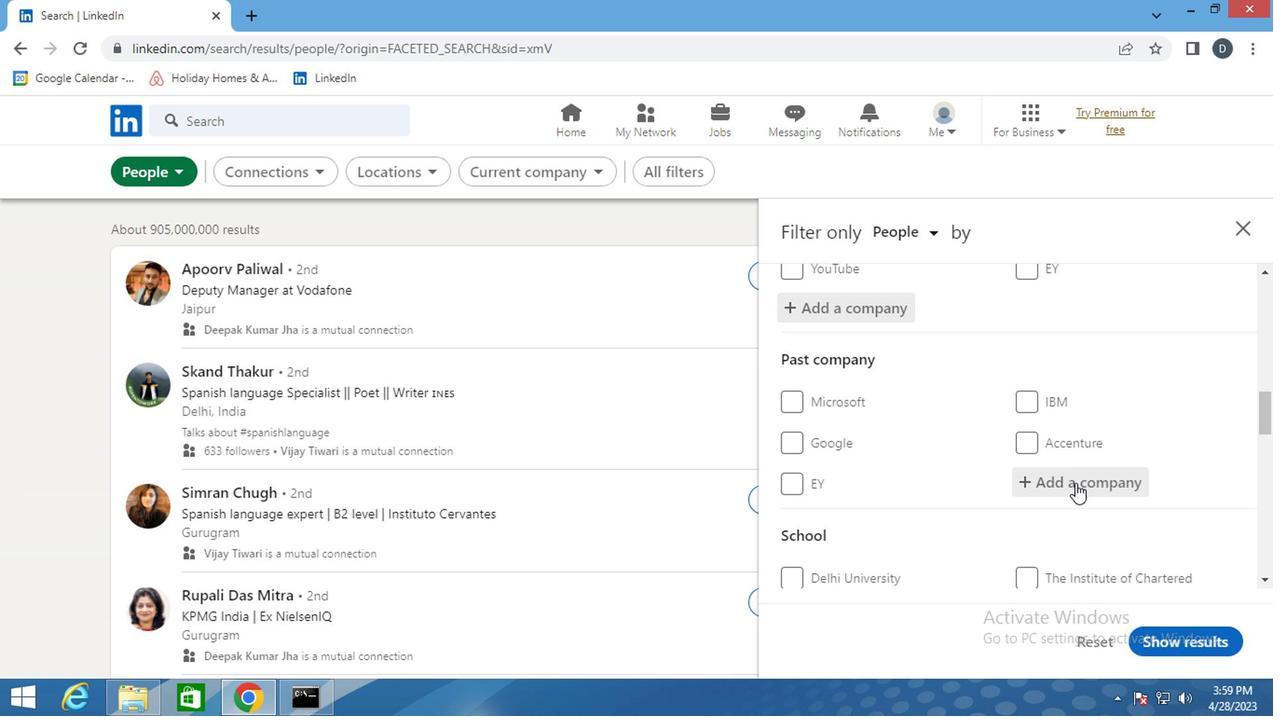 
Action: Mouse scrolled (900, 472) with delta (0, 0)
Screenshot: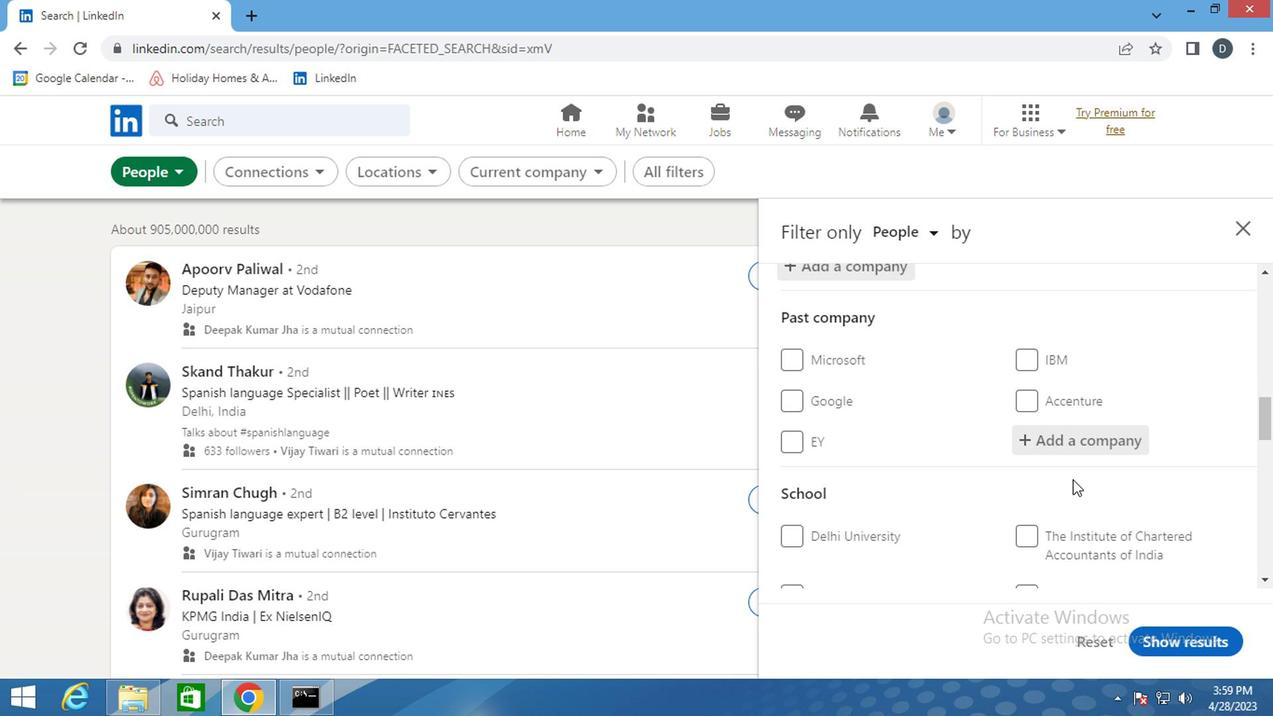 
Action: Mouse moved to (877, 497)
Screenshot: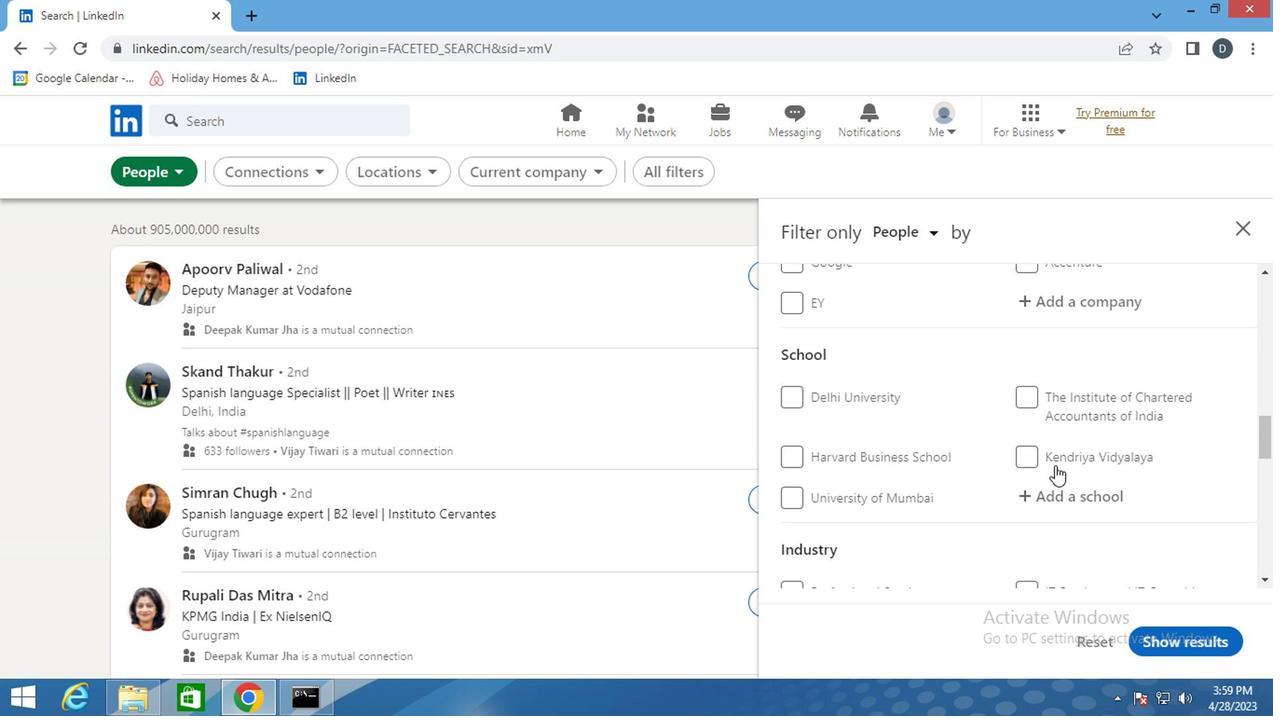 
Action: Mouse pressed left at (877, 497)
Screenshot: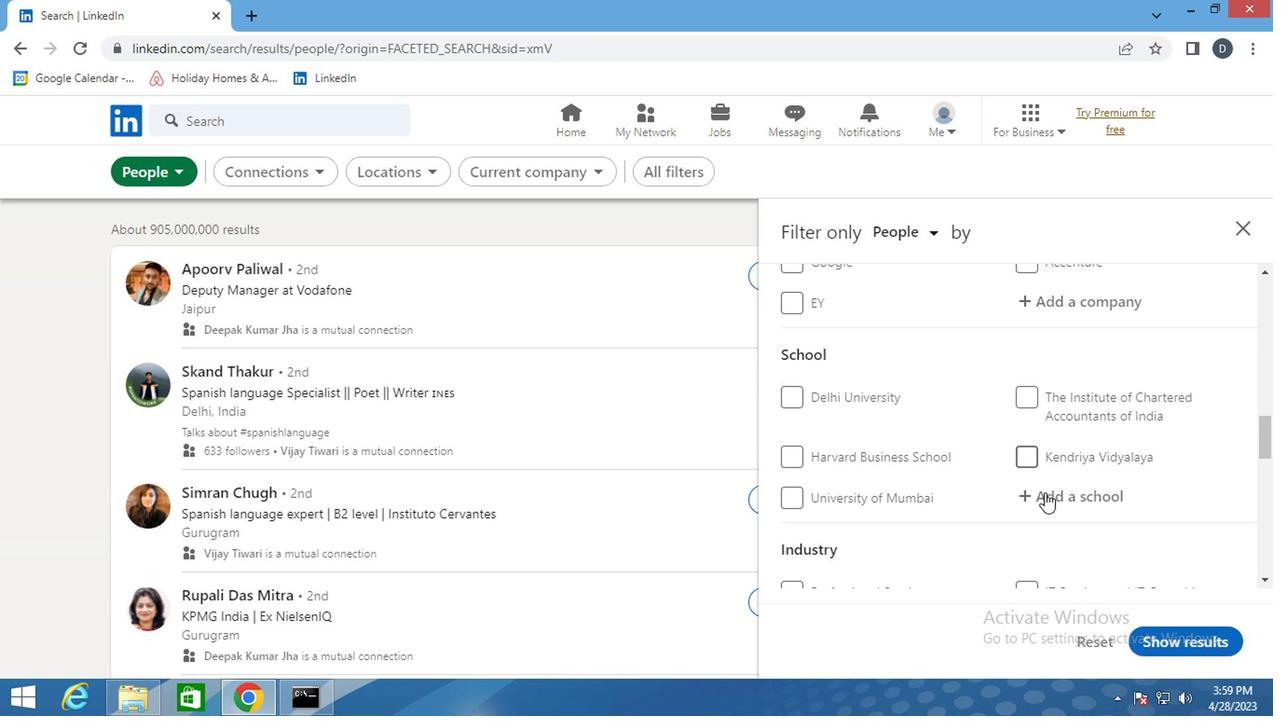 
Action: Key pressed <Key.shift><Key.shift><Key.shift><Key.shift><Key.shift><Key.shift><Key.shift><Key.shift><Key.shift><Key.shift><Key.shift><Key.shift><Key.shift><Key.shift><Key.shift><Key.shift><Key.shift><Key.shift><Key.shift><Key.shift><Key.shift>SSVPS
Screenshot: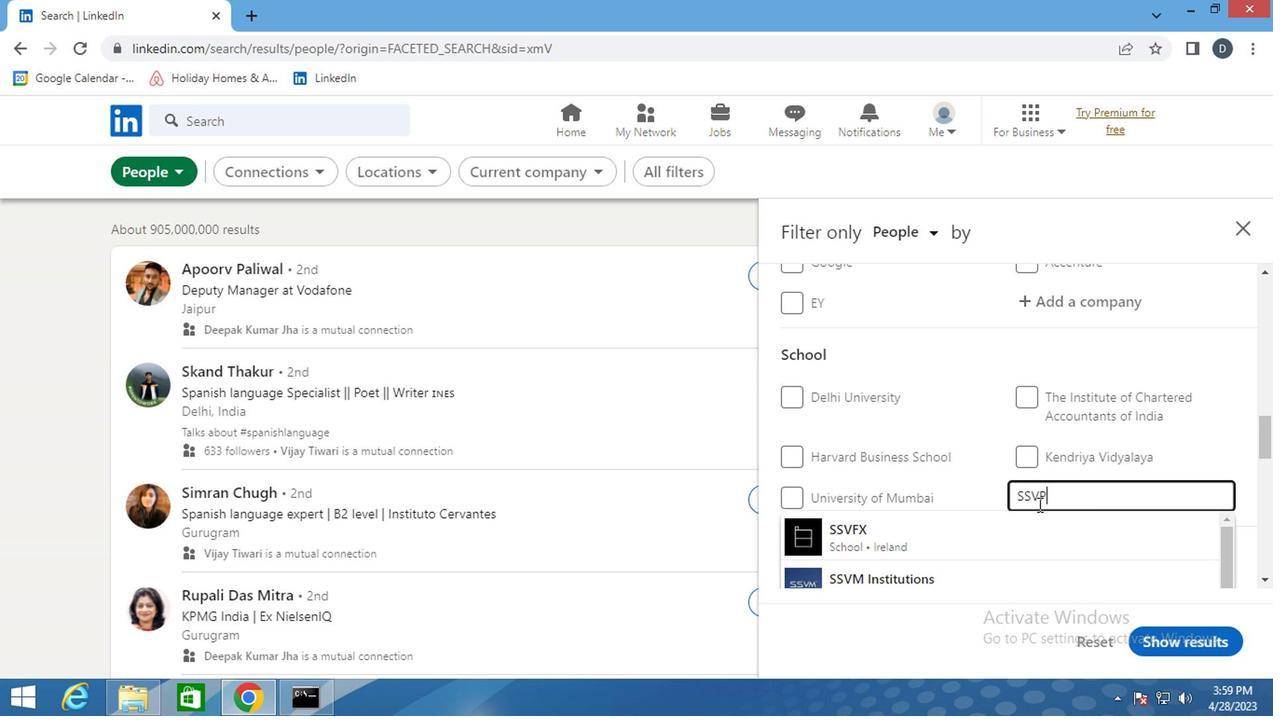 
Action: Mouse moved to (912, 526)
Screenshot: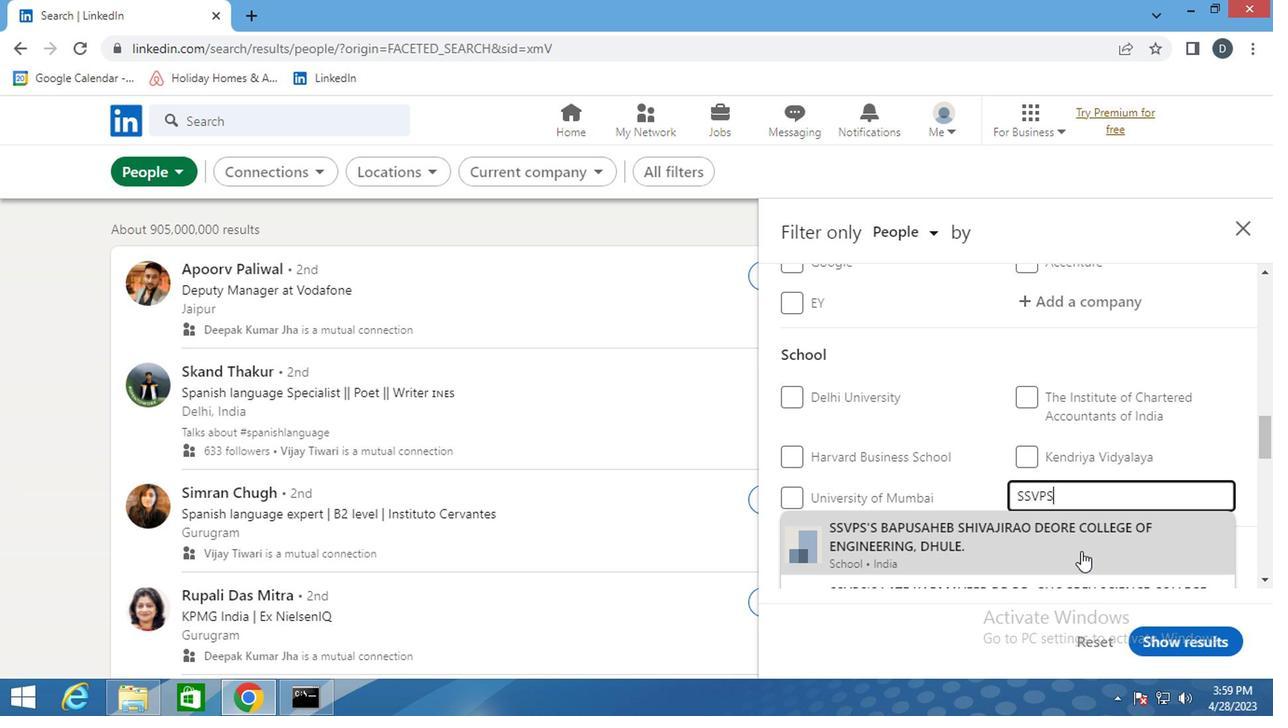 
Action: Mouse pressed left at (912, 526)
Screenshot: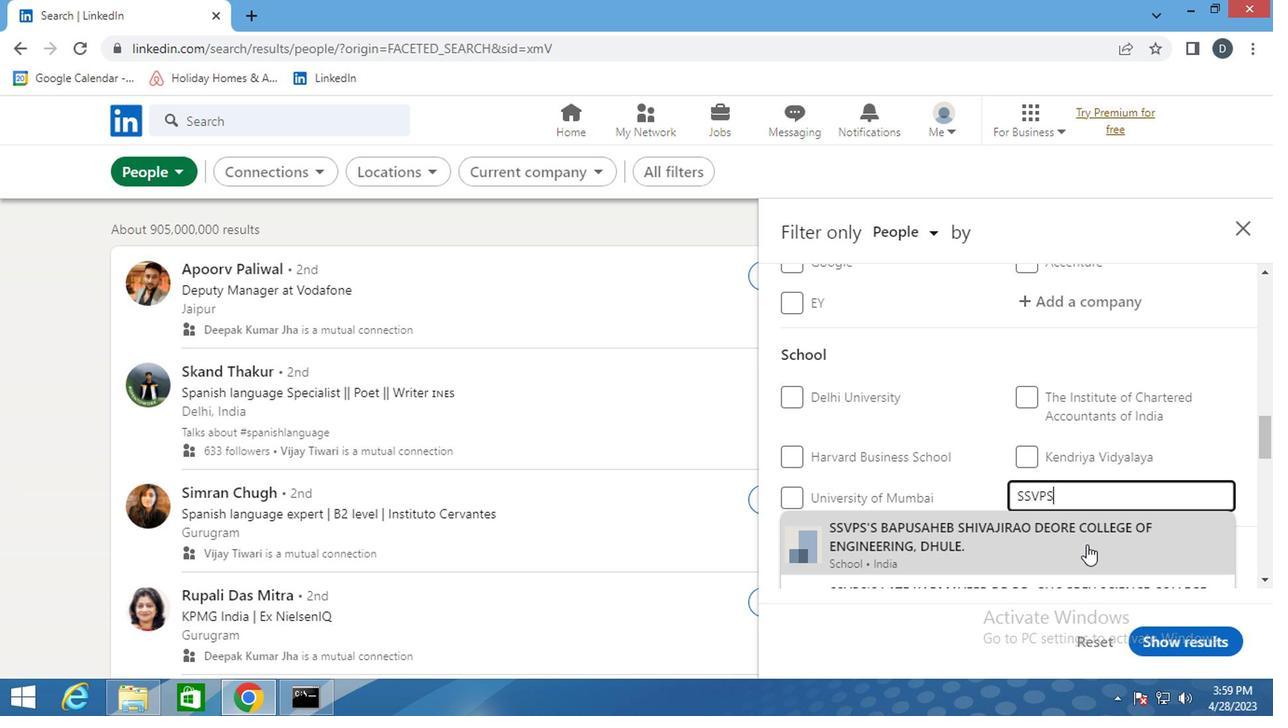 
Action: Mouse scrolled (912, 525) with delta (0, 0)
Screenshot: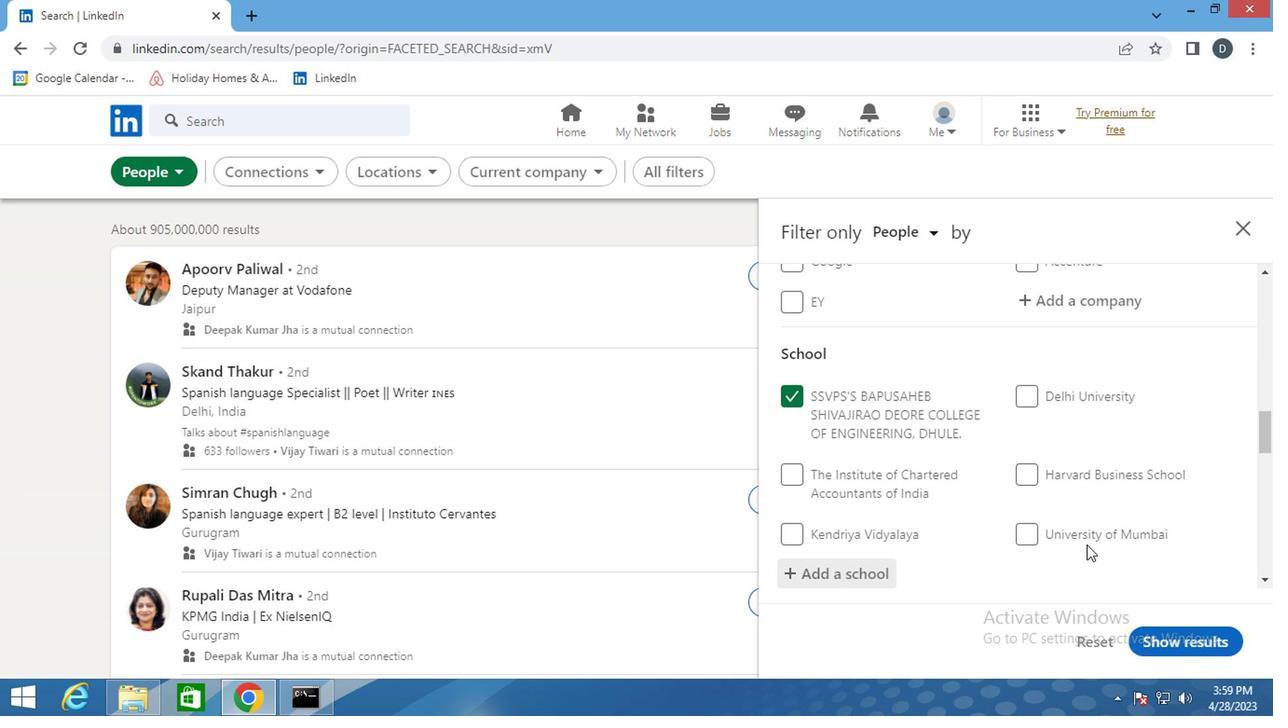 
Action: Mouse scrolled (912, 525) with delta (0, 0)
Screenshot: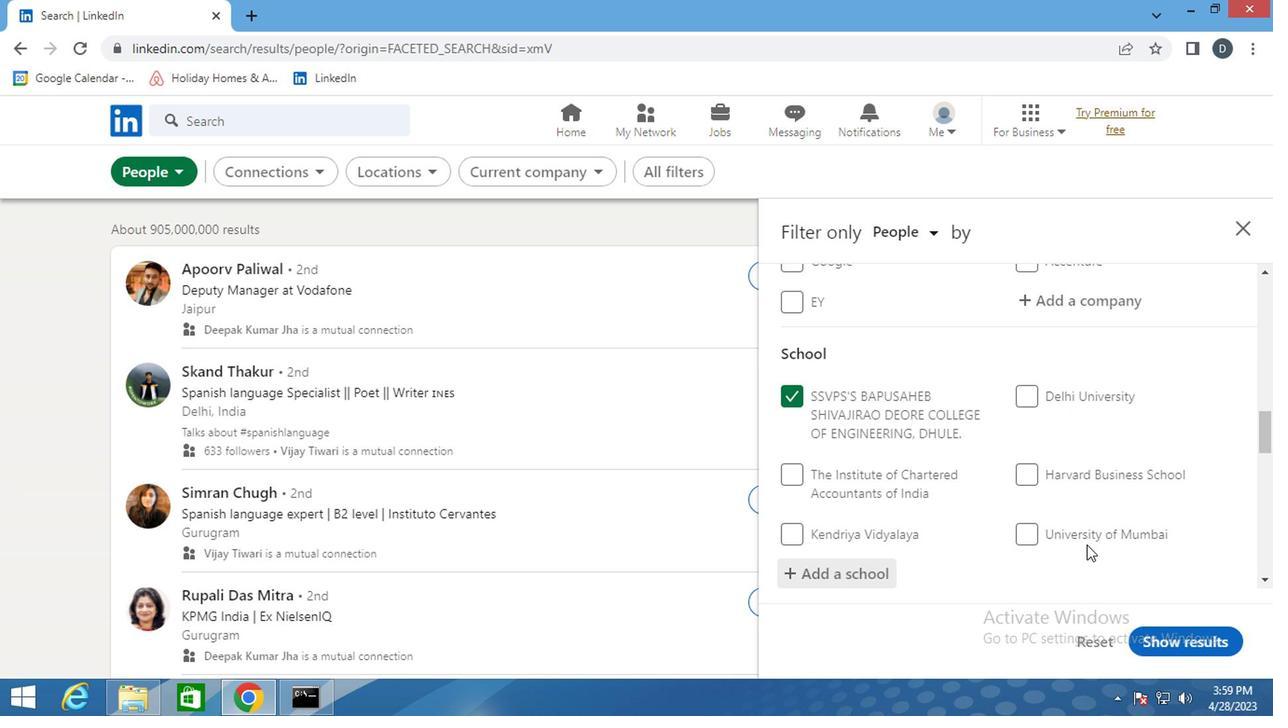 
Action: Mouse scrolled (912, 525) with delta (0, 0)
Screenshot: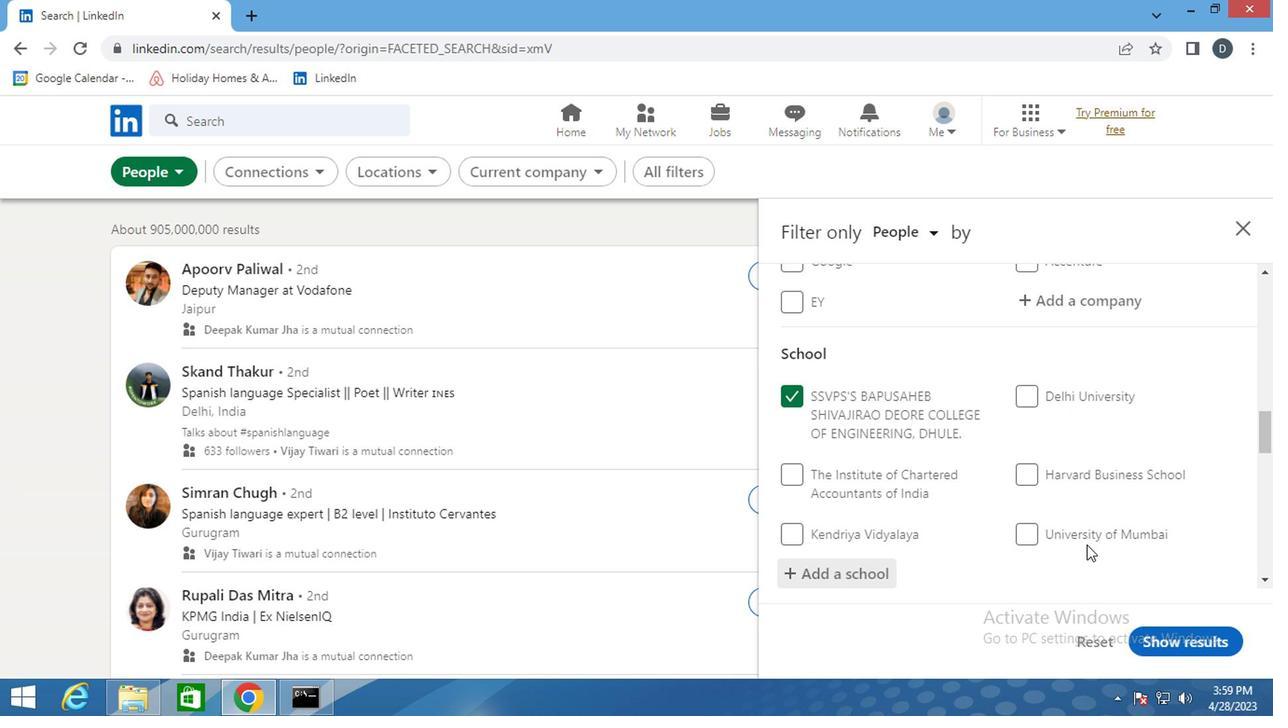 
Action: Mouse moved to (899, 480)
Screenshot: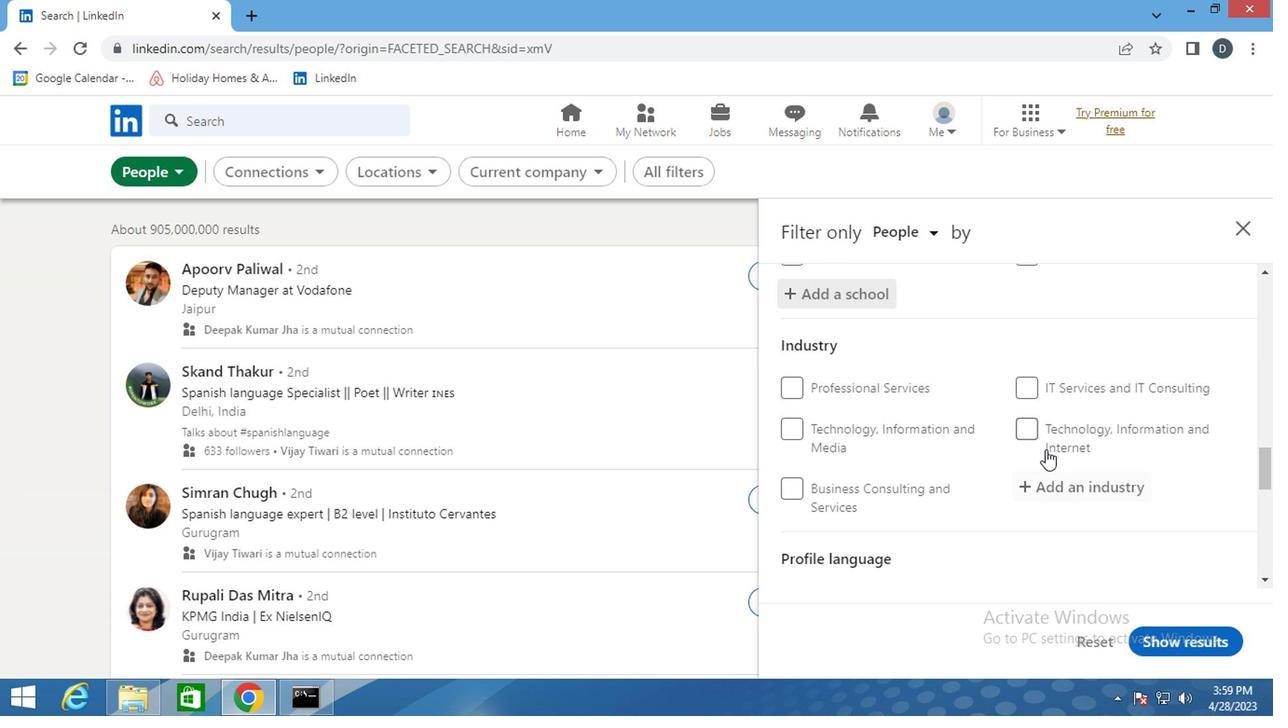 
Action: Mouse pressed left at (899, 480)
Screenshot: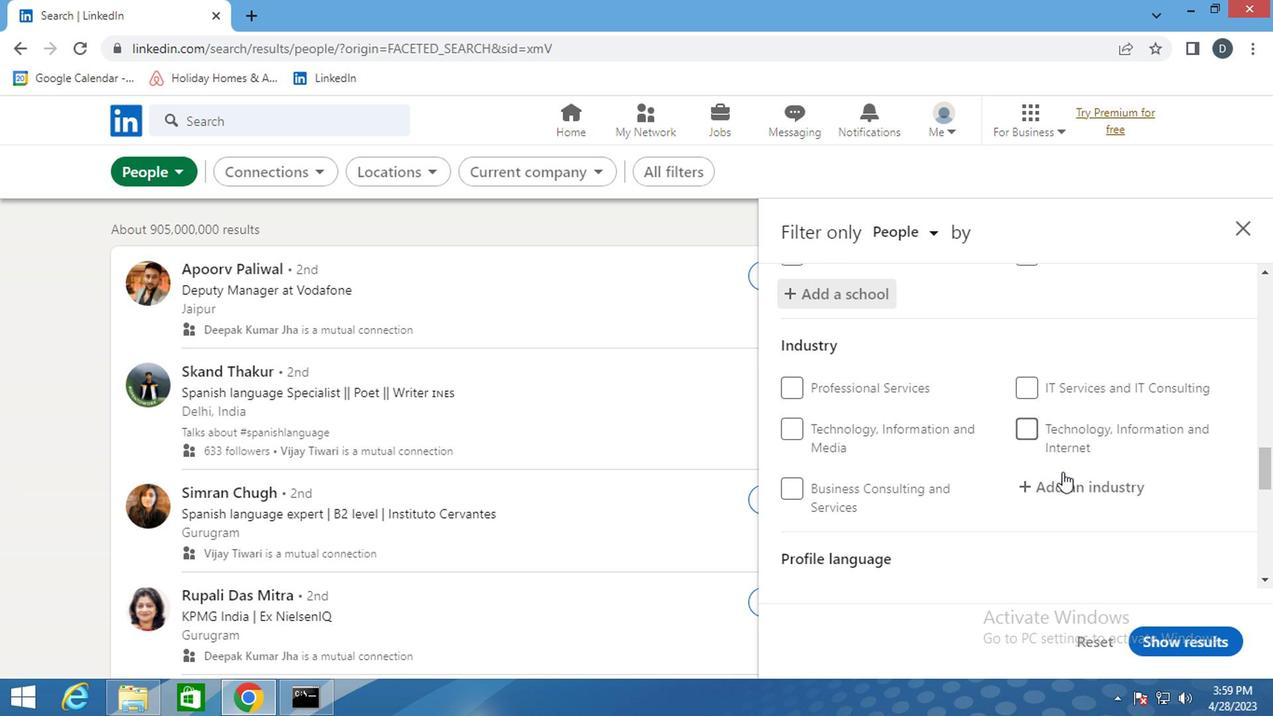 
Action: Key pressed <Key.shift><Key.shift>PRIMARY<Key.space><Key.down><Key.enter>
Screenshot: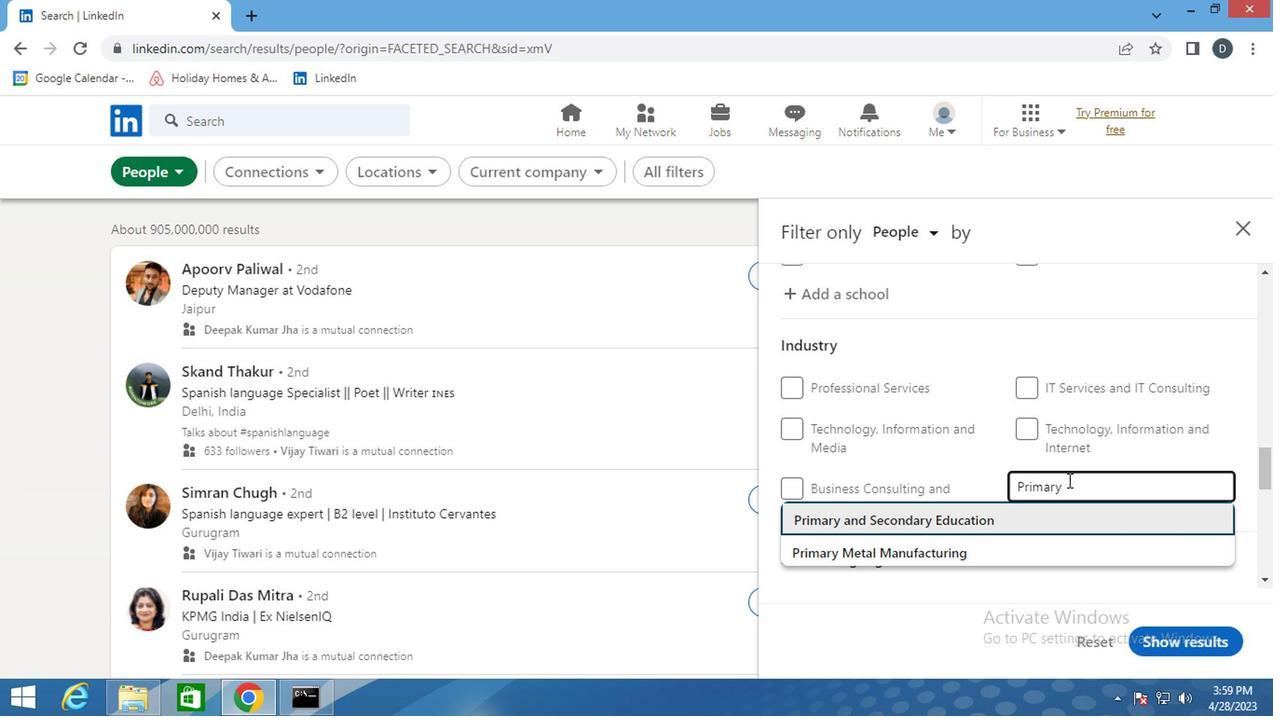 
Action: Mouse moved to (919, 472)
Screenshot: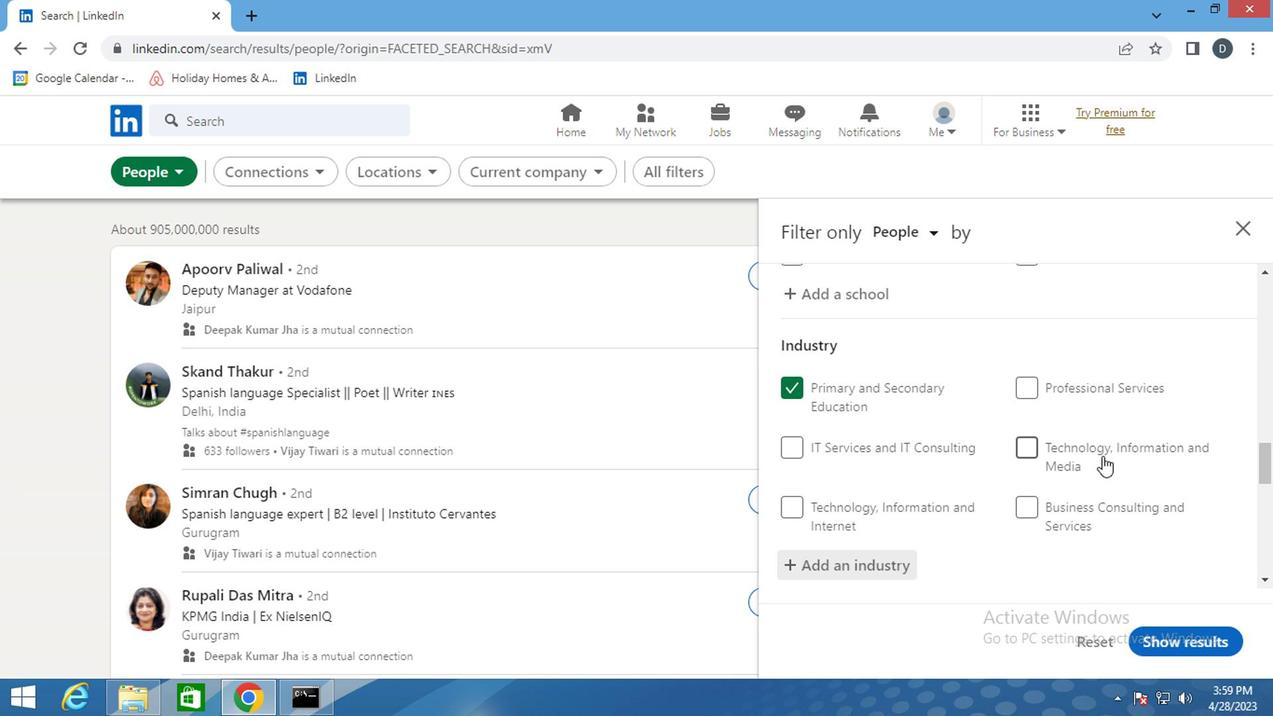 
Action: Mouse scrolled (919, 471) with delta (0, 0)
Screenshot: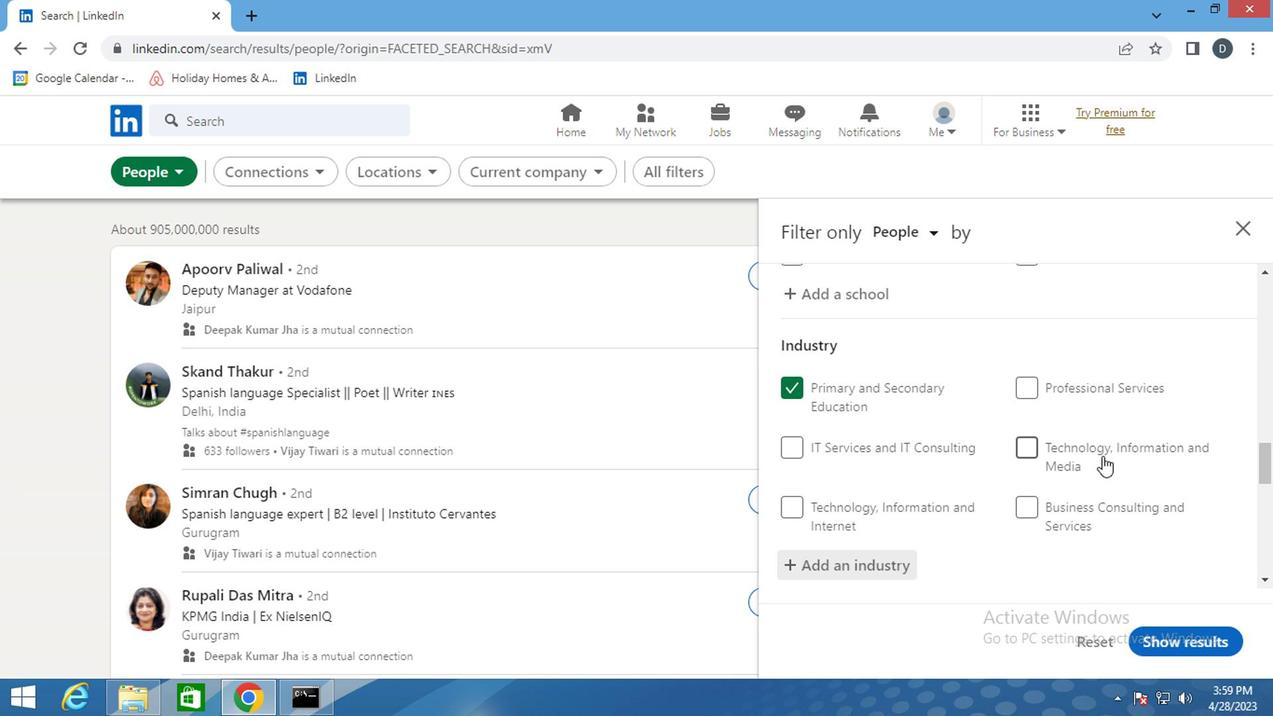 
Action: Mouse scrolled (919, 471) with delta (0, 0)
Screenshot: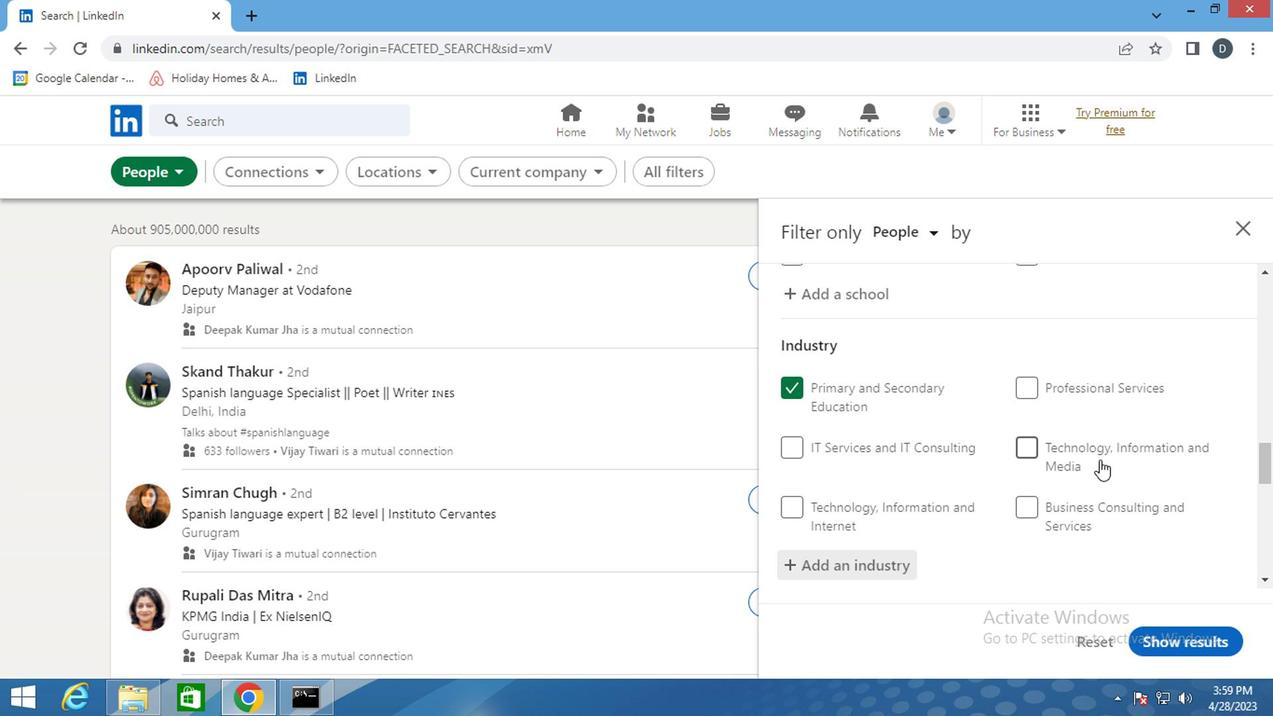 
Action: Mouse moved to (919, 472)
Screenshot: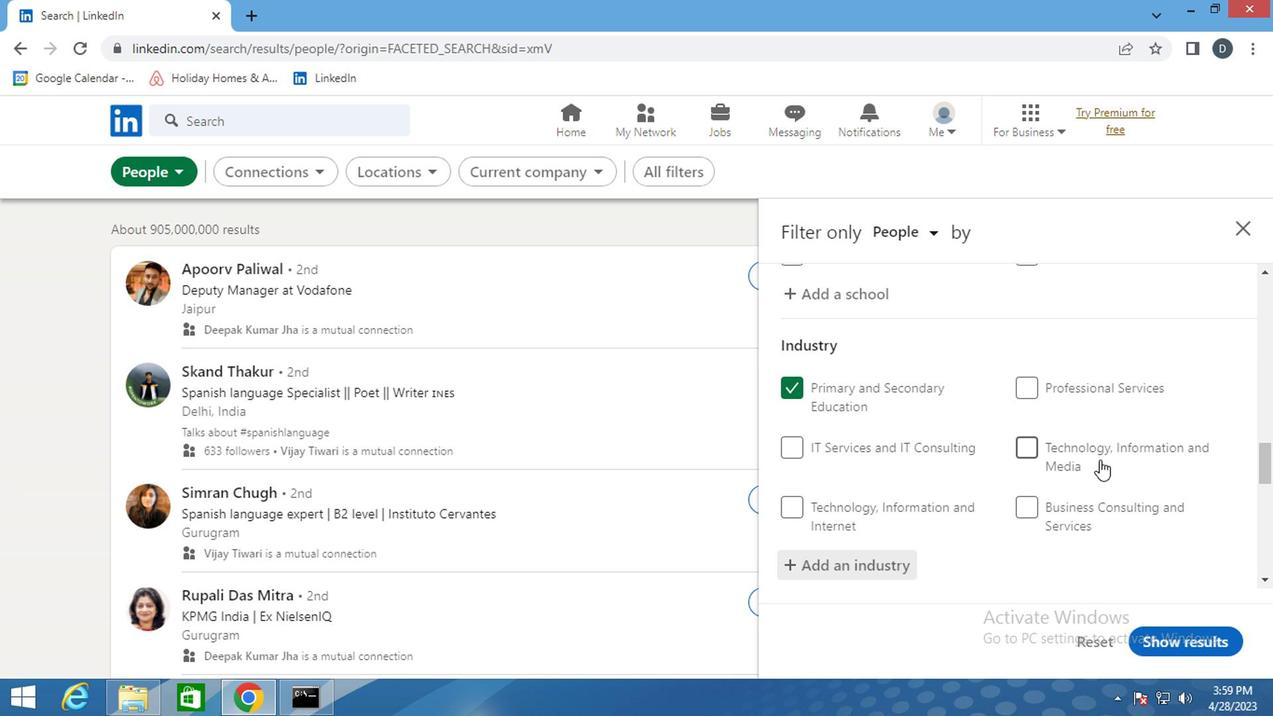 
Action: Mouse scrolled (919, 471) with delta (0, 0)
Screenshot: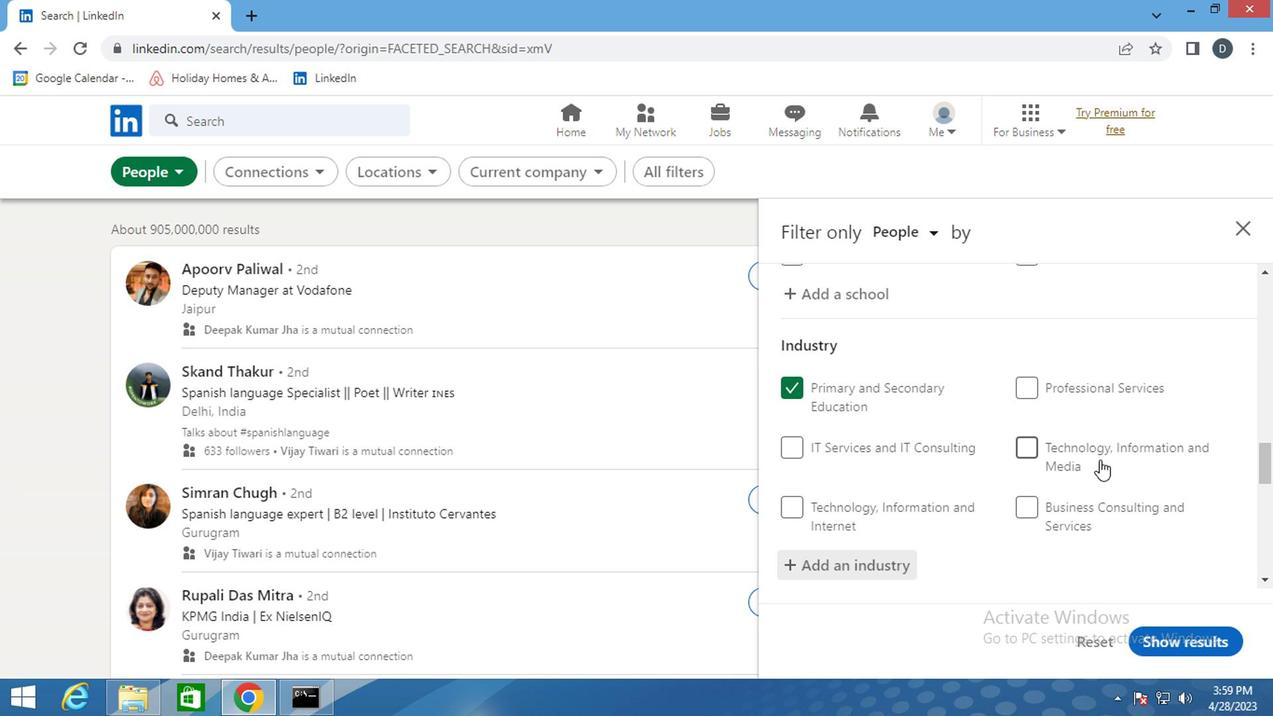 
Action: Mouse scrolled (919, 471) with delta (0, 0)
Screenshot: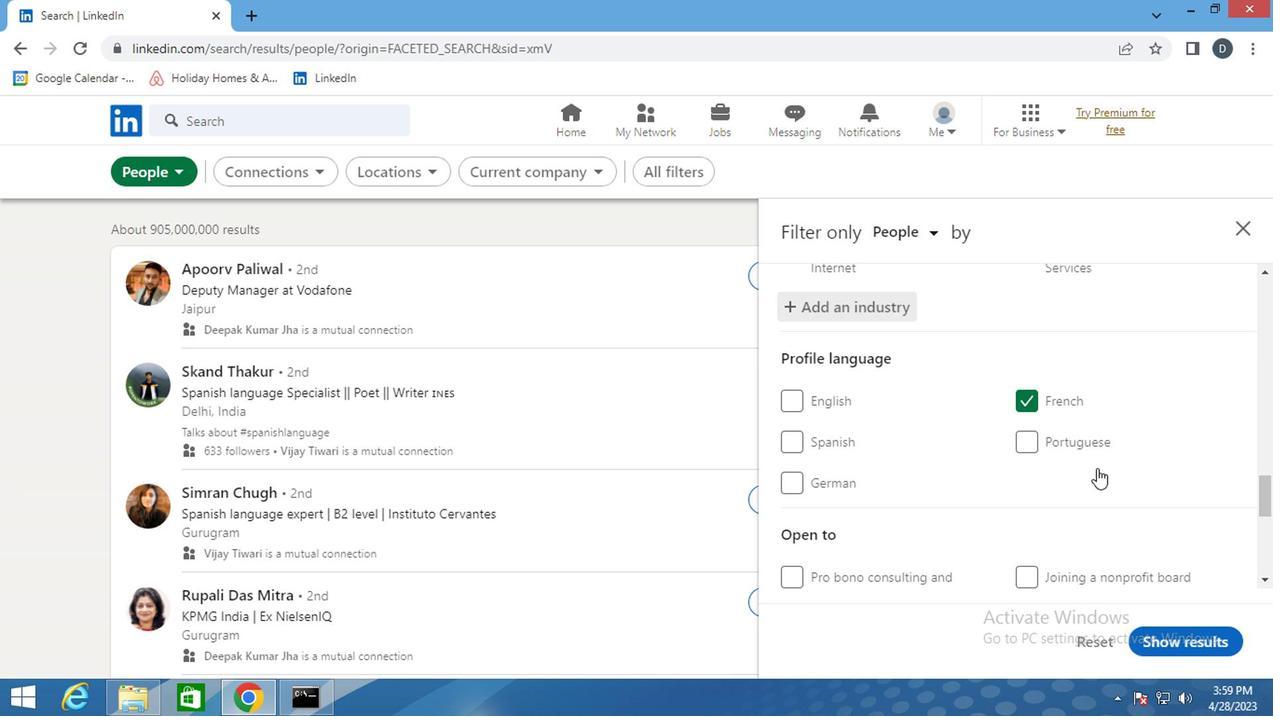 
Action: Mouse moved to (917, 466)
Screenshot: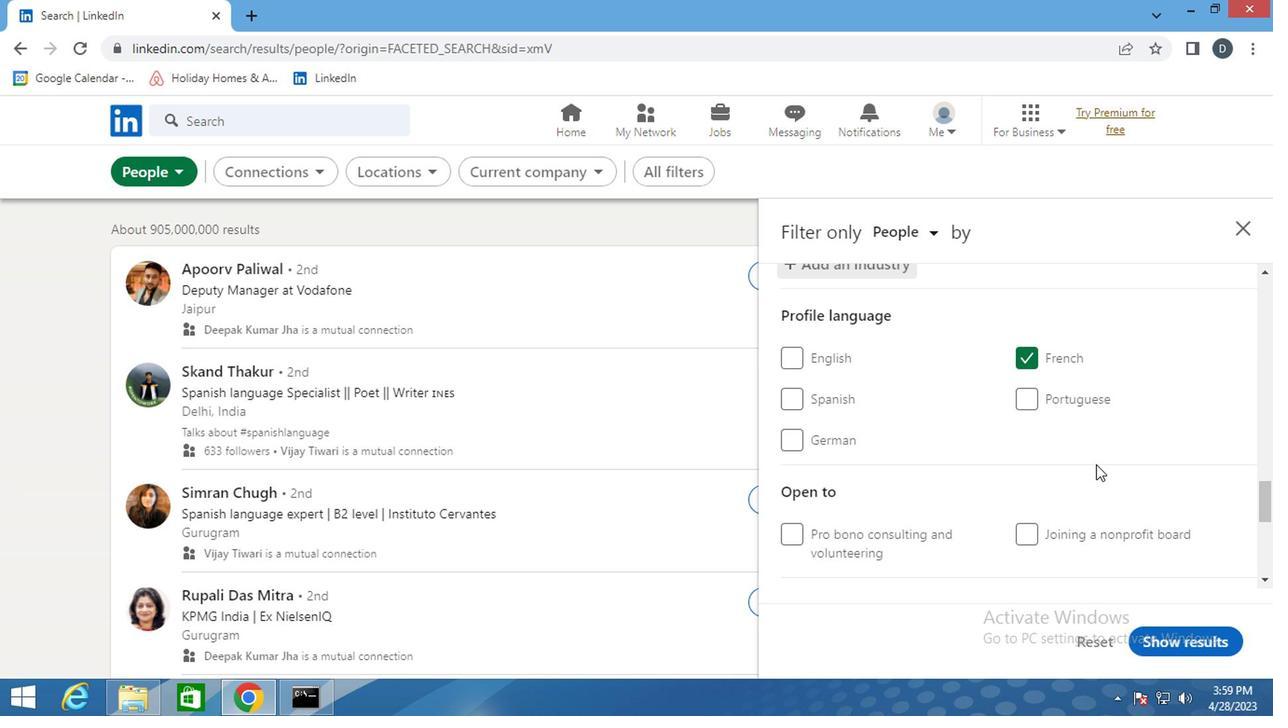 
Action: Mouse scrolled (917, 465) with delta (0, 0)
Screenshot: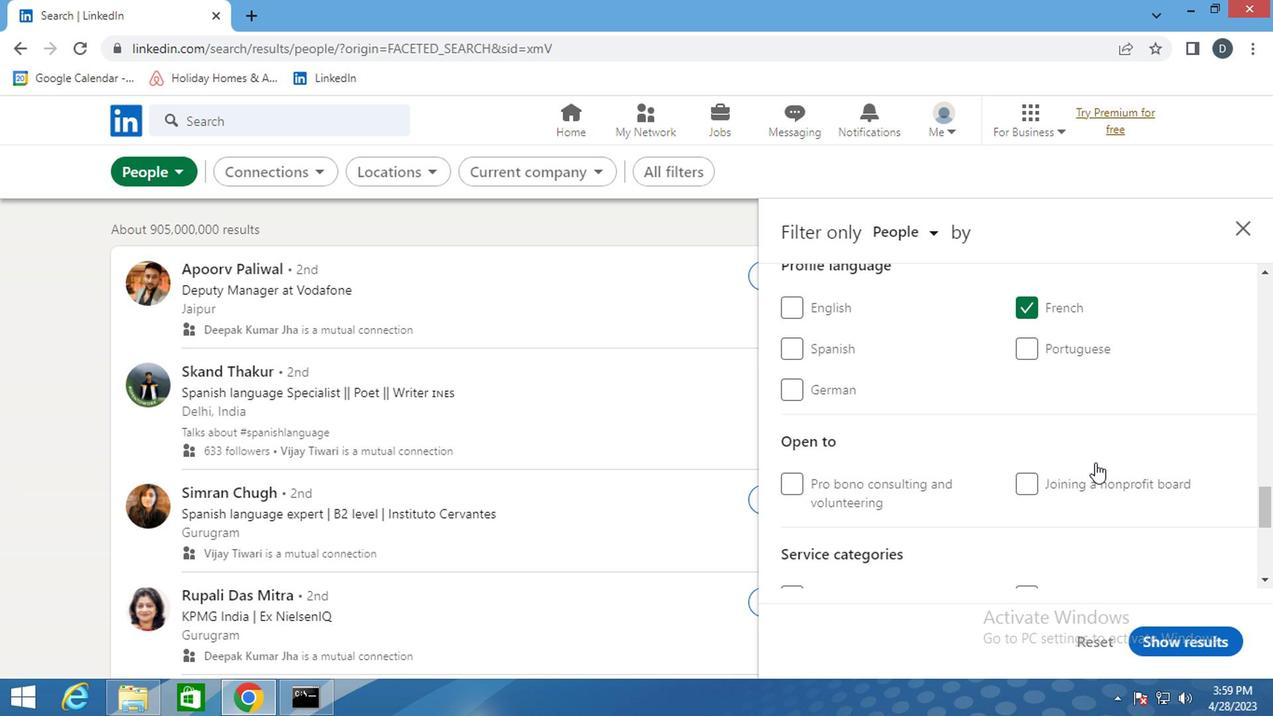 
Action: Mouse moved to (895, 451)
Screenshot: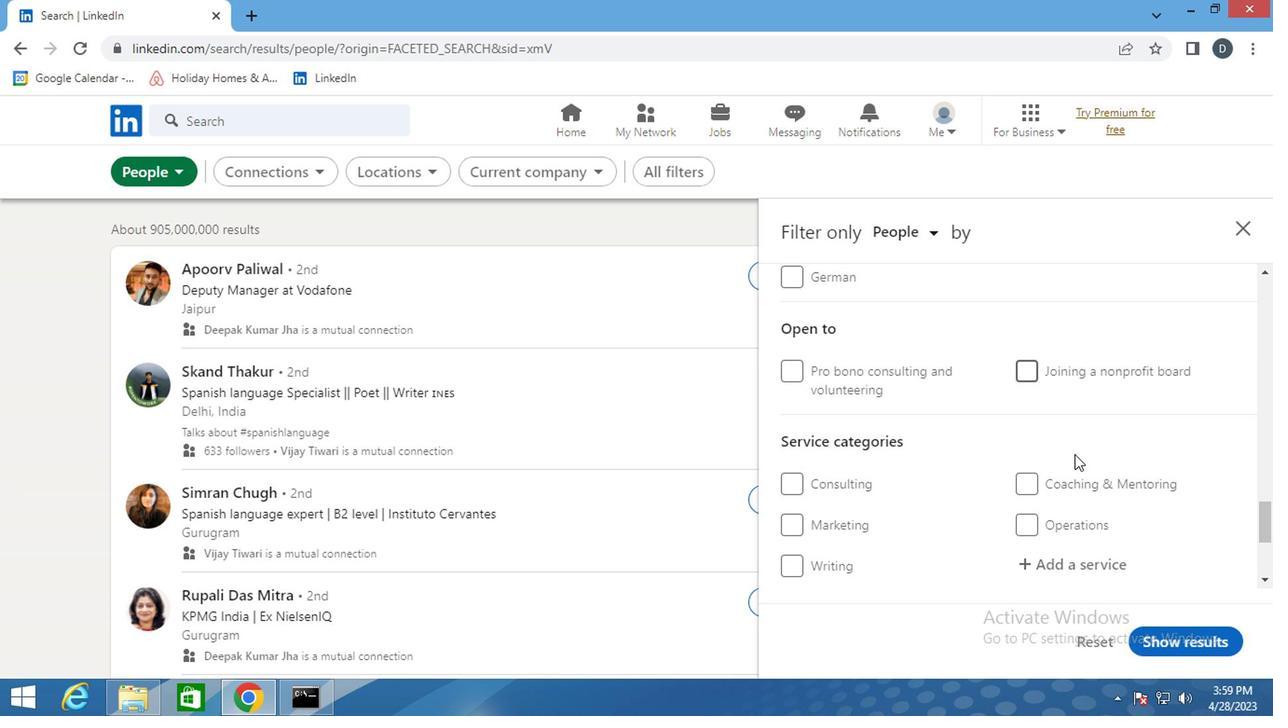 
Action: Mouse scrolled (895, 450) with delta (0, 0)
Screenshot: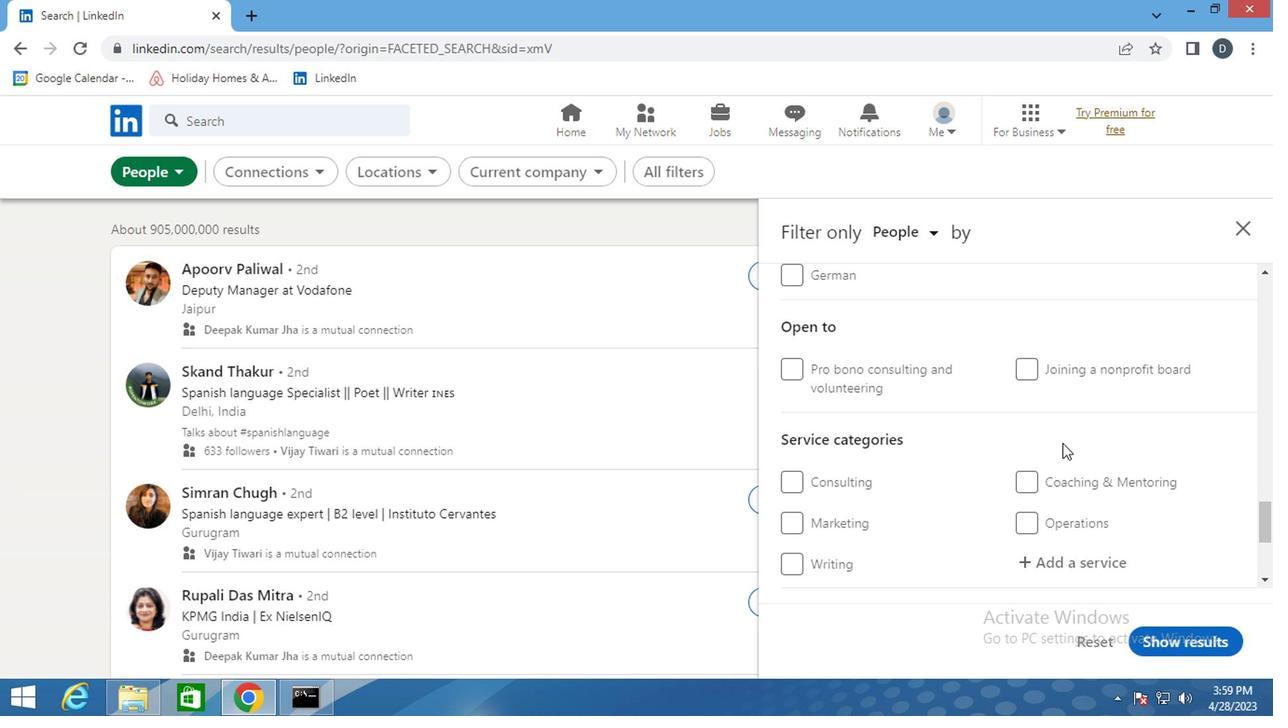 
Action: Mouse scrolled (895, 450) with delta (0, 0)
Screenshot: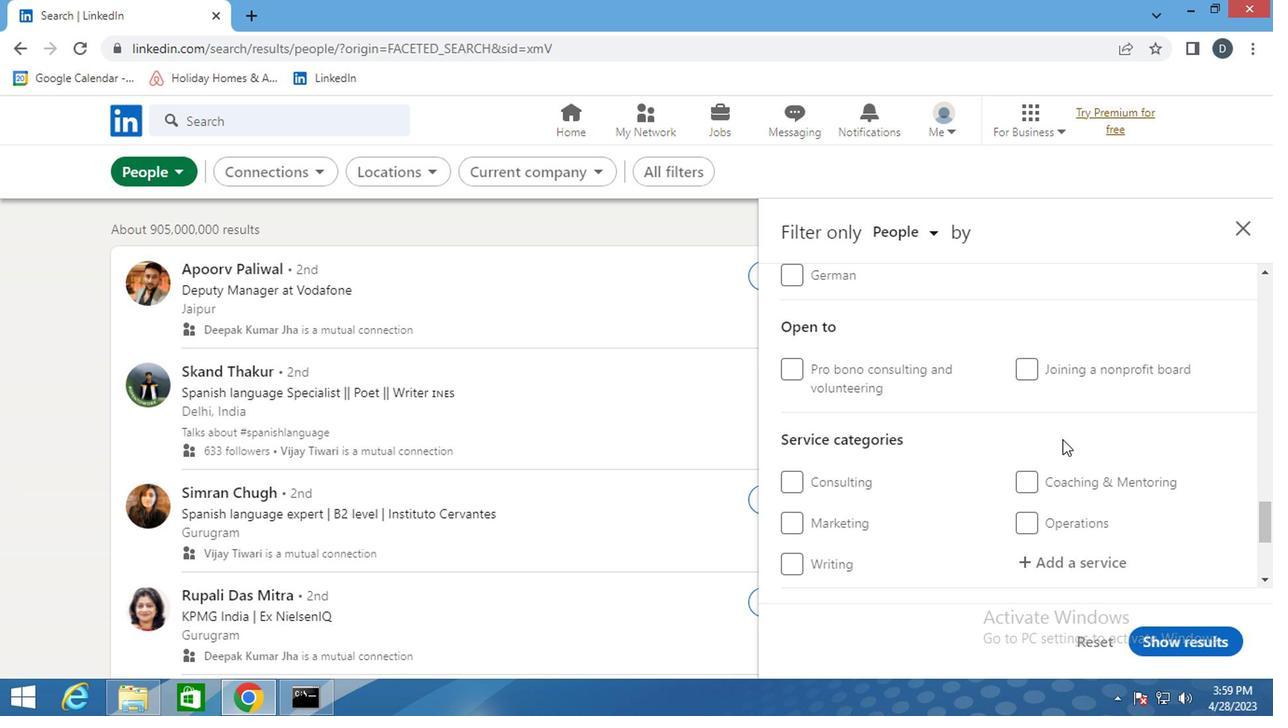 
Action: Mouse moved to (918, 407)
Screenshot: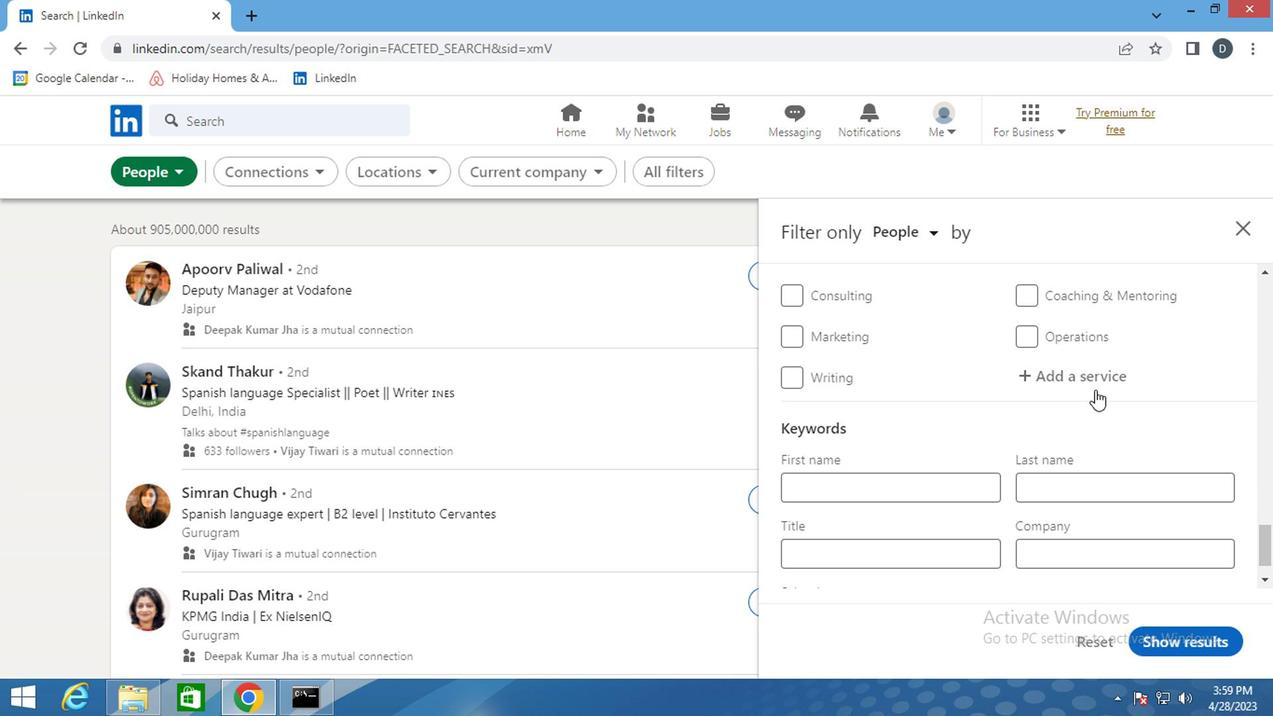 
Action: Mouse pressed left at (918, 407)
Screenshot: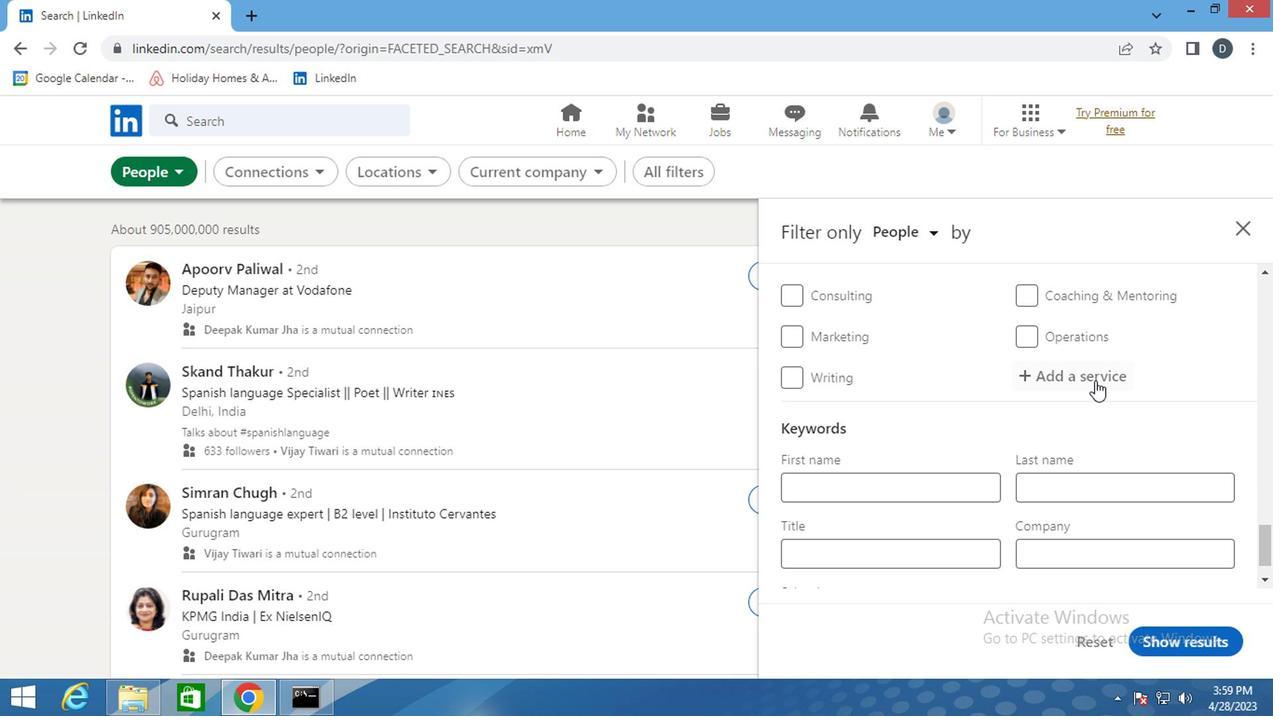 
Action: Mouse moved to (924, 423)
Screenshot: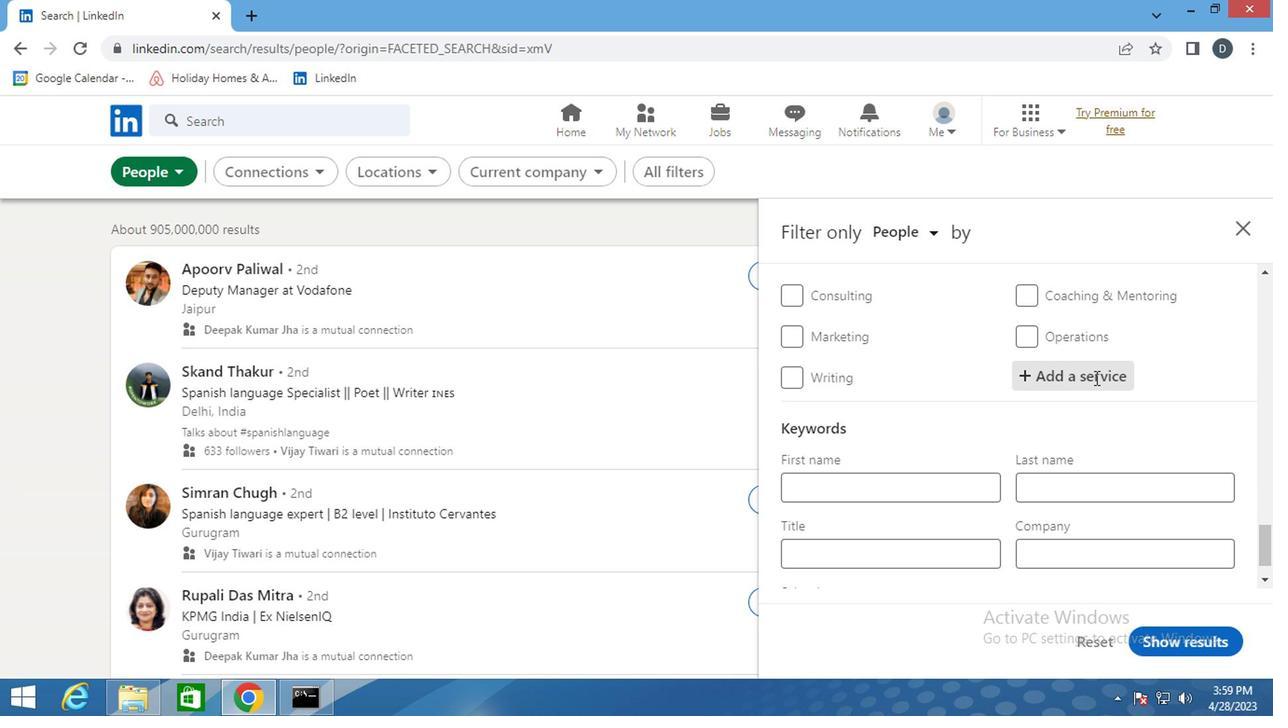 
Action: Mouse scrolled (924, 423) with delta (0, 0)
Screenshot: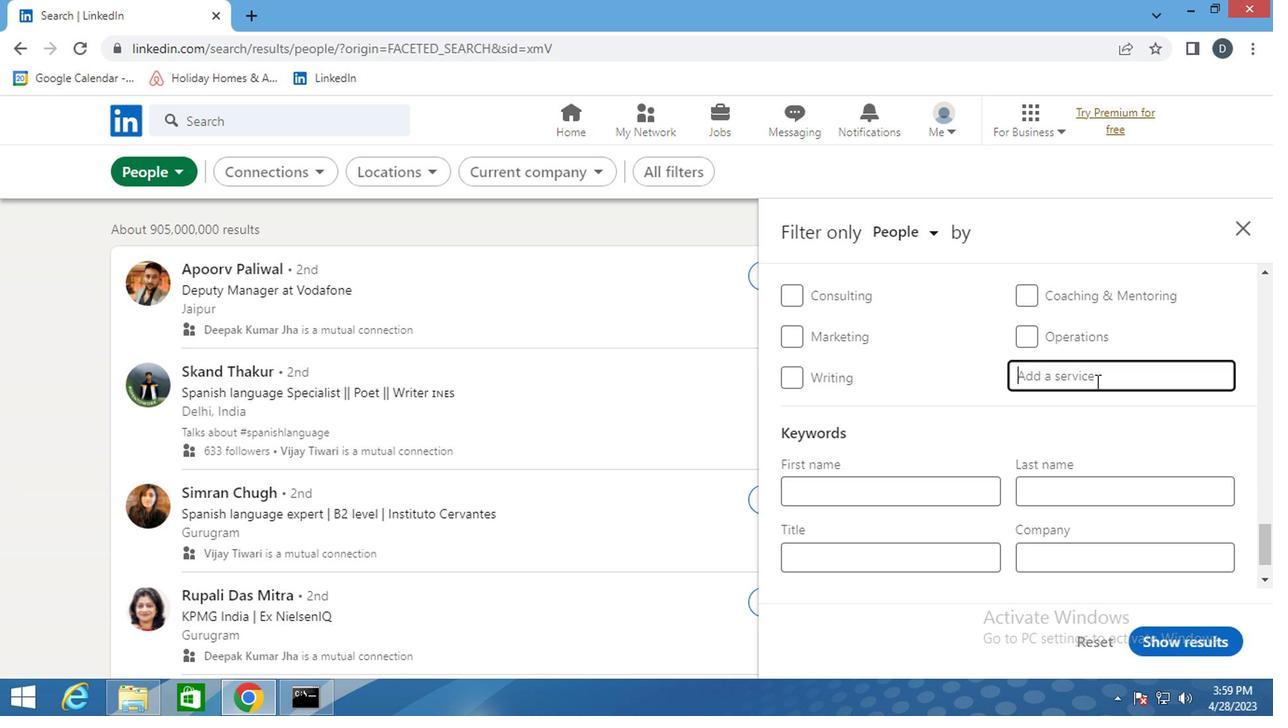 
Action: Mouse scrolled (924, 423) with delta (0, 0)
Screenshot: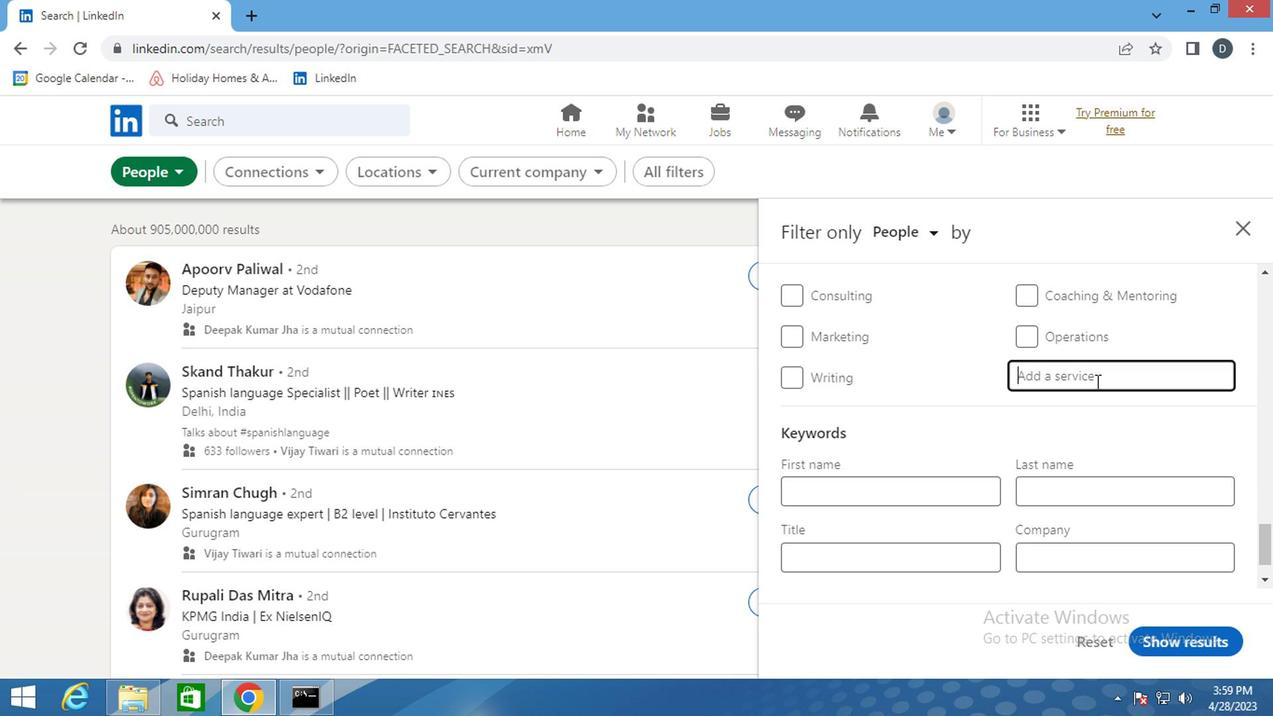 
Action: Mouse moved to (924, 428)
Screenshot: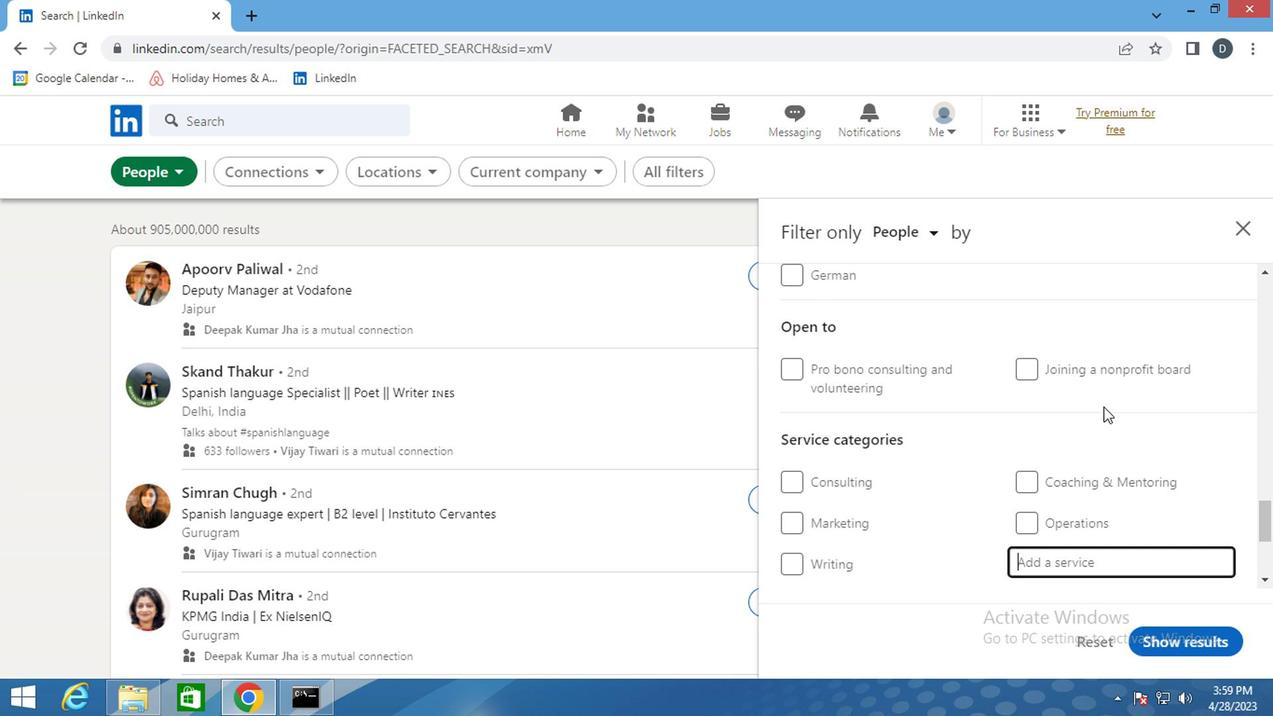 
Action: Mouse scrolled (924, 427) with delta (0, 0)
Screenshot: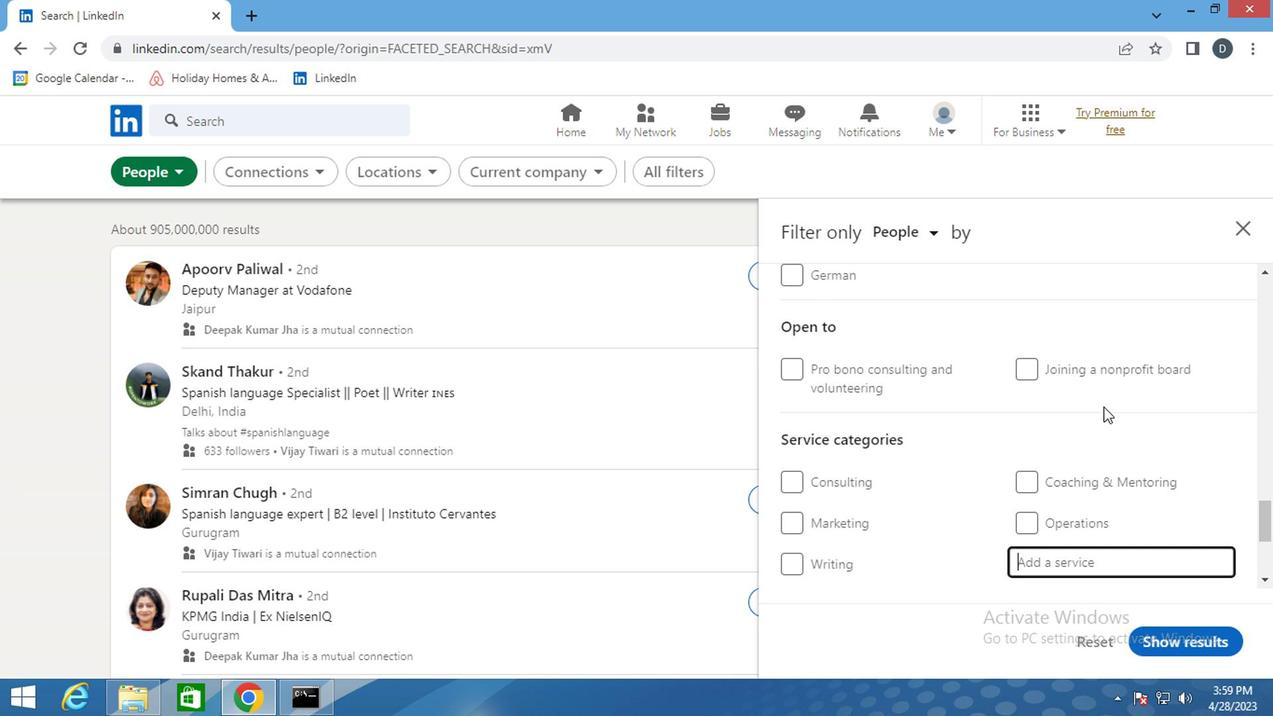
Action: Mouse moved to (924, 428)
Screenshot: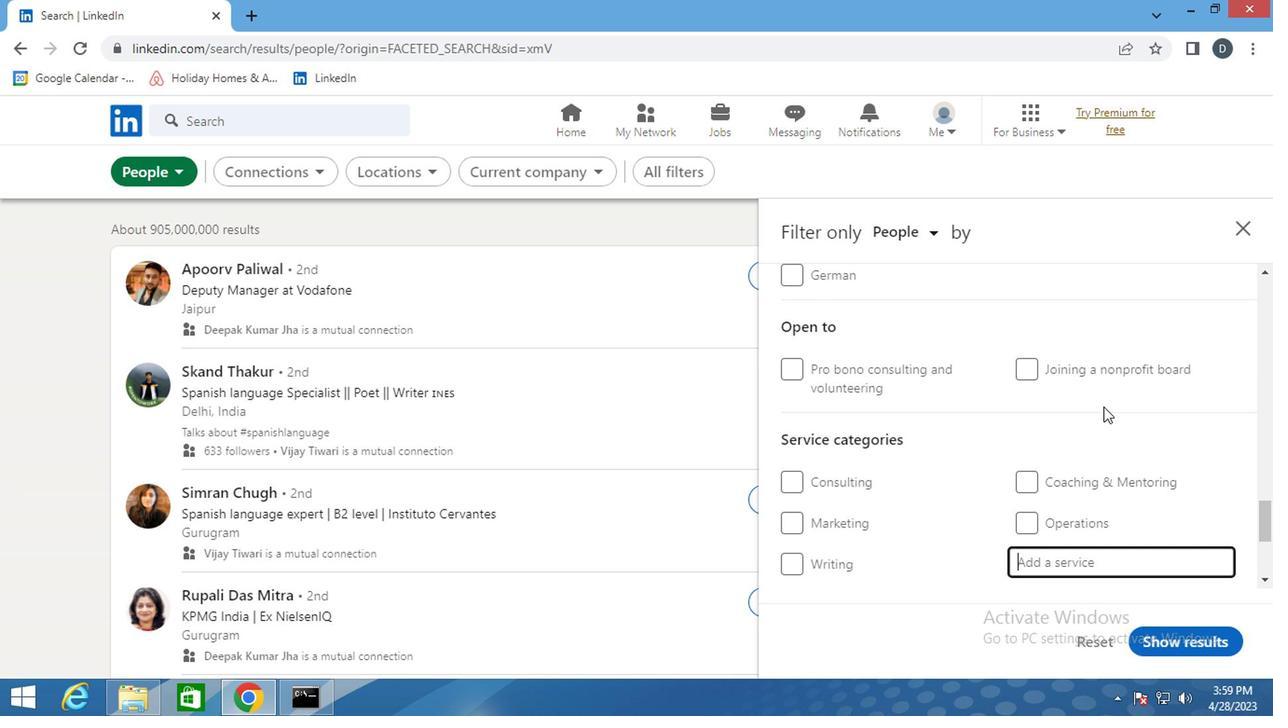 
Action: Mouse scrolled (924, 428) with delta (0, 0)
Screenshot: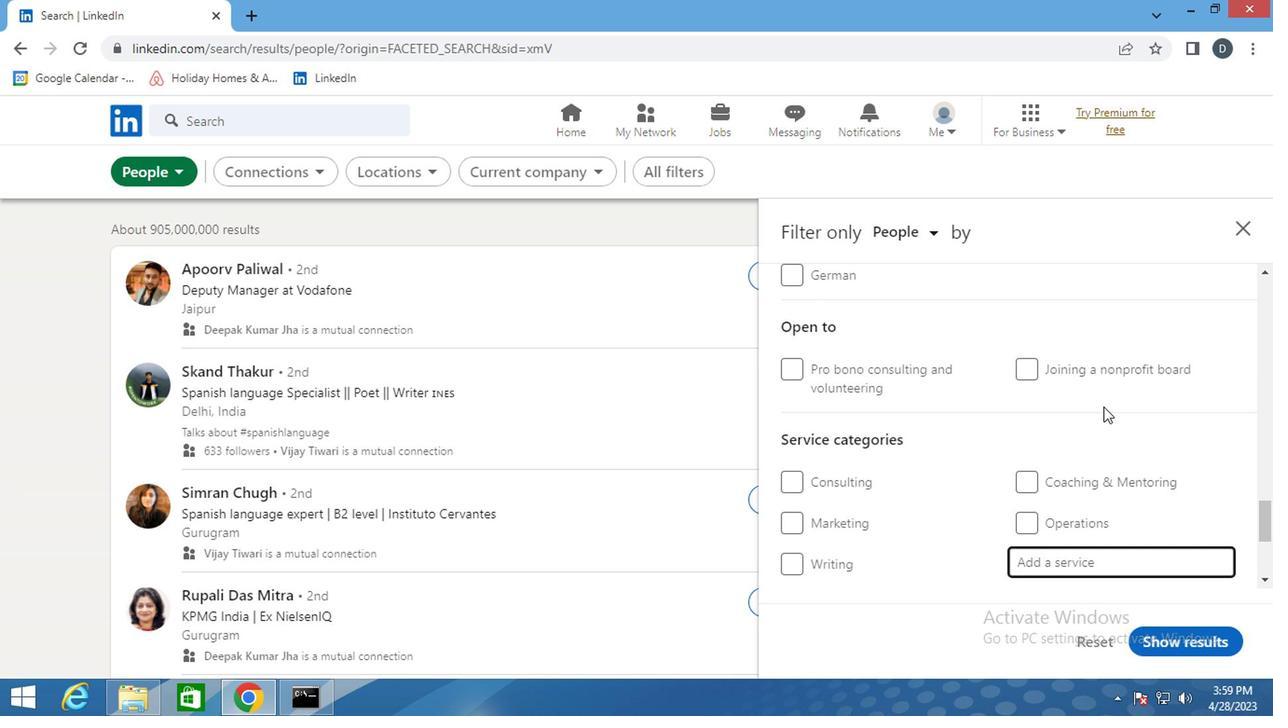 
Action: Mouse moved to (924, 429)
Screenshot: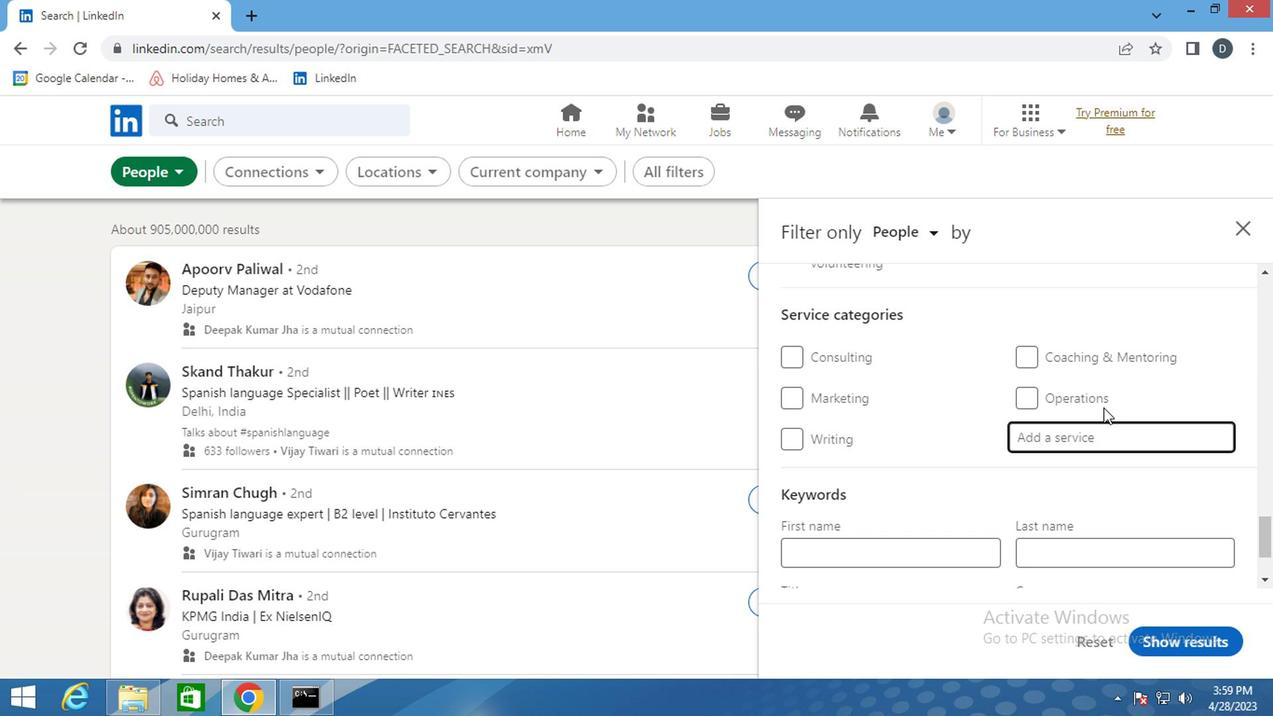 
Action: Key pressed <Key.shift><Key.shift><Key.shift><Key.shift><Key.shift><Key.shift><Key.shift><Key.shift><Key.shift><Key.shift><Key.shift><Key.shift><Key.shift><Key.shift><Key.shift><Key.shift><Key.shift><Key.shift><Key.shift>TRAINING<Key.space>
Screenshot: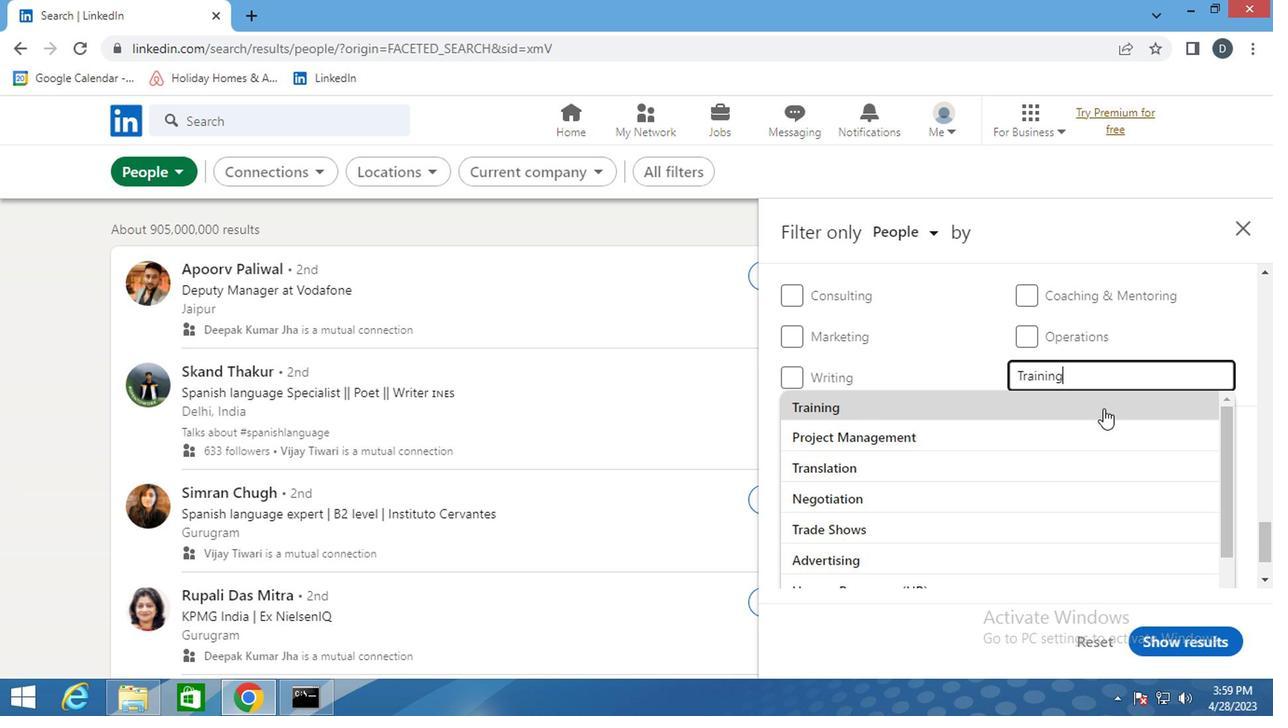 
Action: Mouse pressed left at (924, 429)
Screenshot: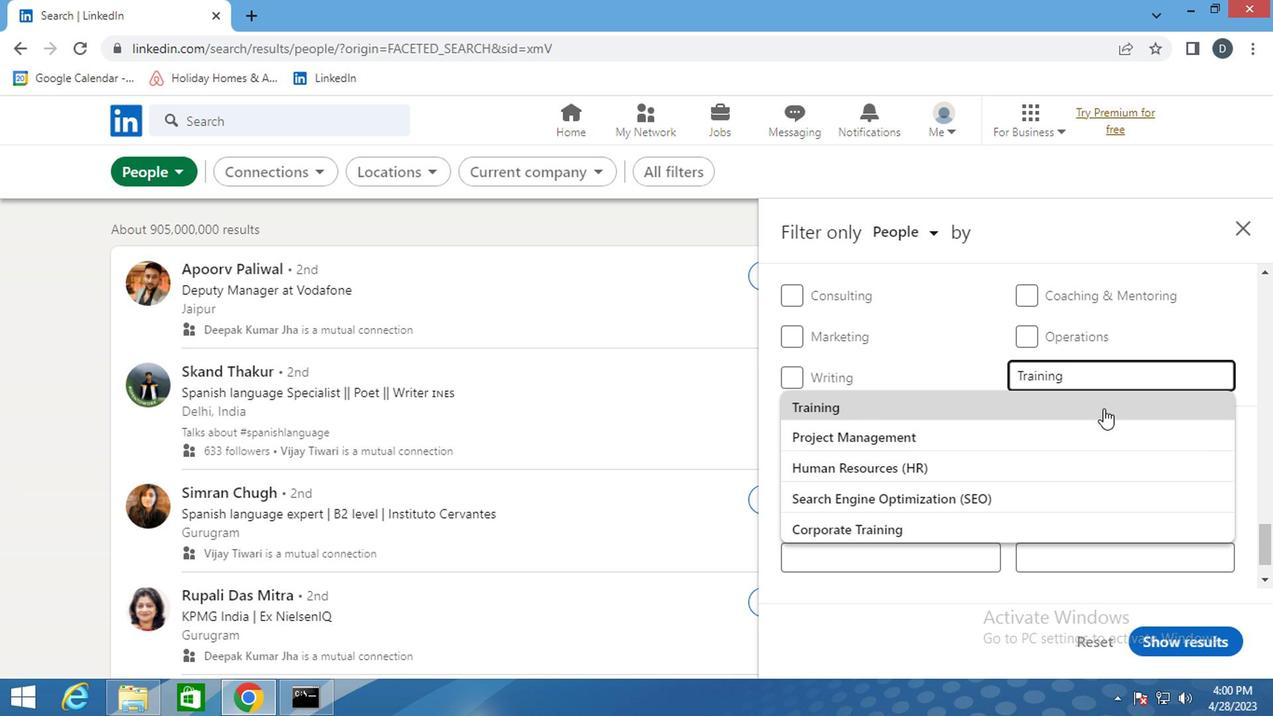 
Action: Mouse scrolled (924, 428) with delta (0, 0)
Screenshot: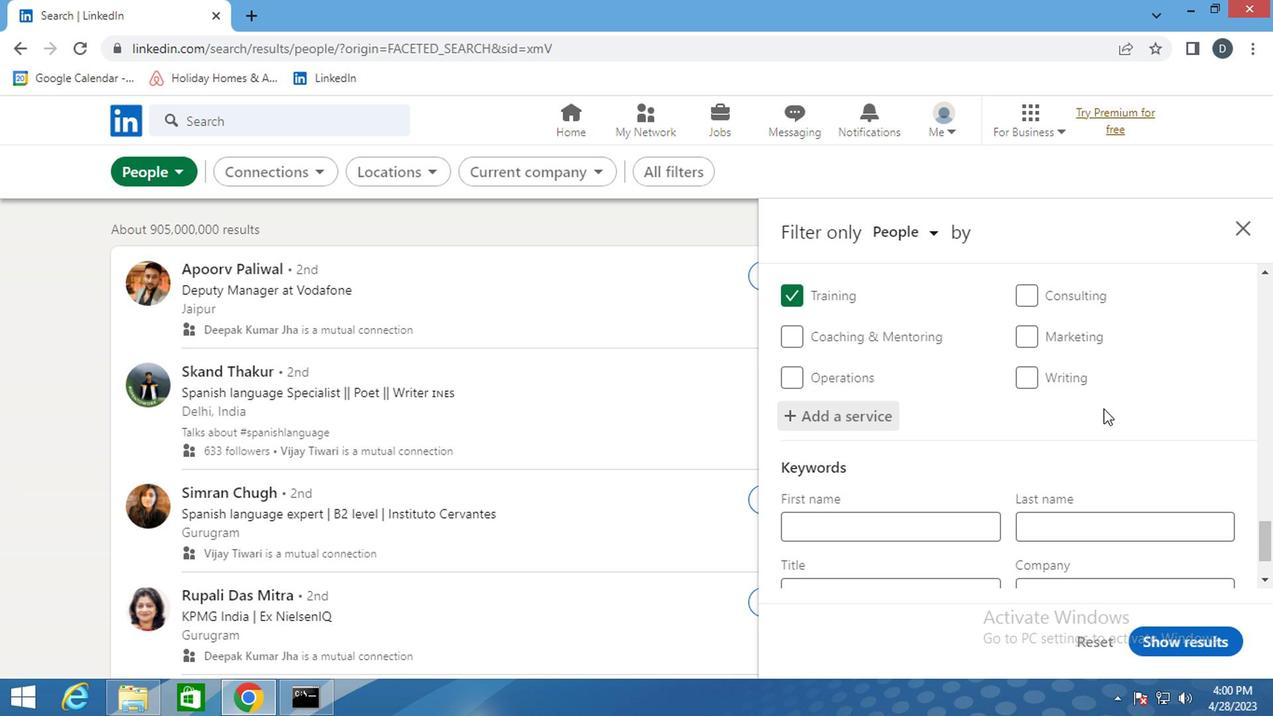 
Action: Mouse scrolled (924, 428) with delta (0, 0)
Screenshot: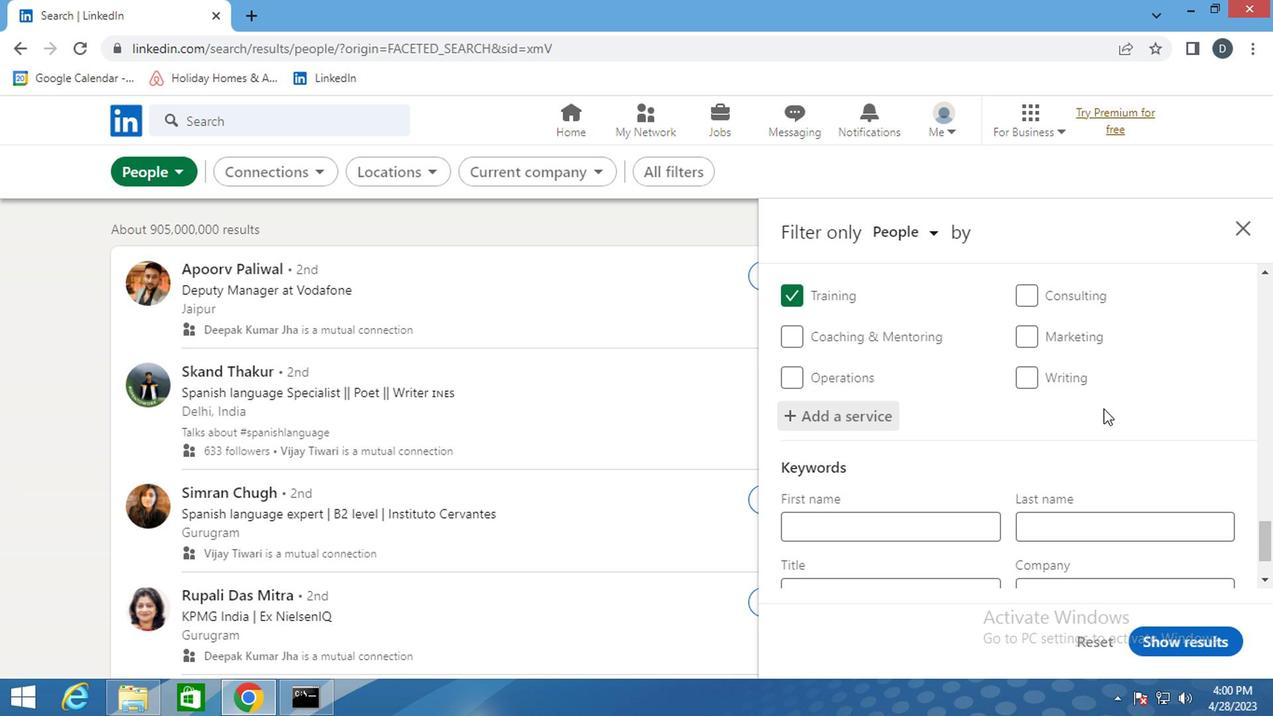 
Action: Mouse moved to (753, 497)
Screenshot: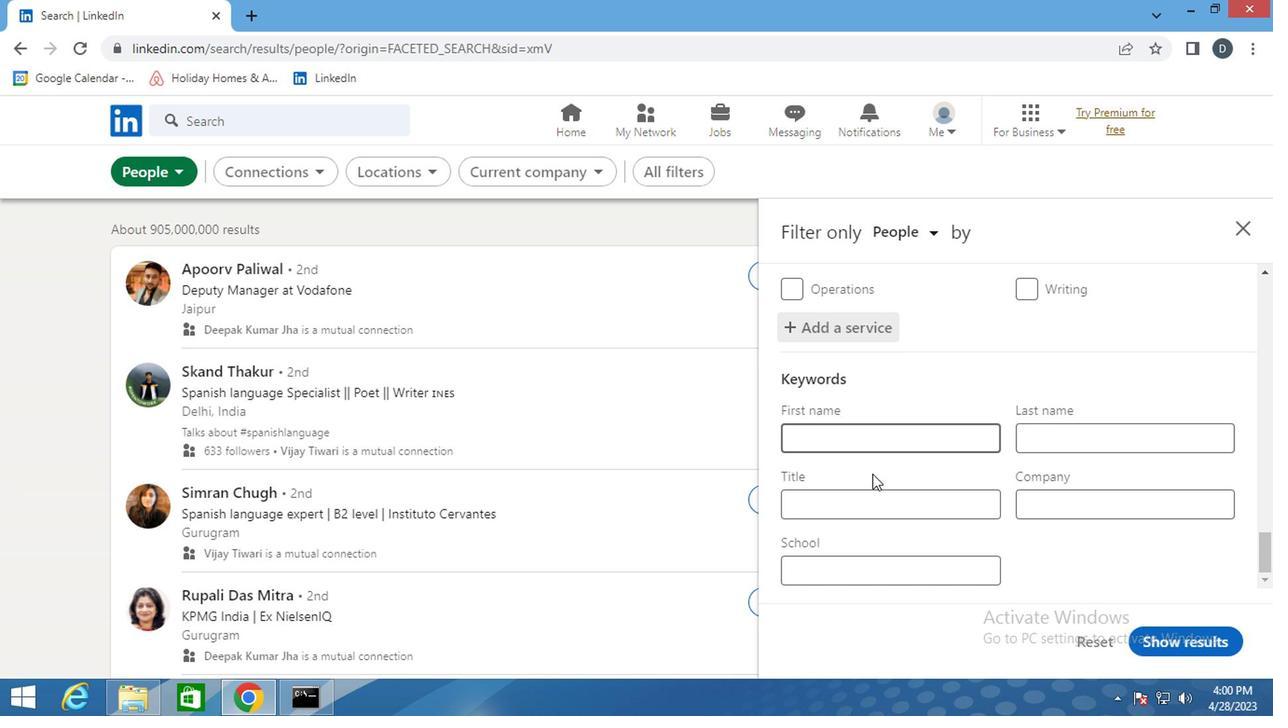 
Action: Mouse pressed left at (753, 497)
Screenshot: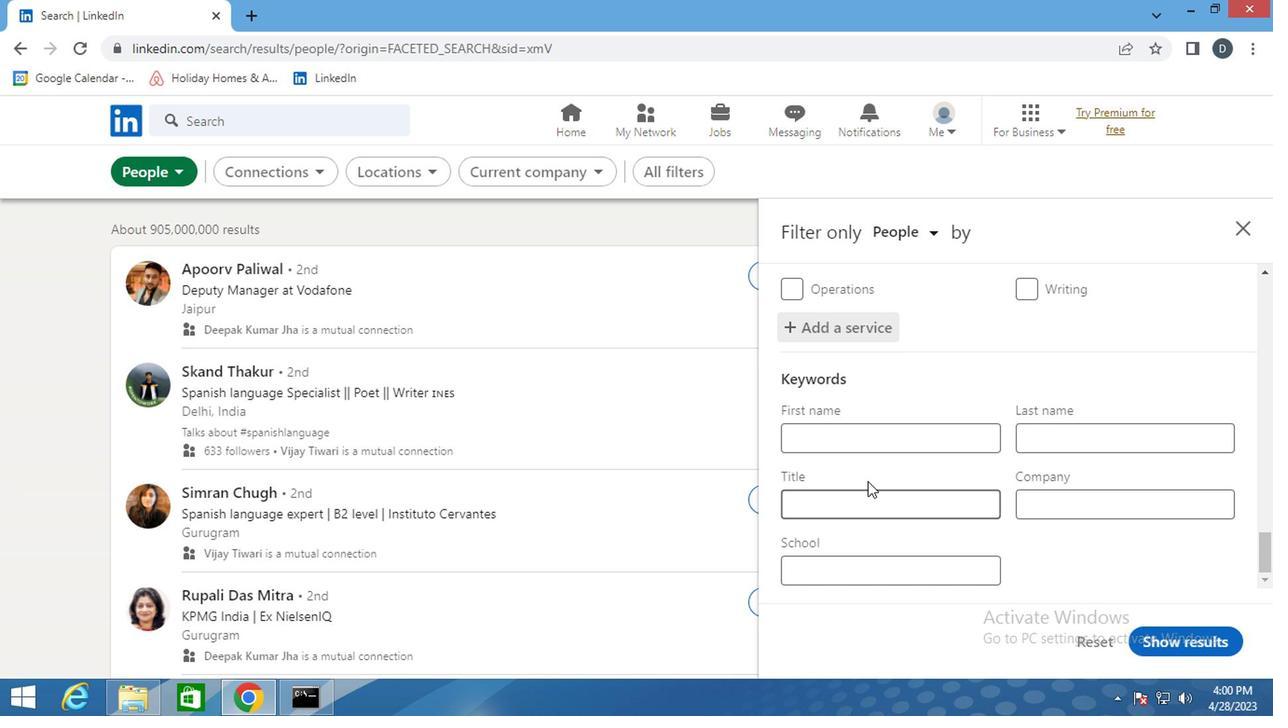
Action: Mouse moved to (753, 498)
Screenshot: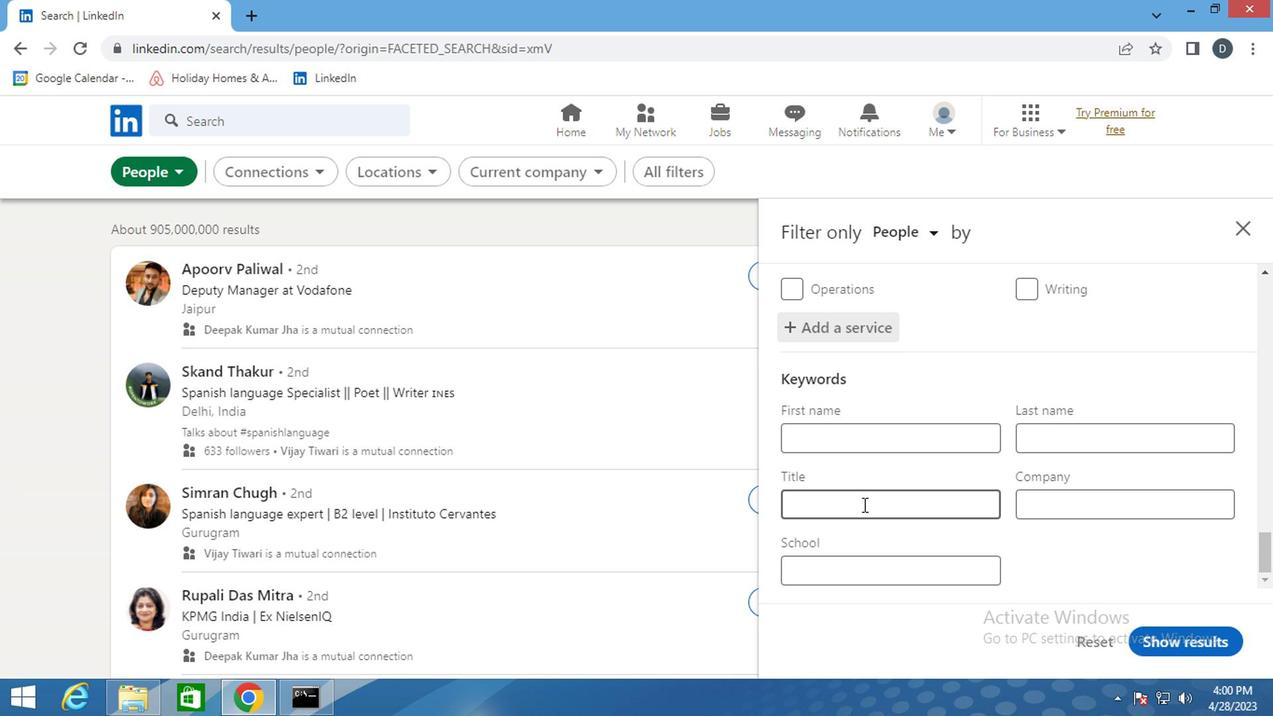 
Action: Key pressed <Key.shift>VETERINARY<Key.space><Key.shift>ASSISTANT
Screenshot: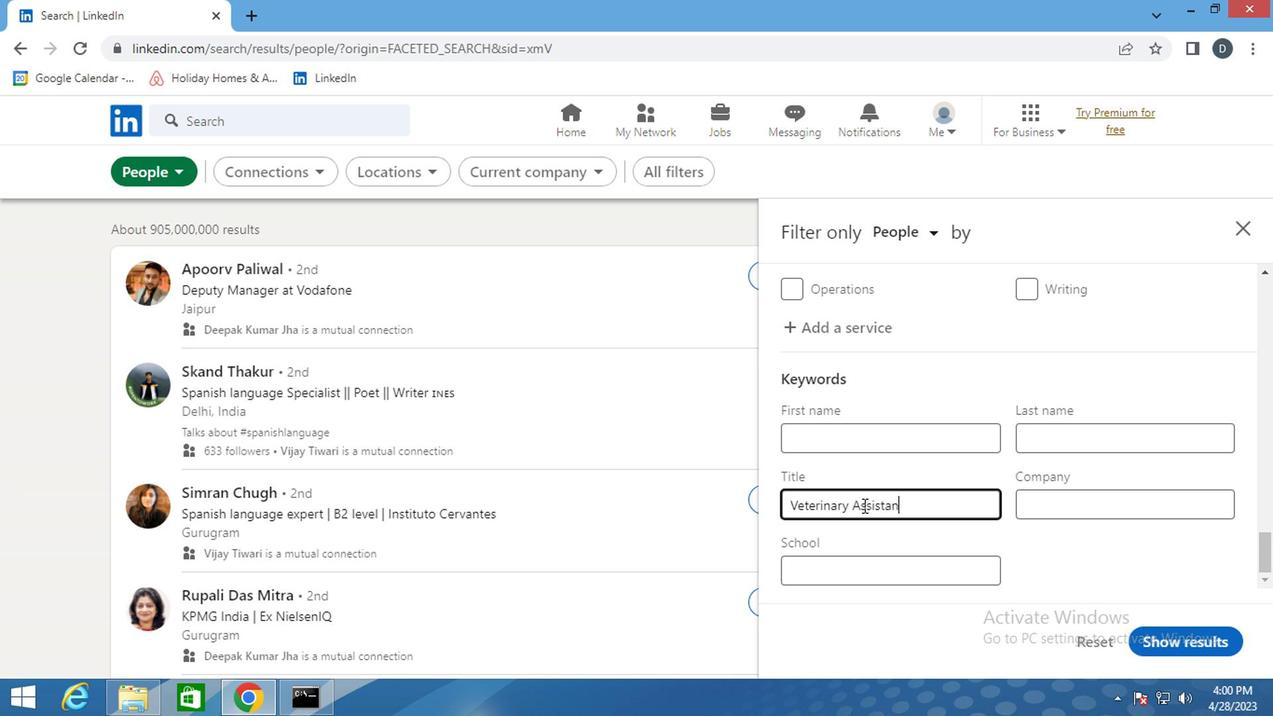 
Action: Mouse moved to (989, 598)
Screenshot: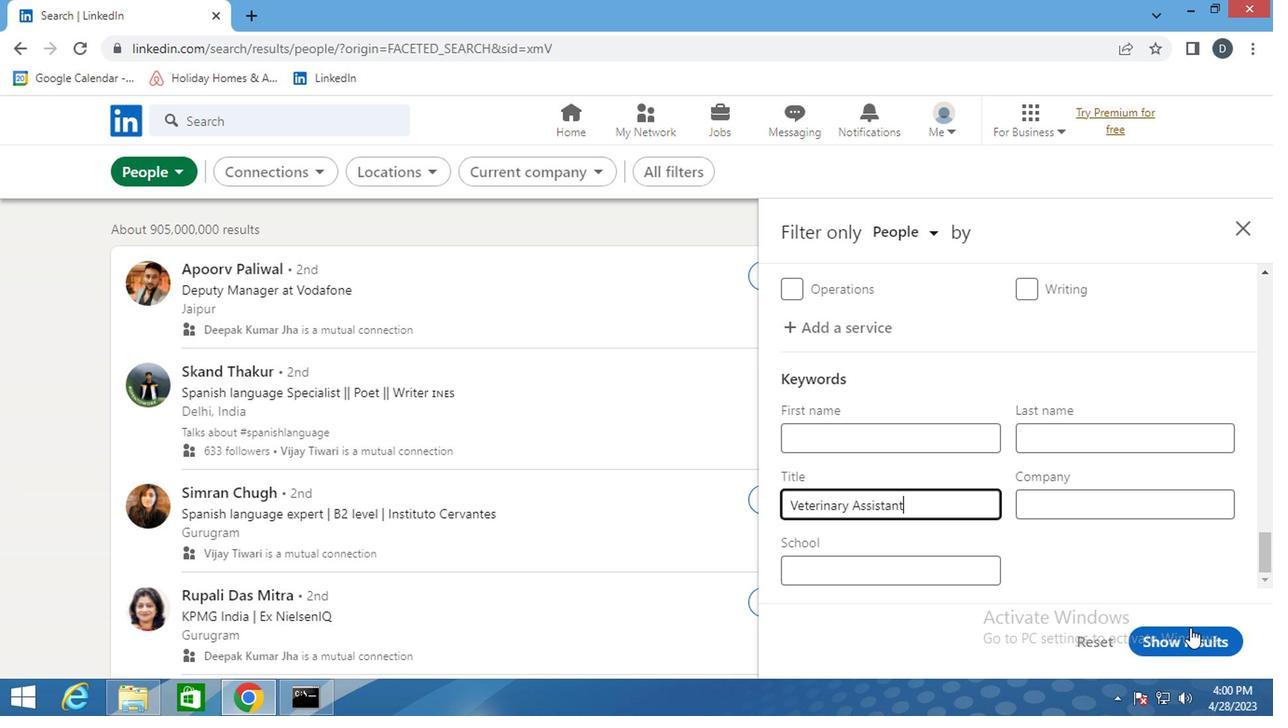 
Action: Mouse pressed left at (989, 598)
Screenshot: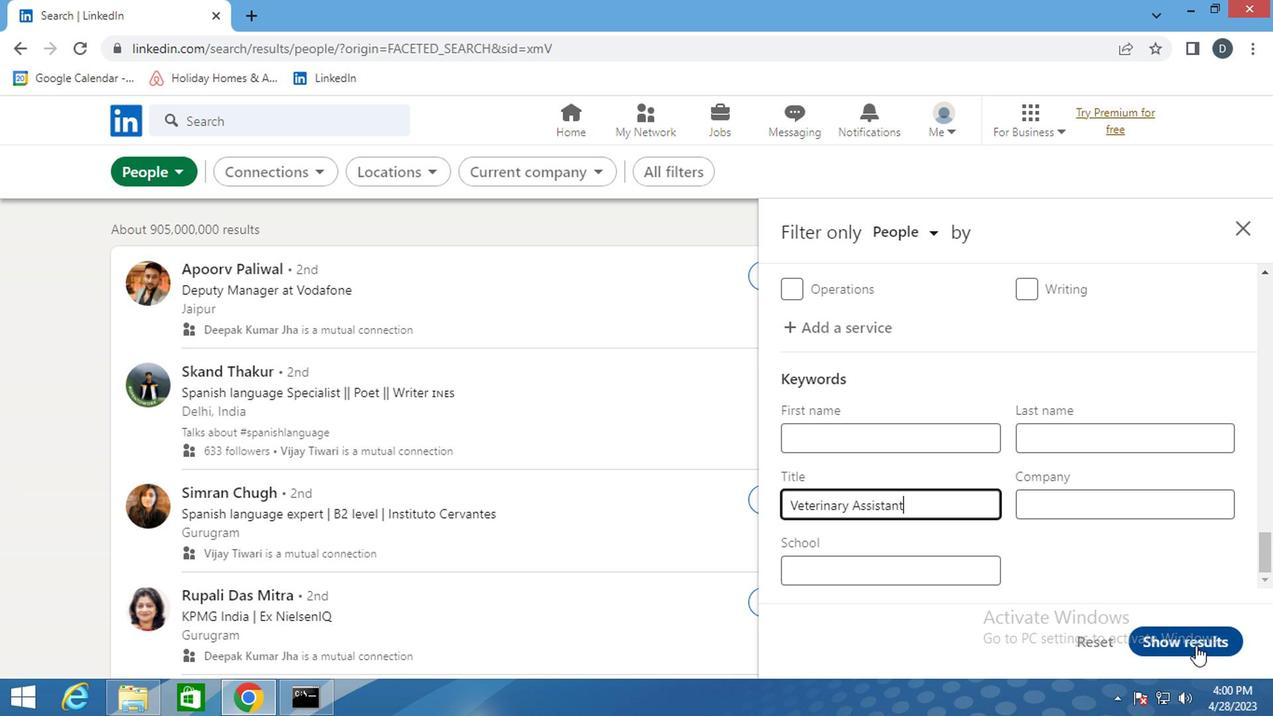 
Action: Mouse moved to (727, 445)
Screenshot: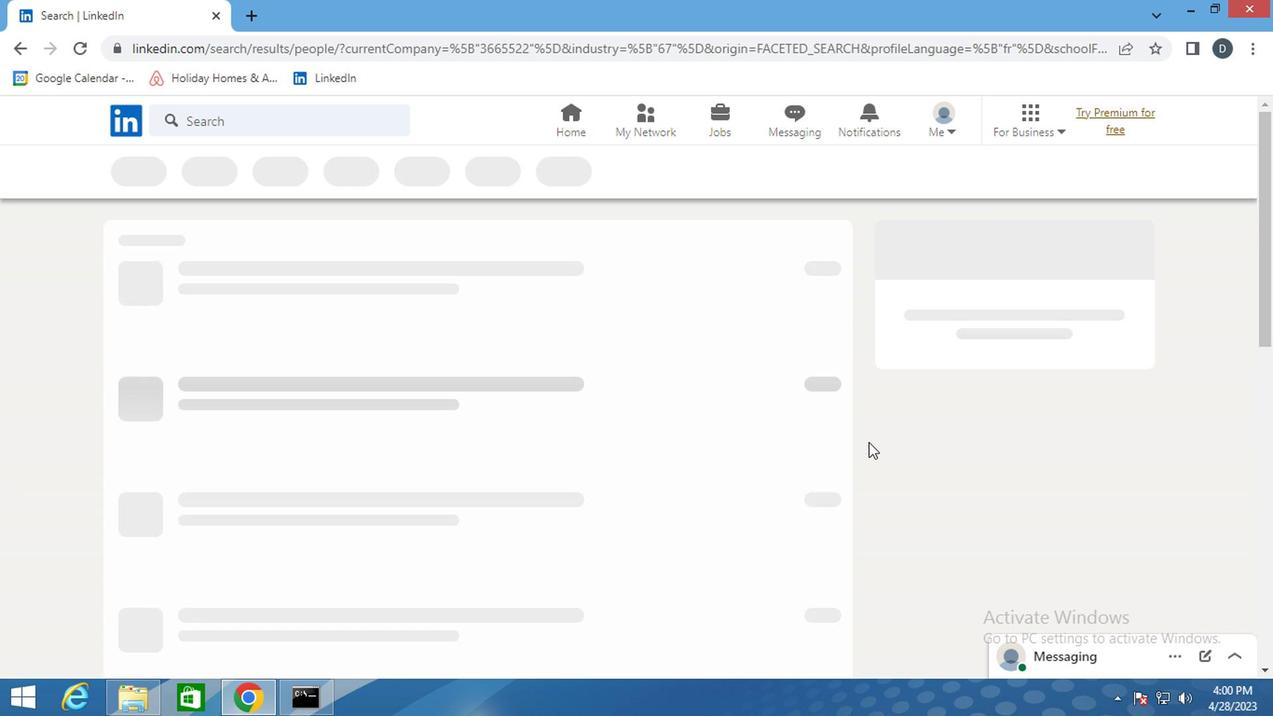 
